 Task: Look for space in Ratnagiri, India from 1st July, 2023 to 8th July, 2023 for 2 adults, 1 child in price range Rs.15000 to Rs.20000. Place can be entire place with 1  bedroom having 1 bed and 1 bathroom. Property type can be house, flat, guest house, hotel. Amenities needed are: washing machine. Booking option can be shelf check-in. Required host language is English.
Action: Mouse moved to (555, 84)
Screenshot: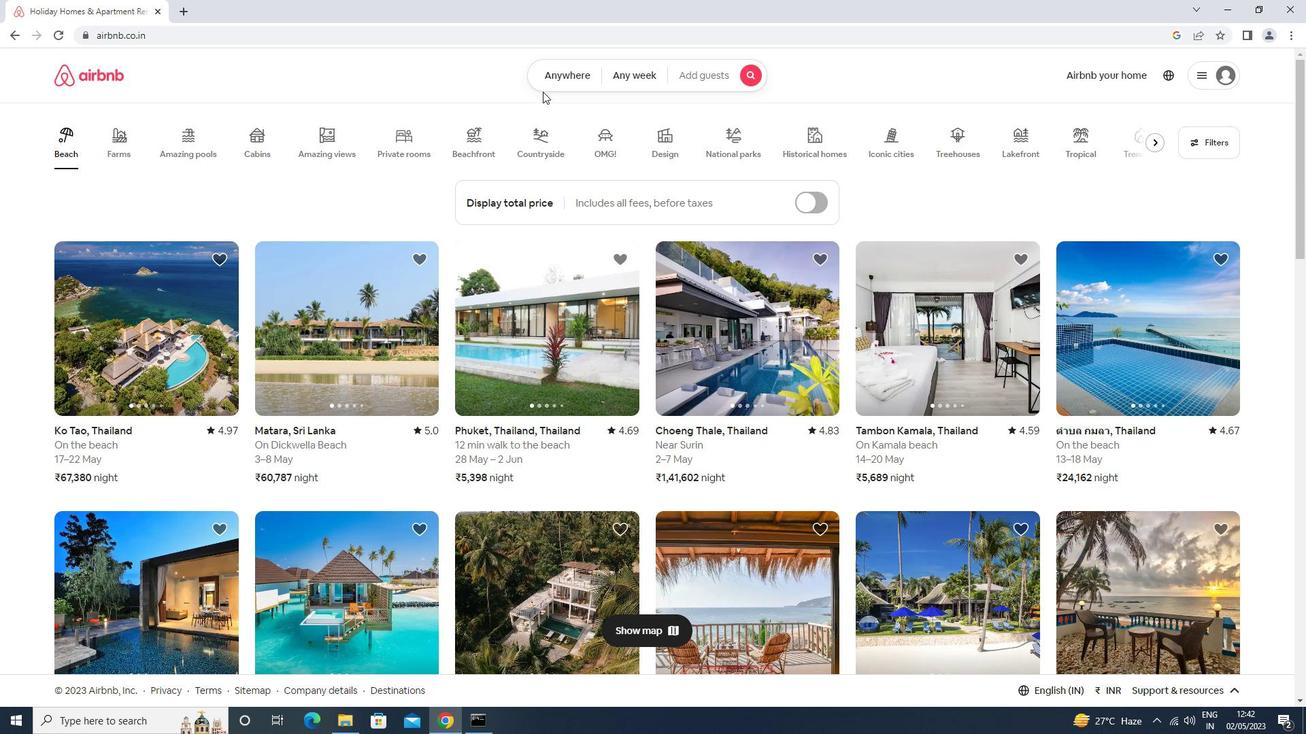 
Action: Mouse pressed left at (555, 84)
Screenshot: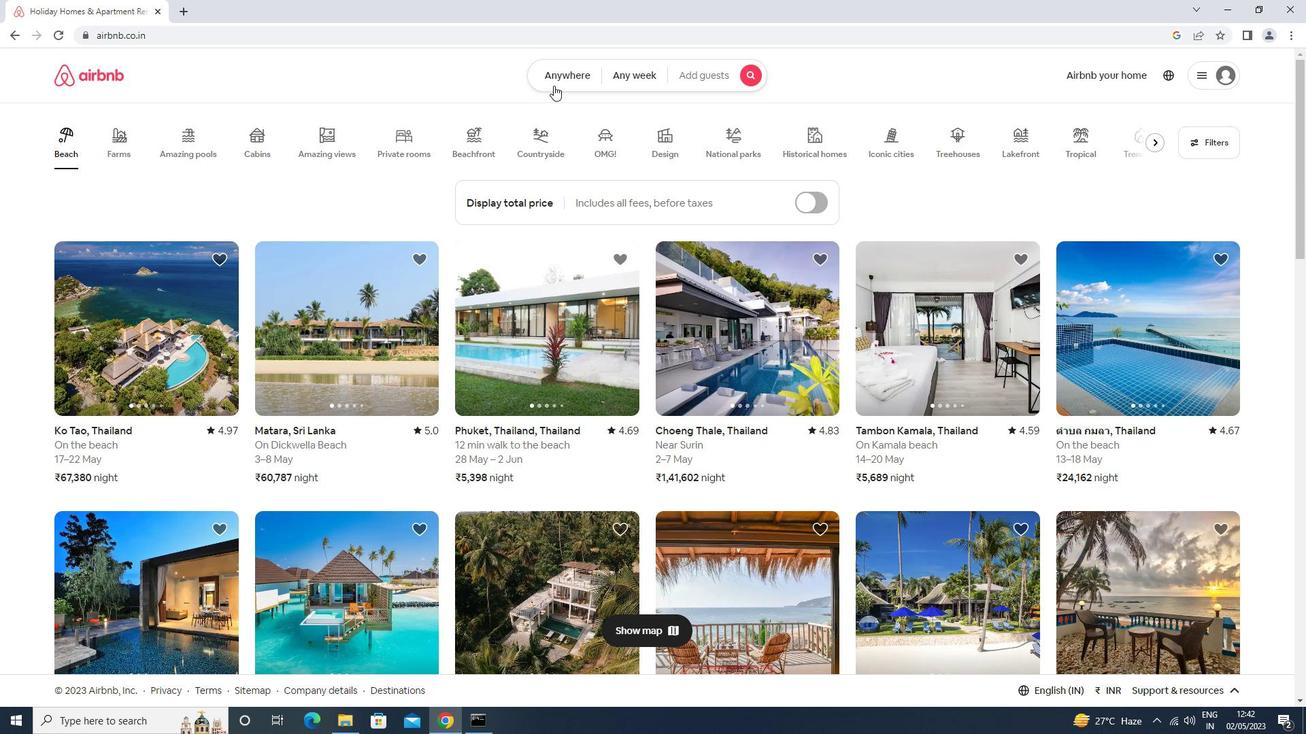 
Action: Mouse moved to (490, 126)
Screenshot: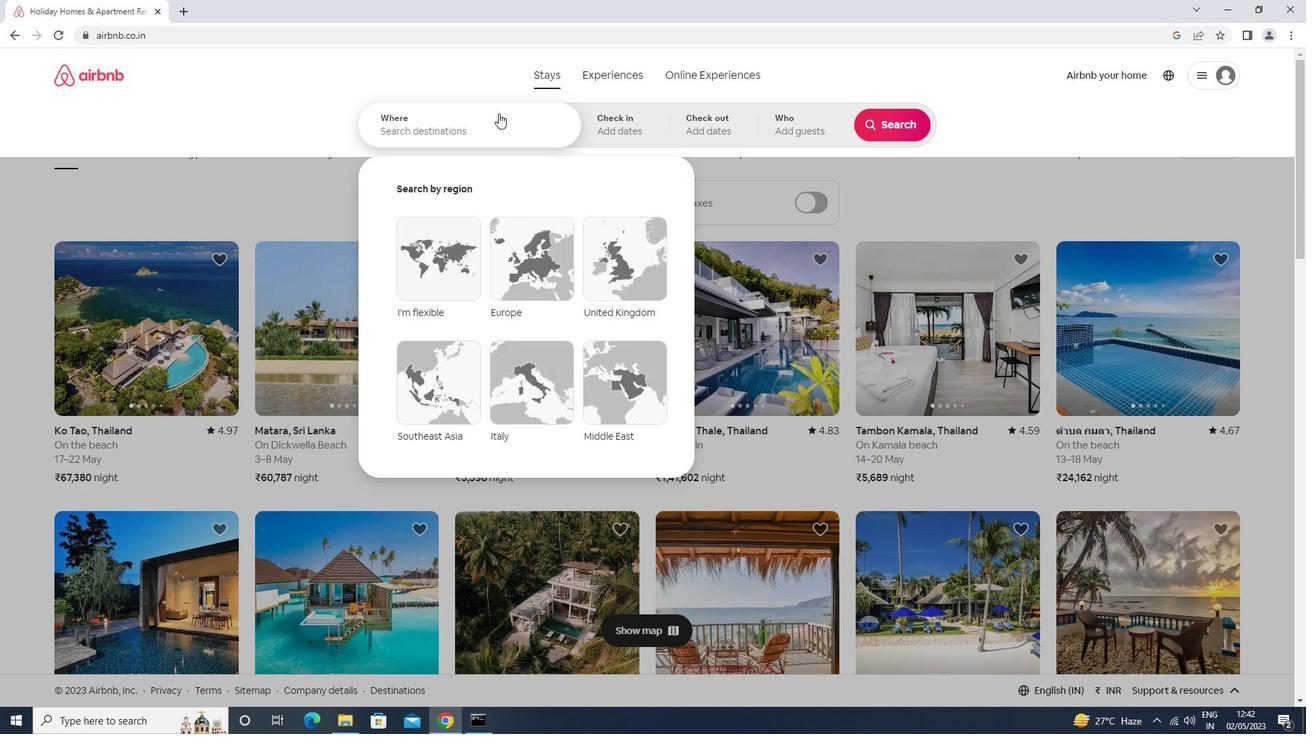 
Action: Mouse pressed left at (490, 126)
Screenshot: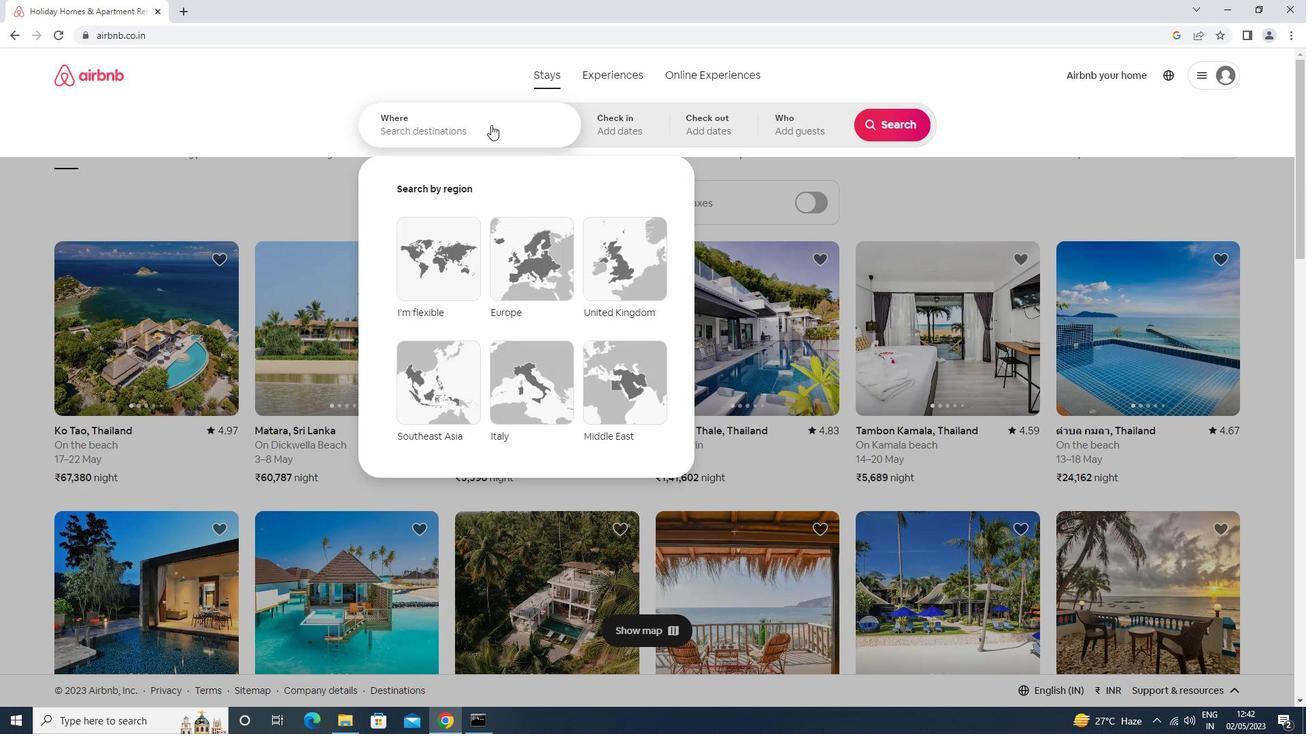 
Action: Key pressed r<Key.caps_lock>ay<Key.backspace>tnagiri<Key.enter>
Screenshot: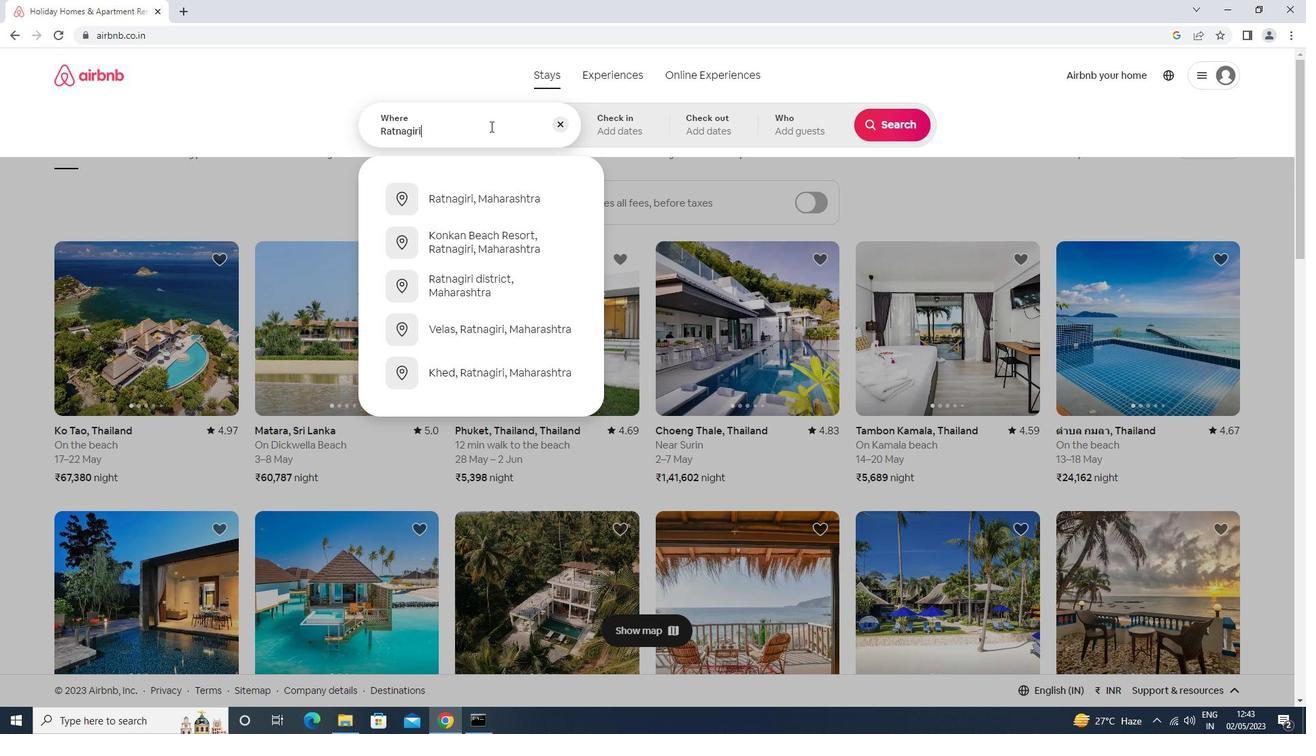 
Action: Mouse moved to (896, 235)
Screenshot: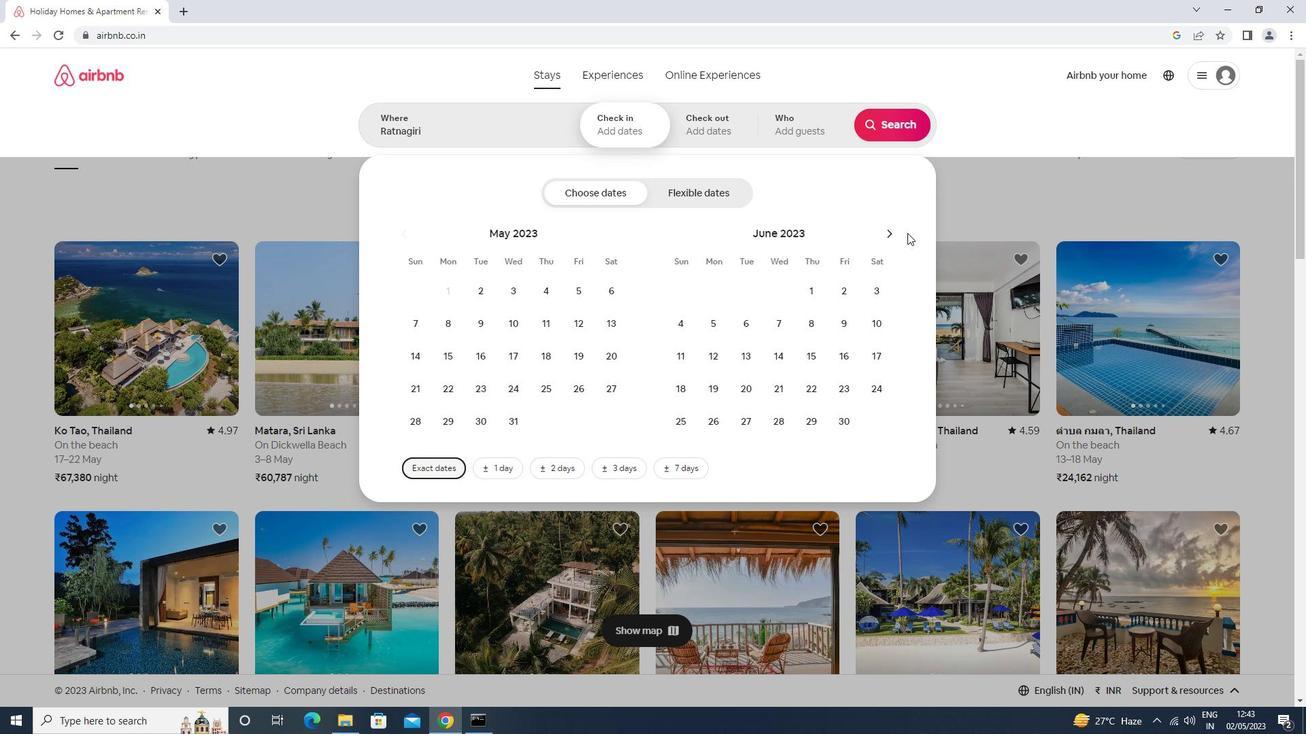 
Action: Mouse pressed left at (896, 235)
Screenshot: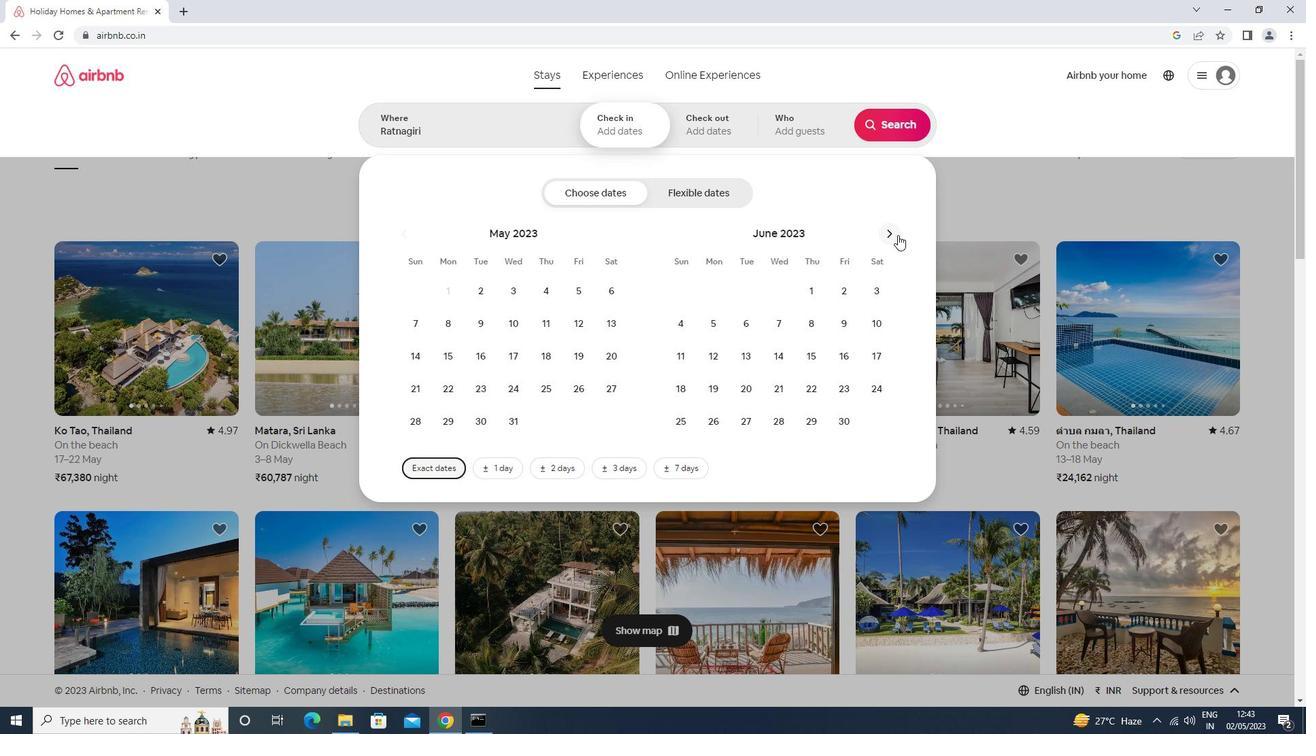 
Action: Mouse moved to (871, 283)
Screenshot: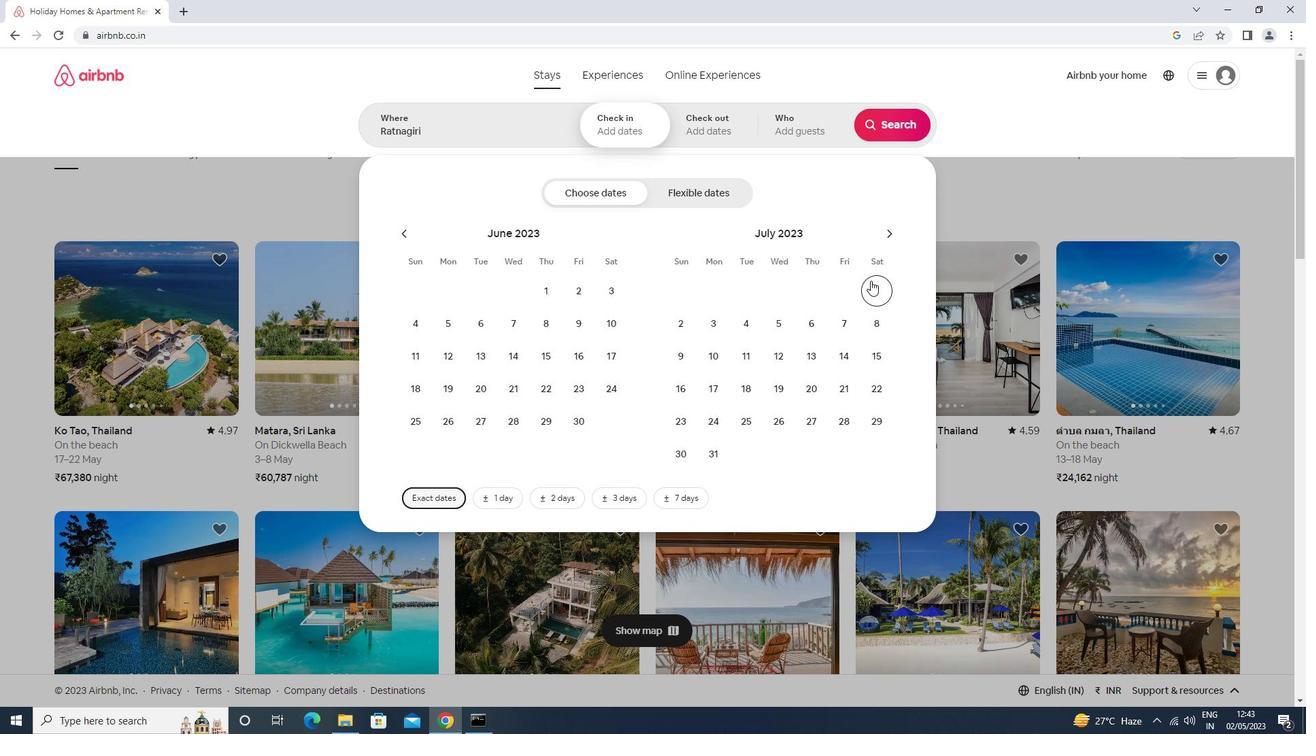 
Action: Mouse pressed left at (871, 283)
Screenshot: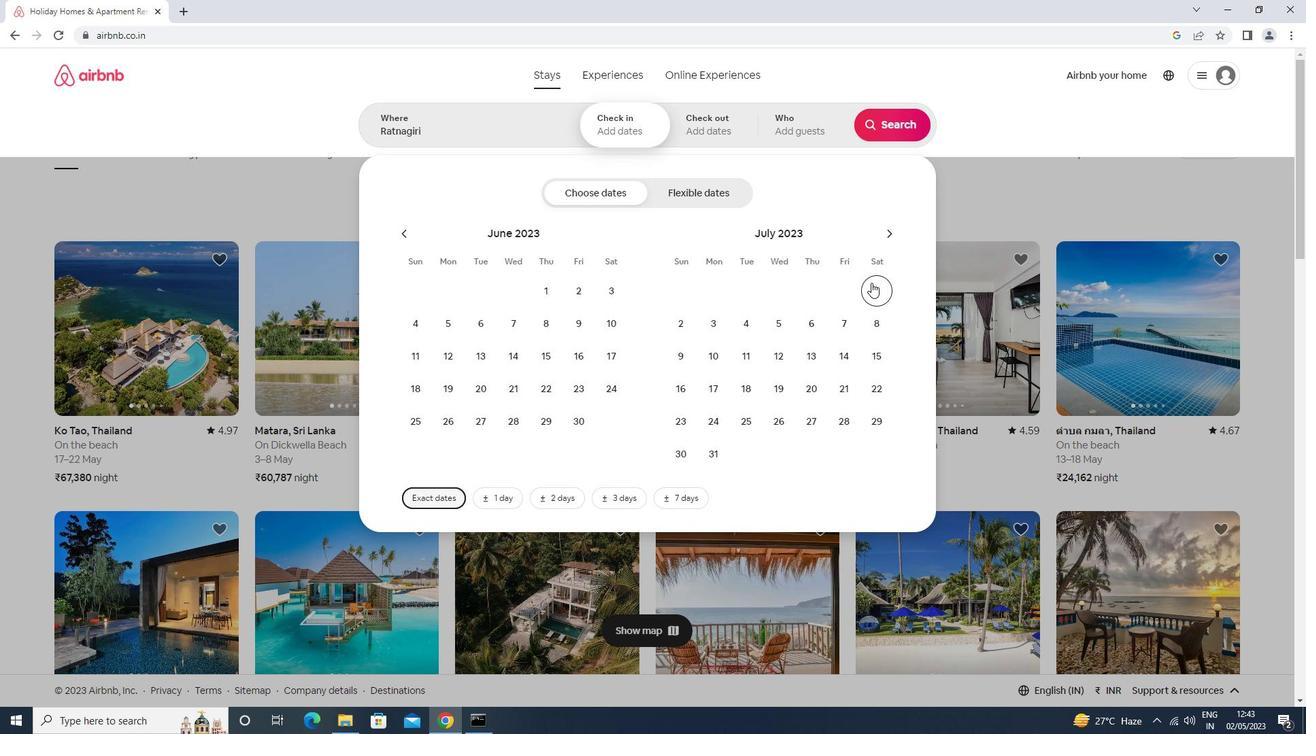 
Action: Mouse moved to (879, 329)
Screenshot: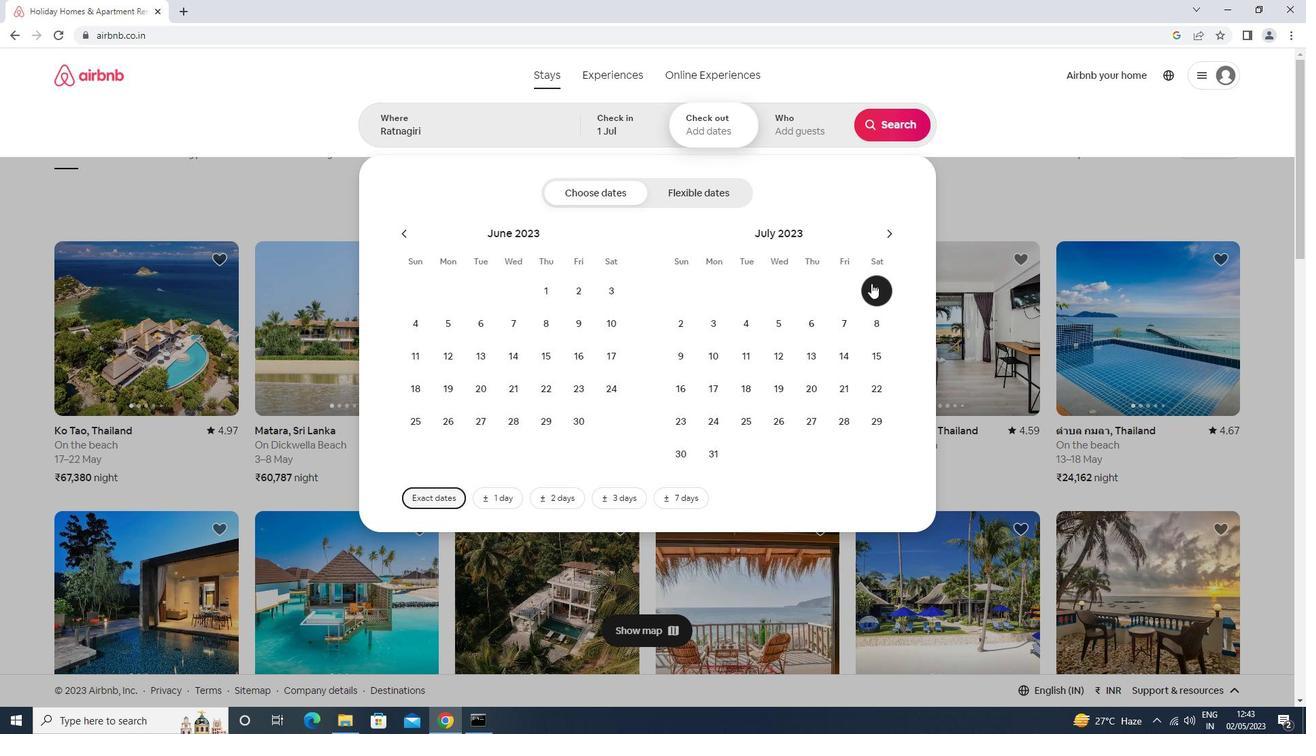 
Action: Mouse pressed left at (879, 329)
Screenshot: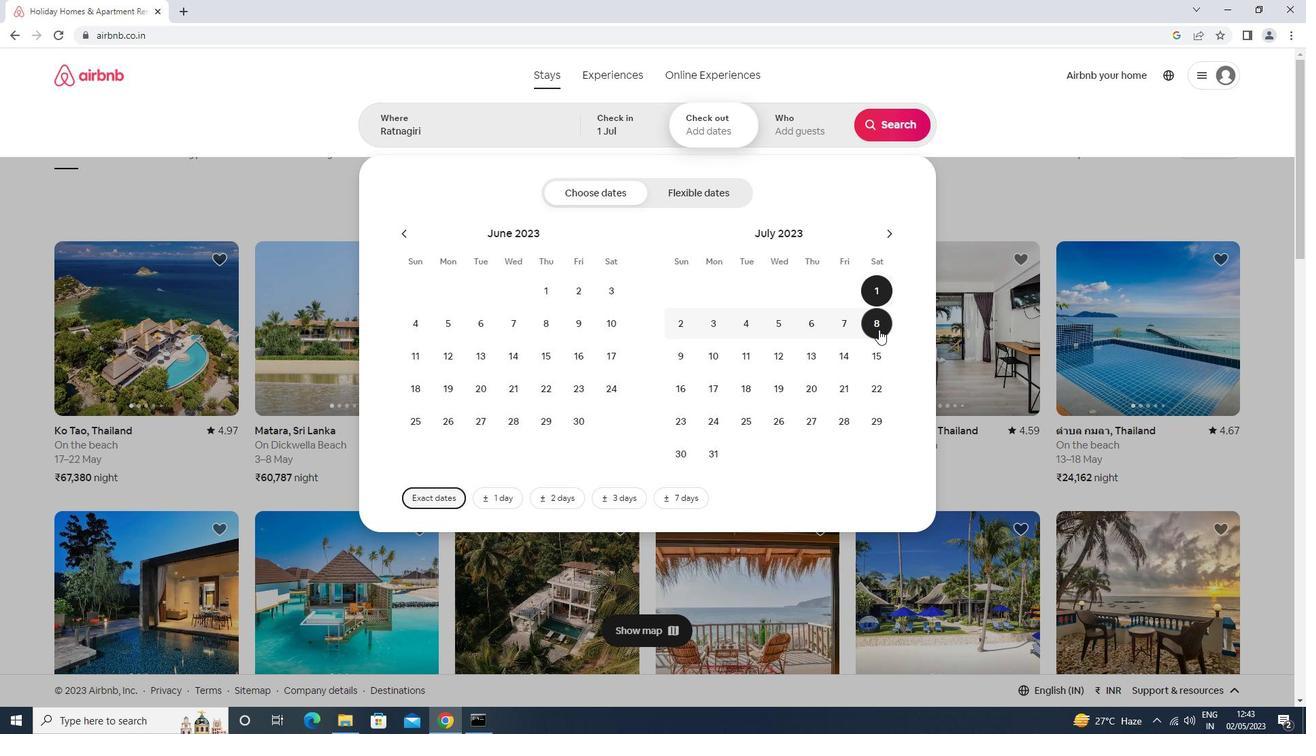
Action: Mouse moved to (776, 134)
Screenshot: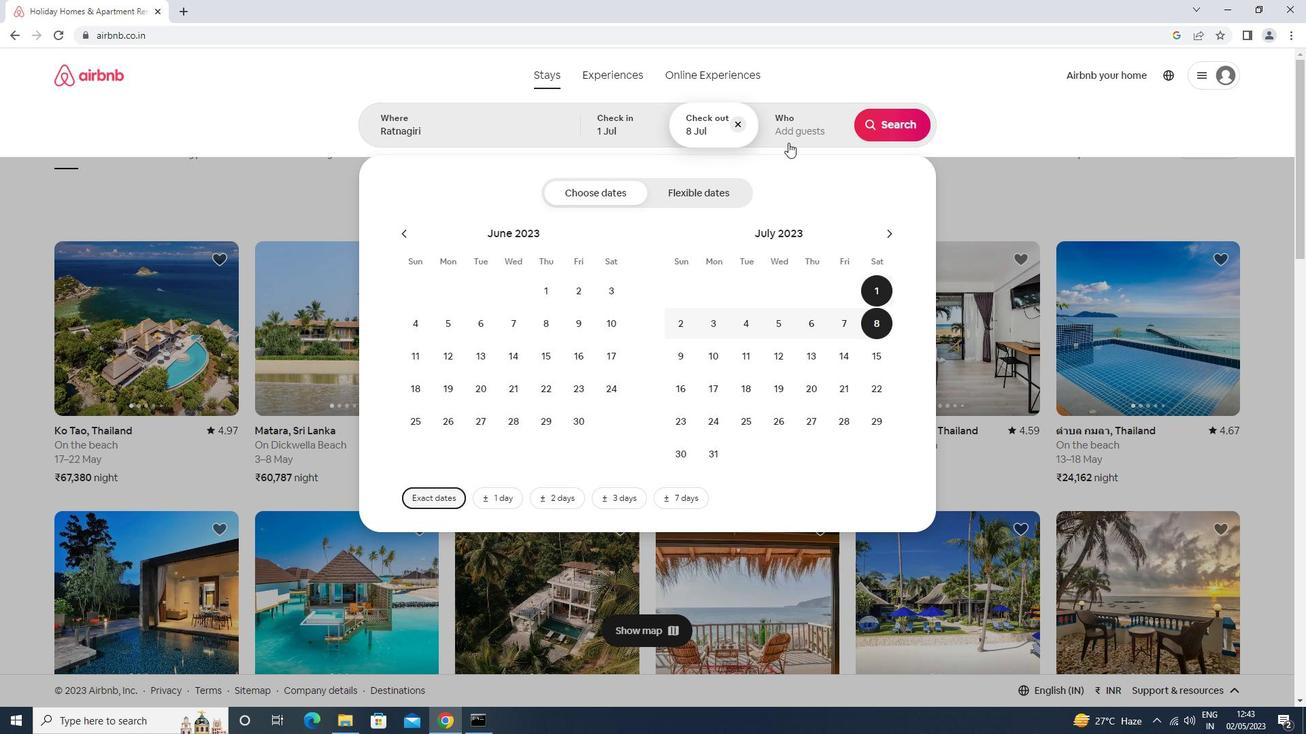 
Action: Mouse pressed left at (776, 134)
Screenshot: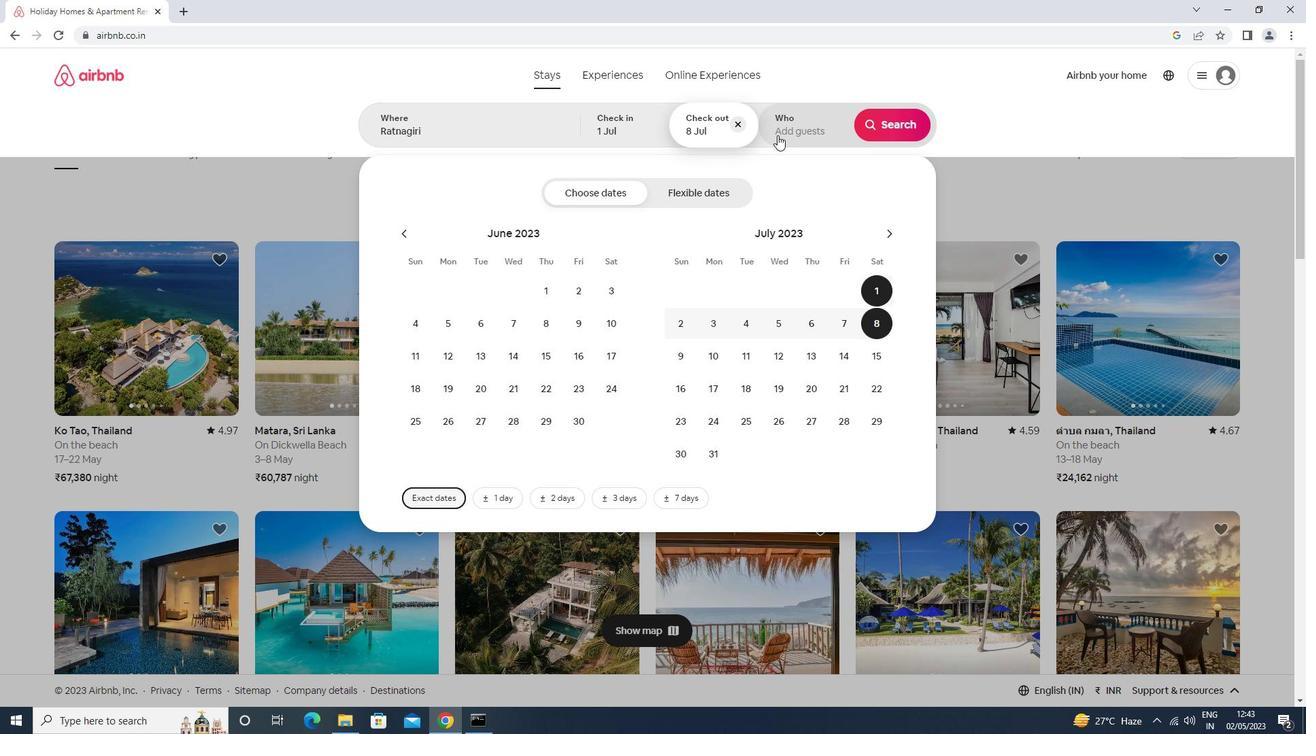 
Action: Mouse moved to (900, 199)
Screenshot: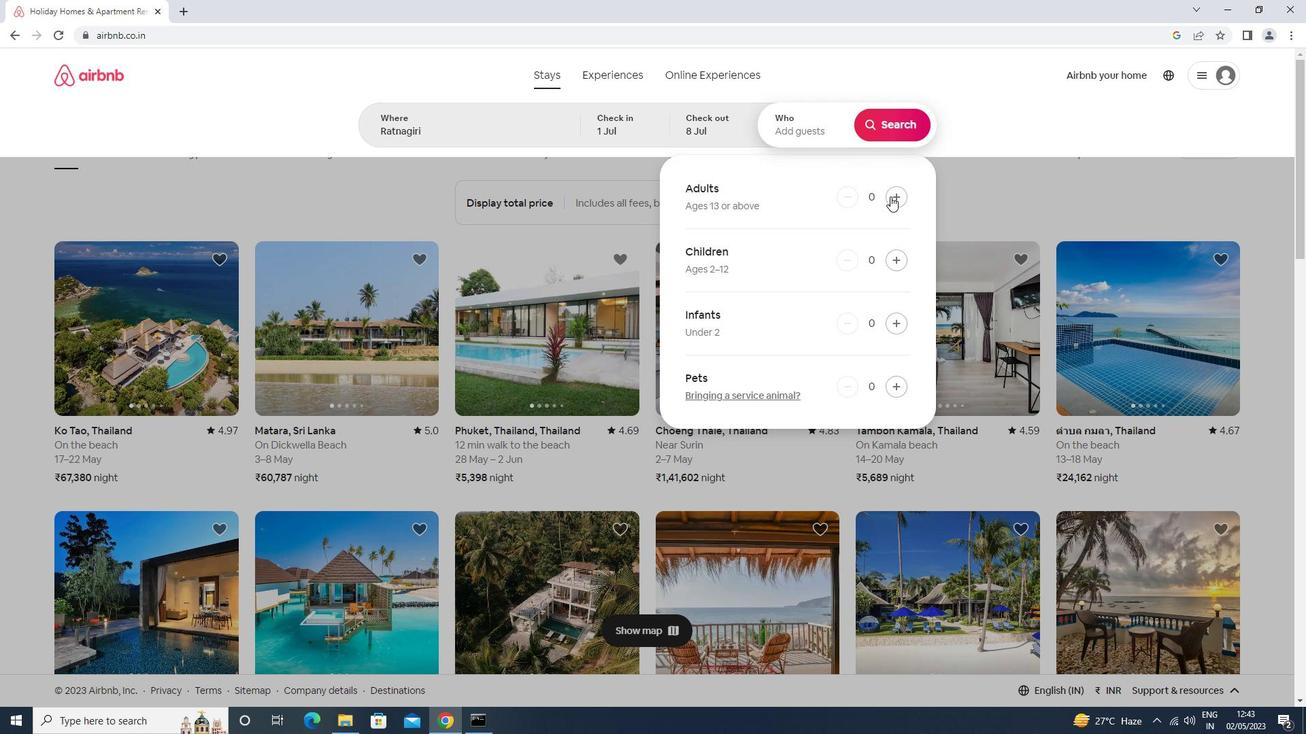 
Action: Mouse pressed left at (900, 199)
Screenshot: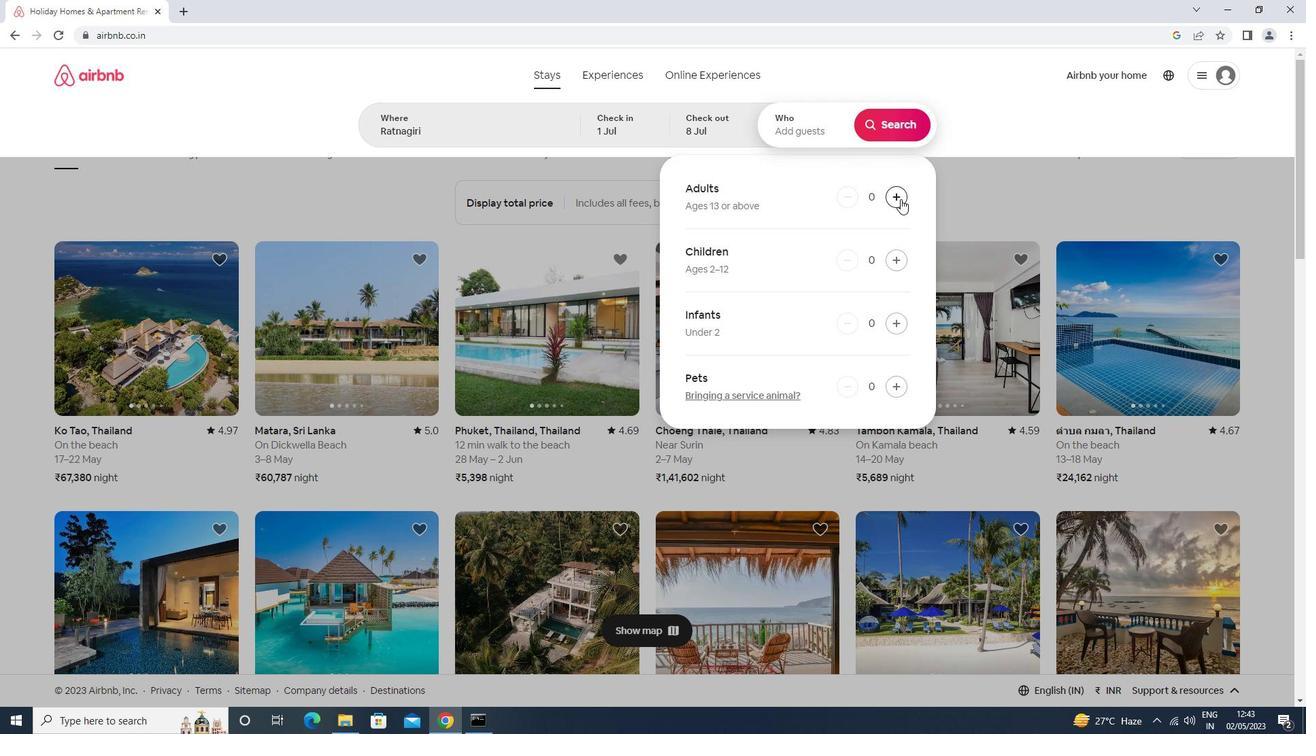 
Action: Mouse pressed left at (900, 199)
Screenshot: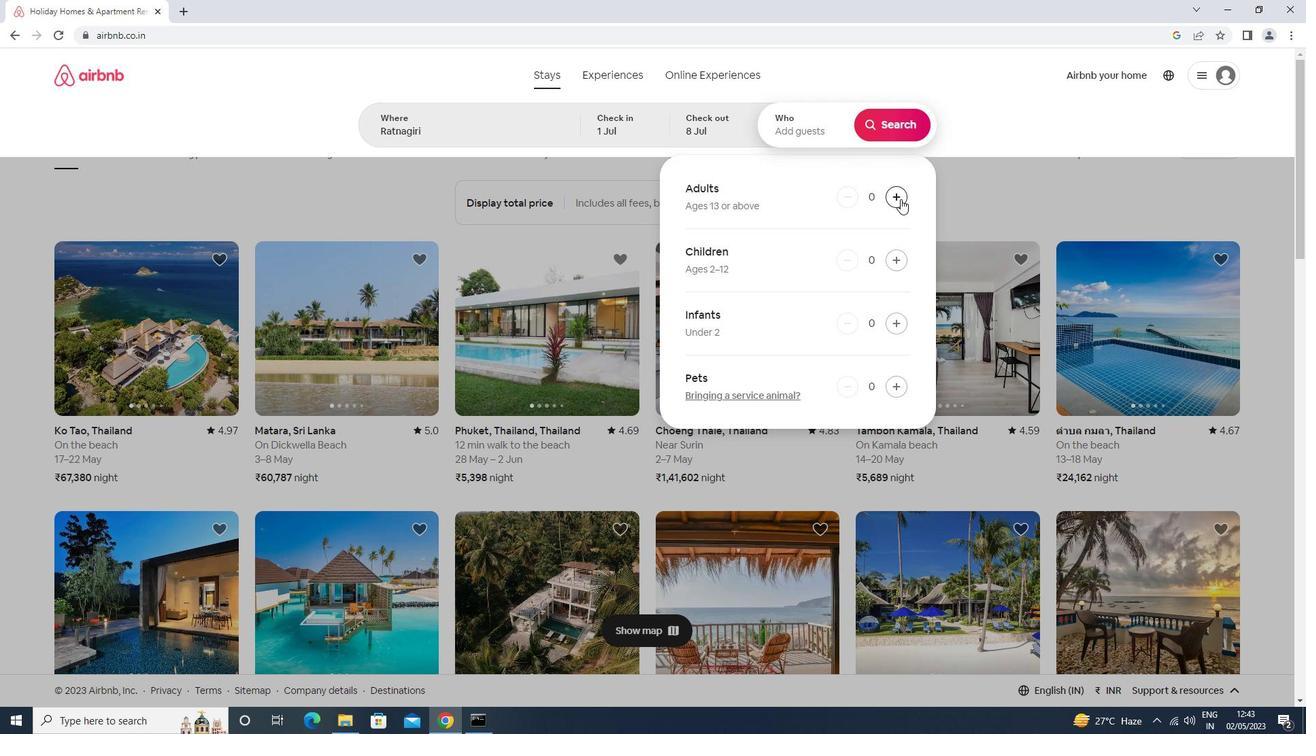 
Action: Mouse moved to (897, 256)
Screenshot: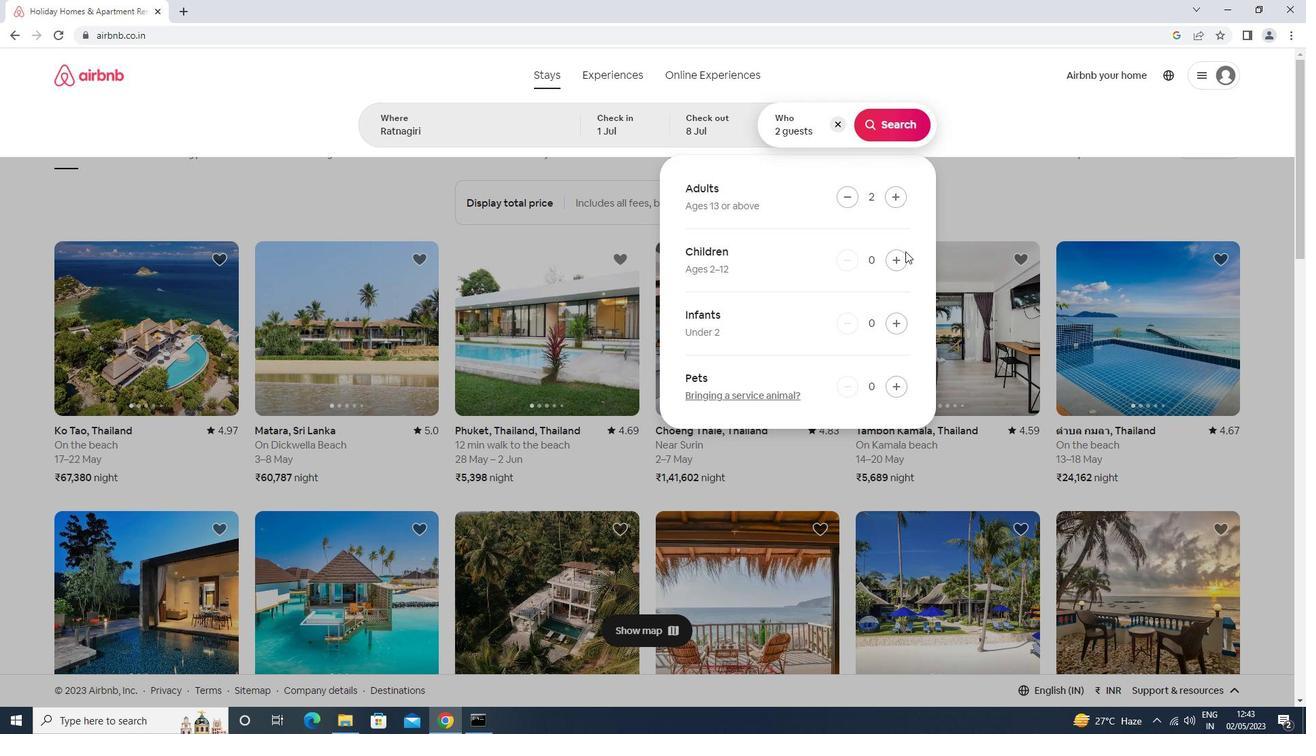 
Action: Mouse pressed left at (897, 256)
Screenshot: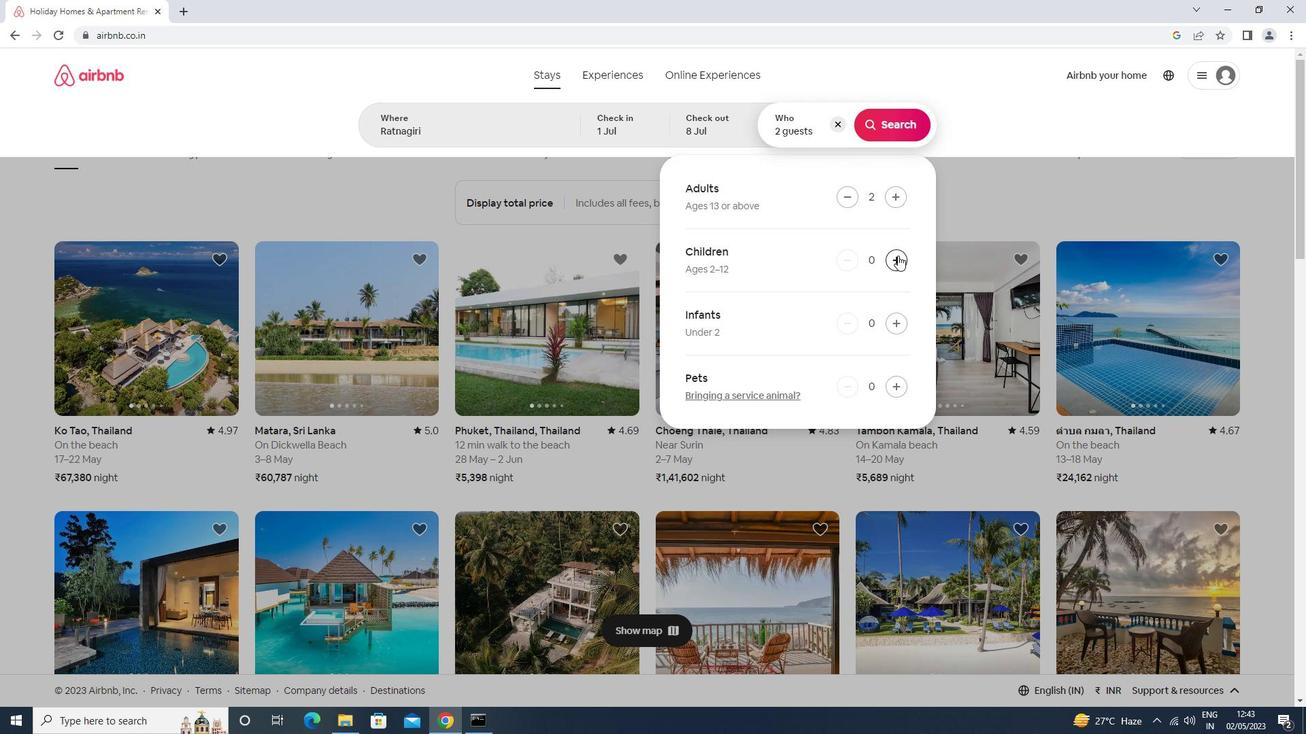 
Action: Mouse moved to (885, 126)
Screenshot: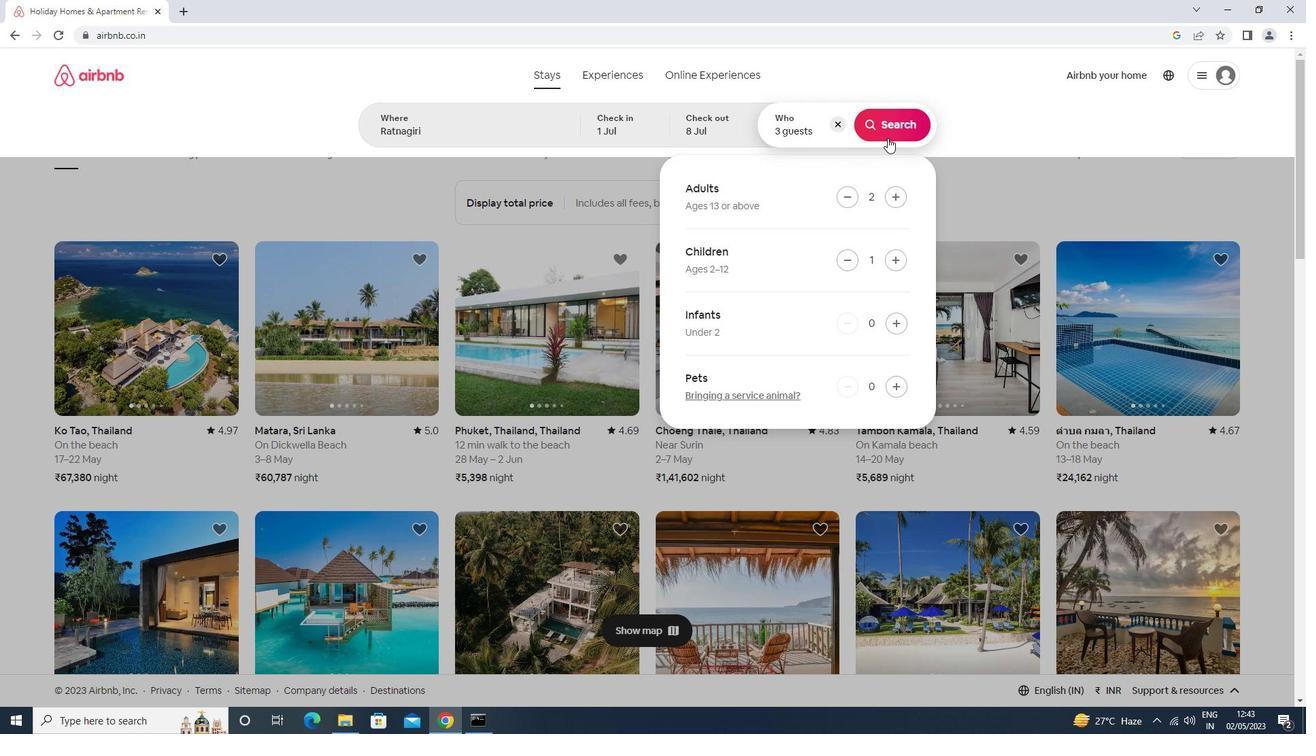 
Action: Mouse pressed left at (885, 126)
Screenshot: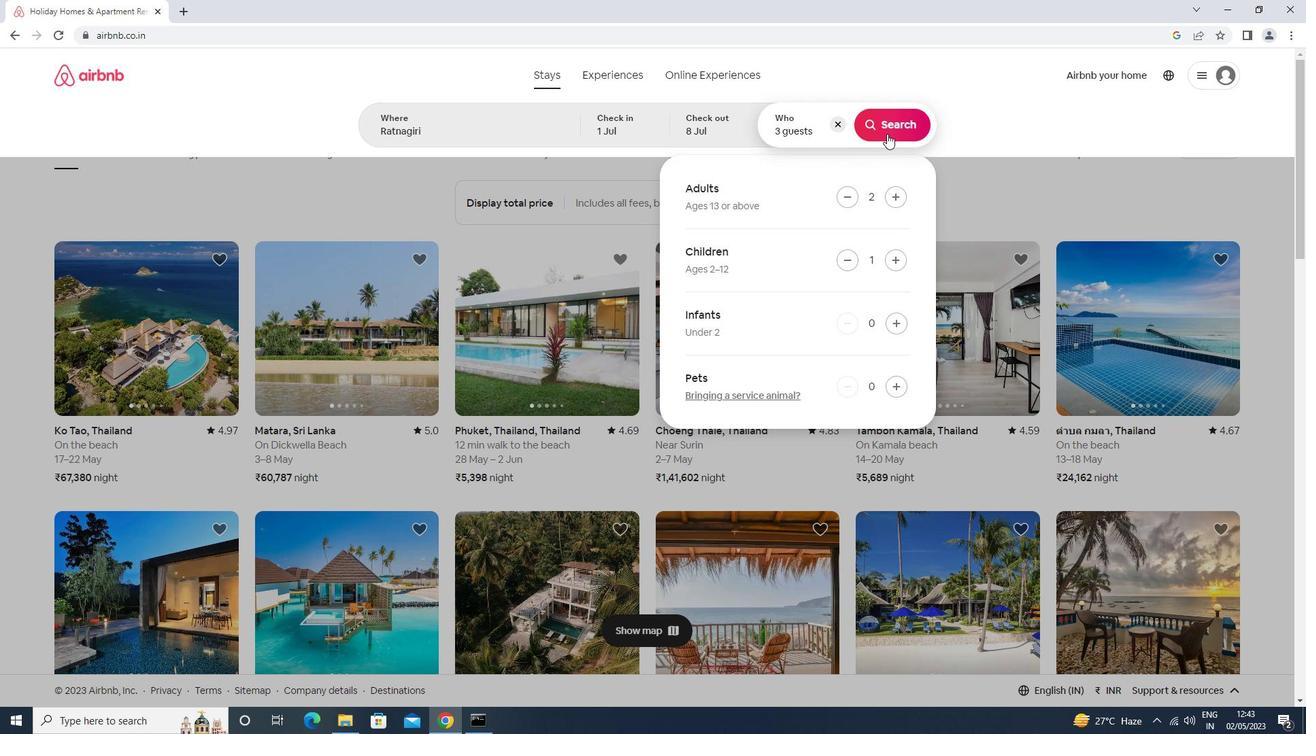 
Action: Mouse moved to (1240, 126)
Screenshot: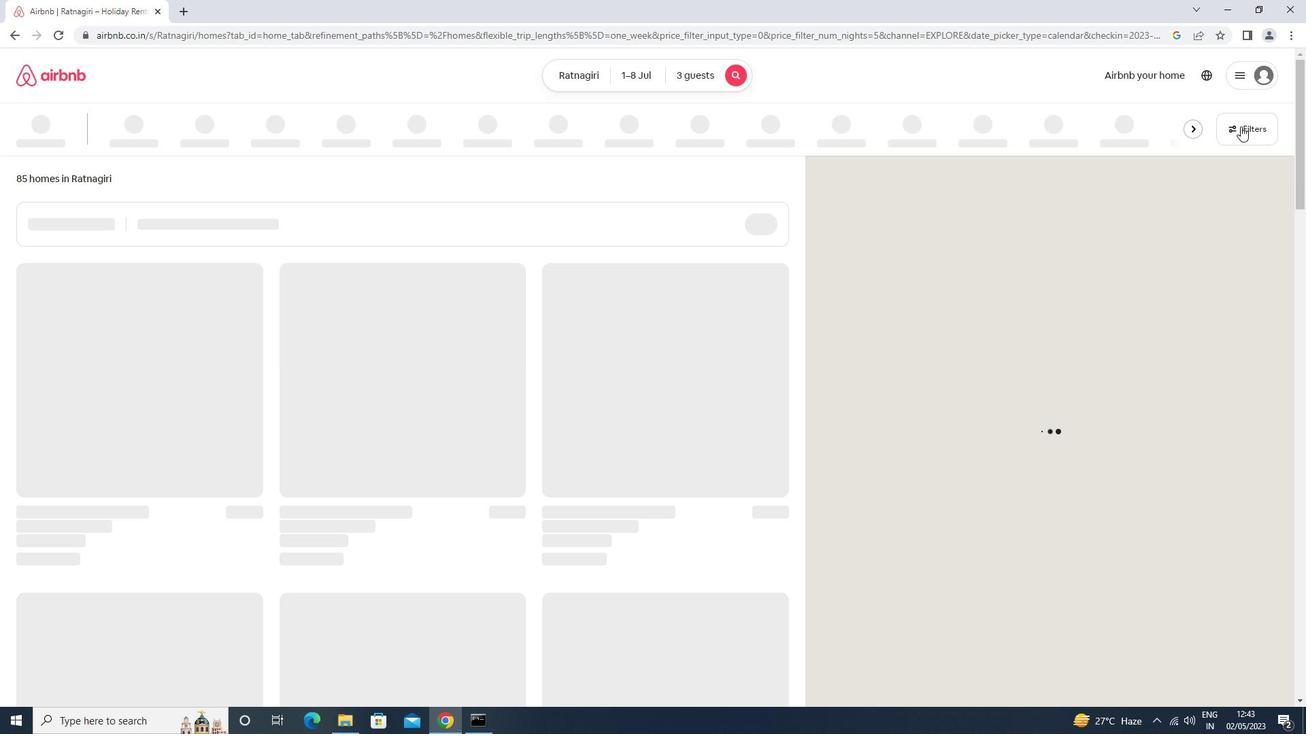 
Action: Mouse pressed left at (1240, 126)
Screenshot: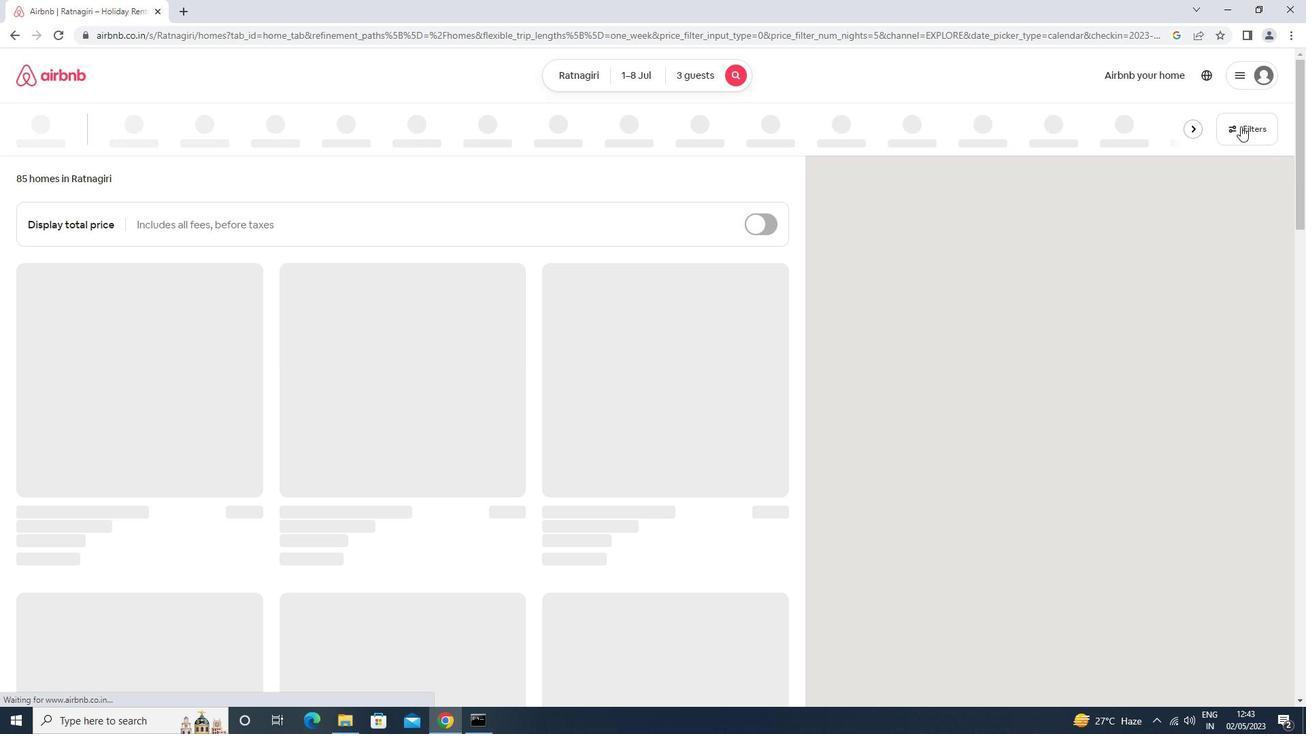 
Action: Mouse moved to (504, 296)
Screenshot: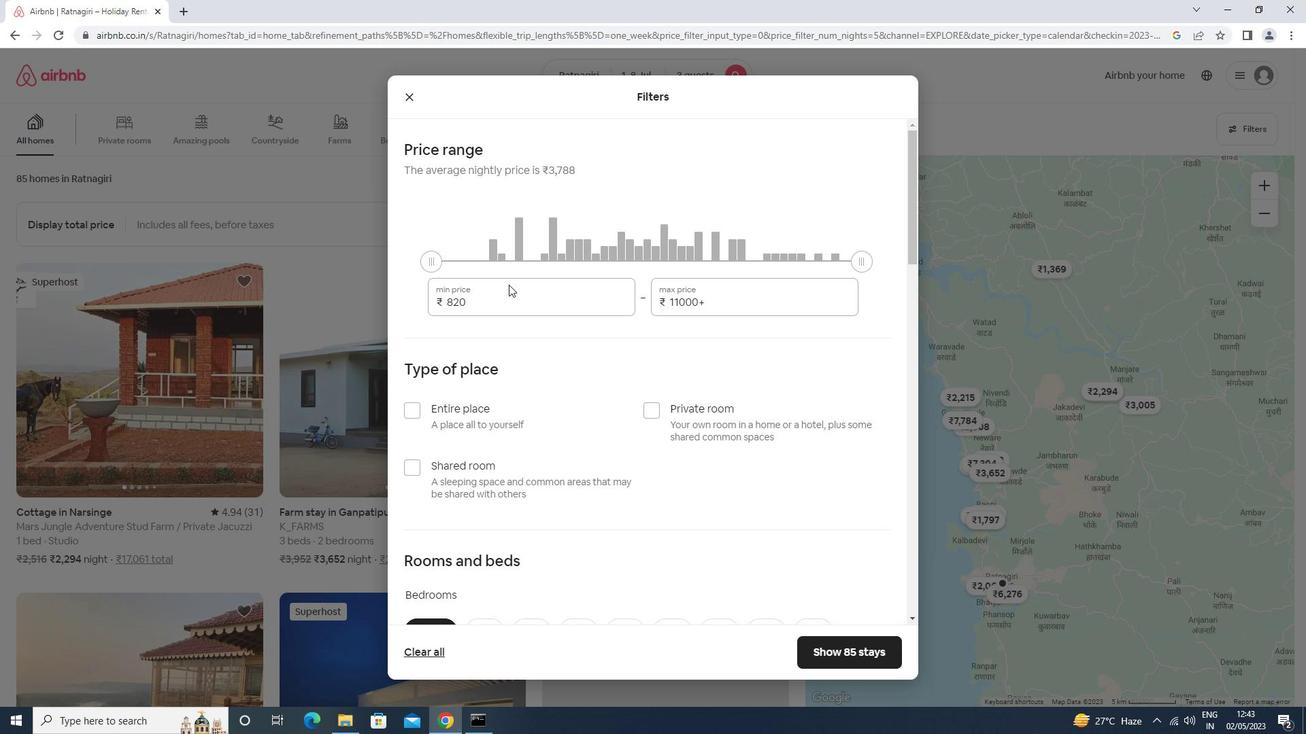 
Action: Mouse pressed left at (504, 296)
Screenshot: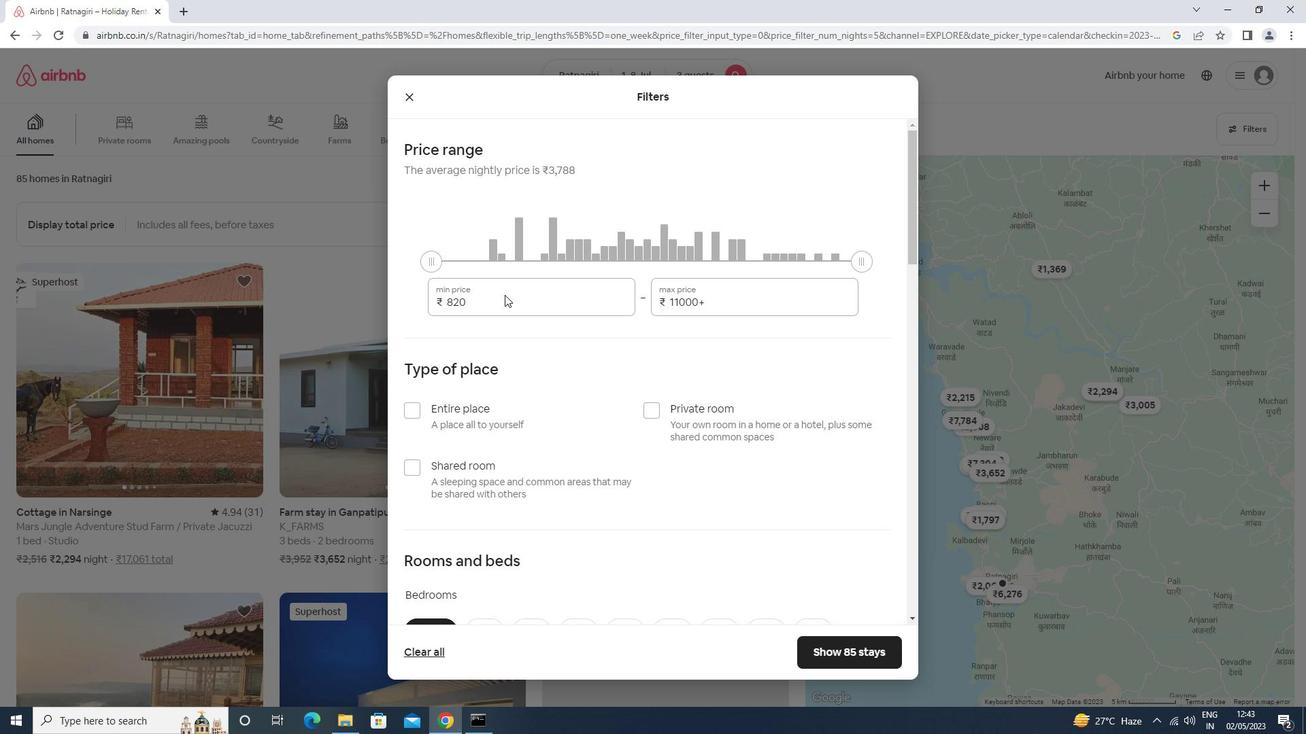 
Action: Mouse moved to (504, 298)
Screenshot: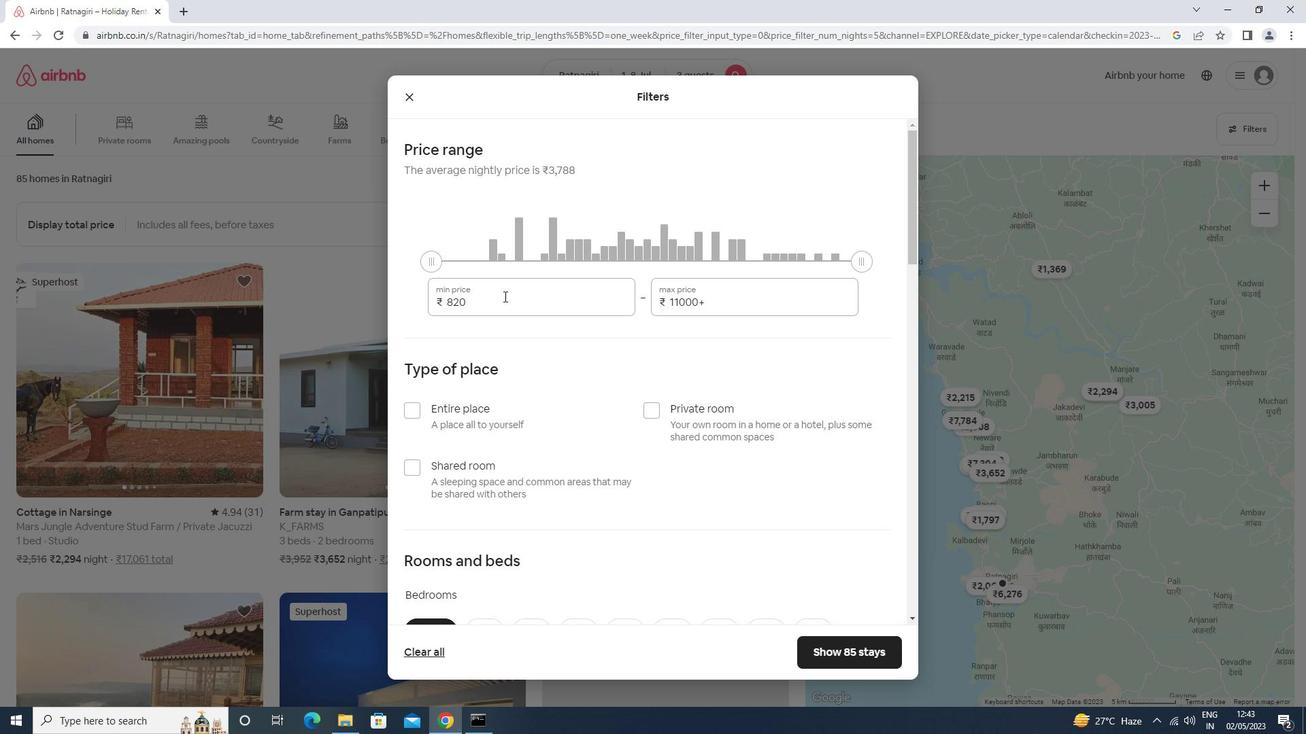 
Action: Key pressed <Key.backspace><Key.backspace><Key.backspace><Key.backspace><Key.backspace><Key.backspace><Key.backspace><Key.backspace><Key.backspace><Key.backspace>15000<Key.tab>20000
Screenshot: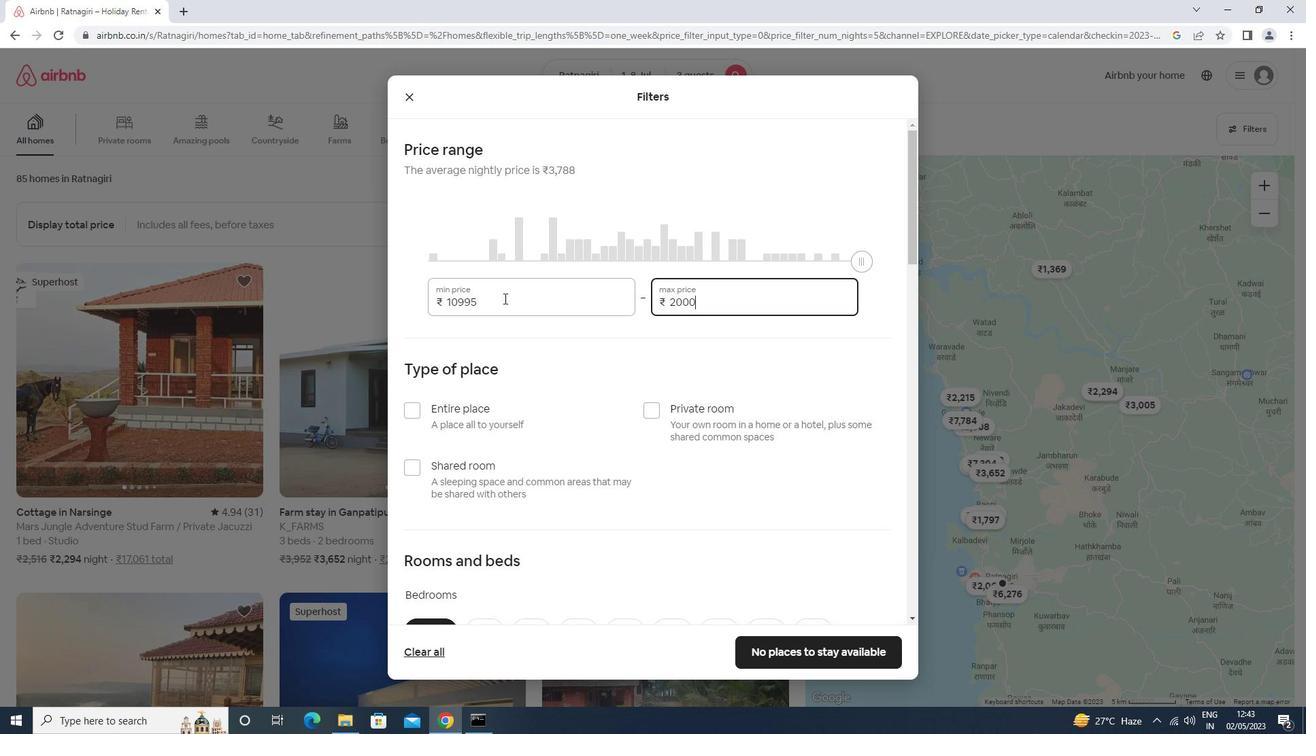 
Action: Mouse moved to (450, 417)
Screenshot: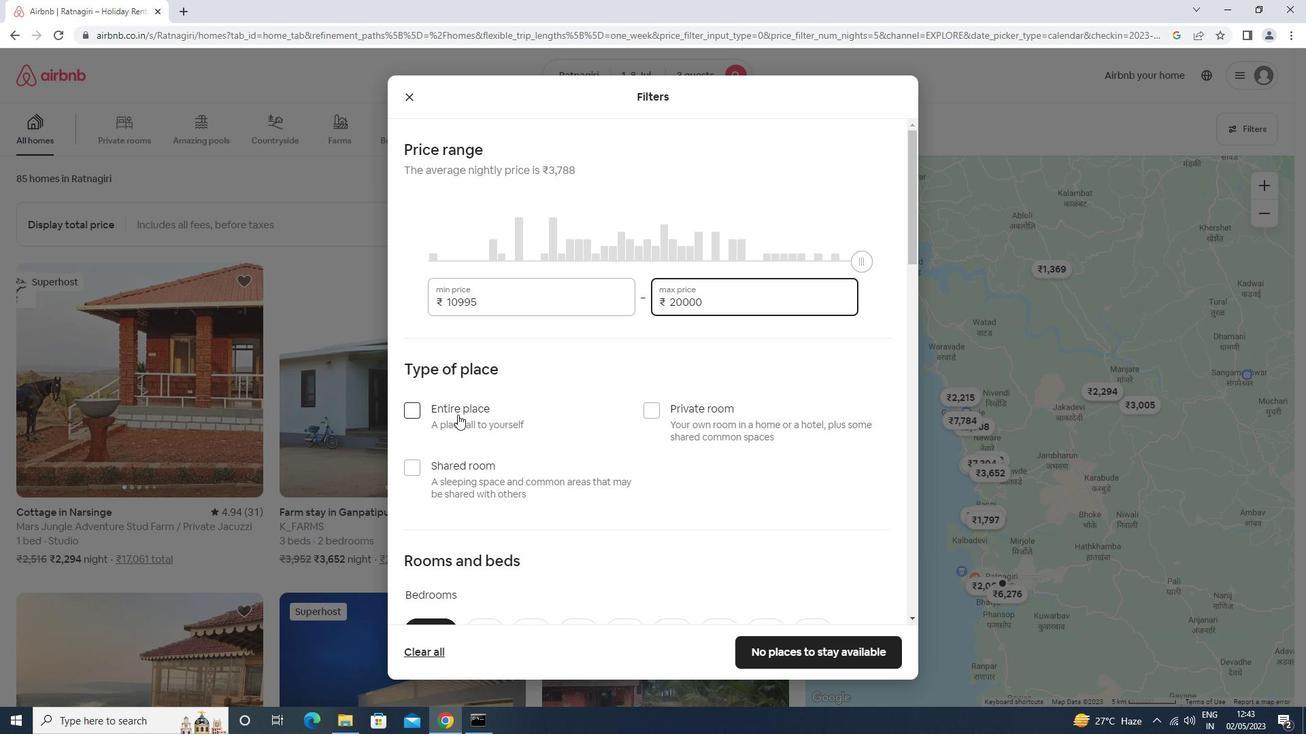 
Action: Mouse pressed left at (450, 417)
Screenshot: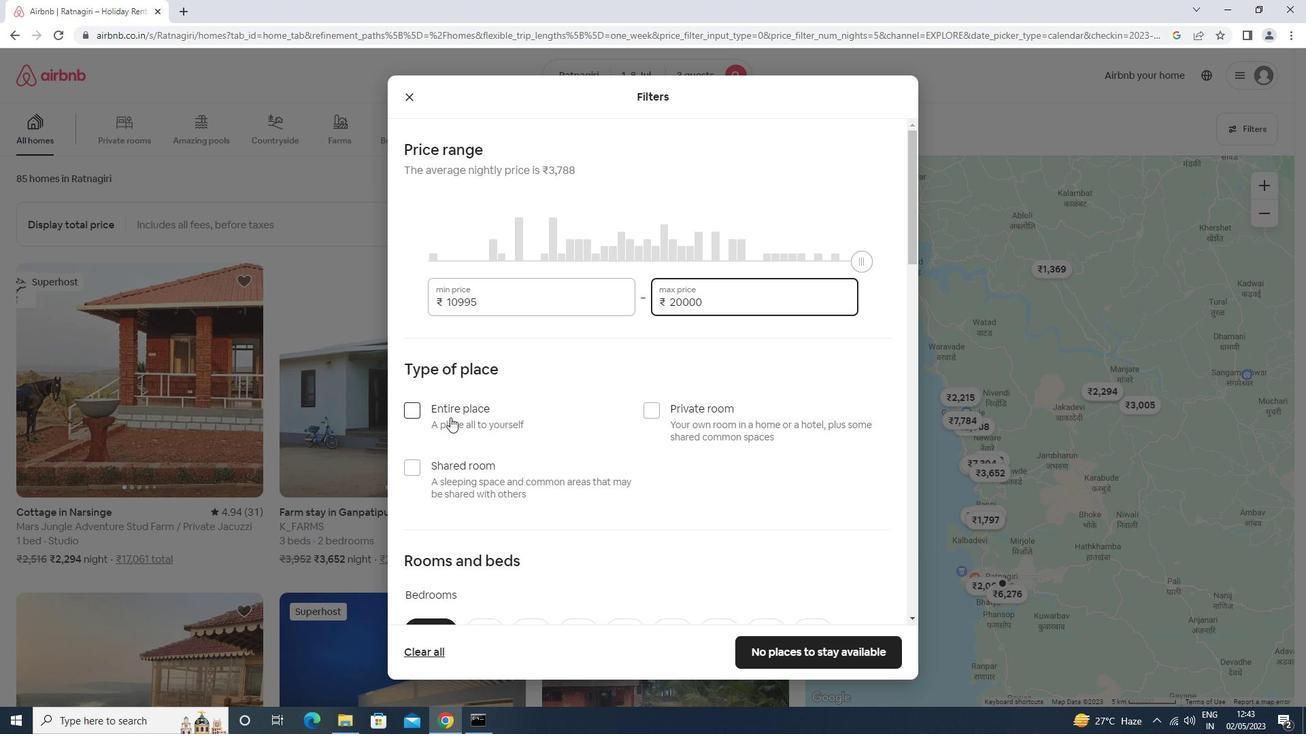 
Action: Mouse moved to (463, 406)
Screenshot: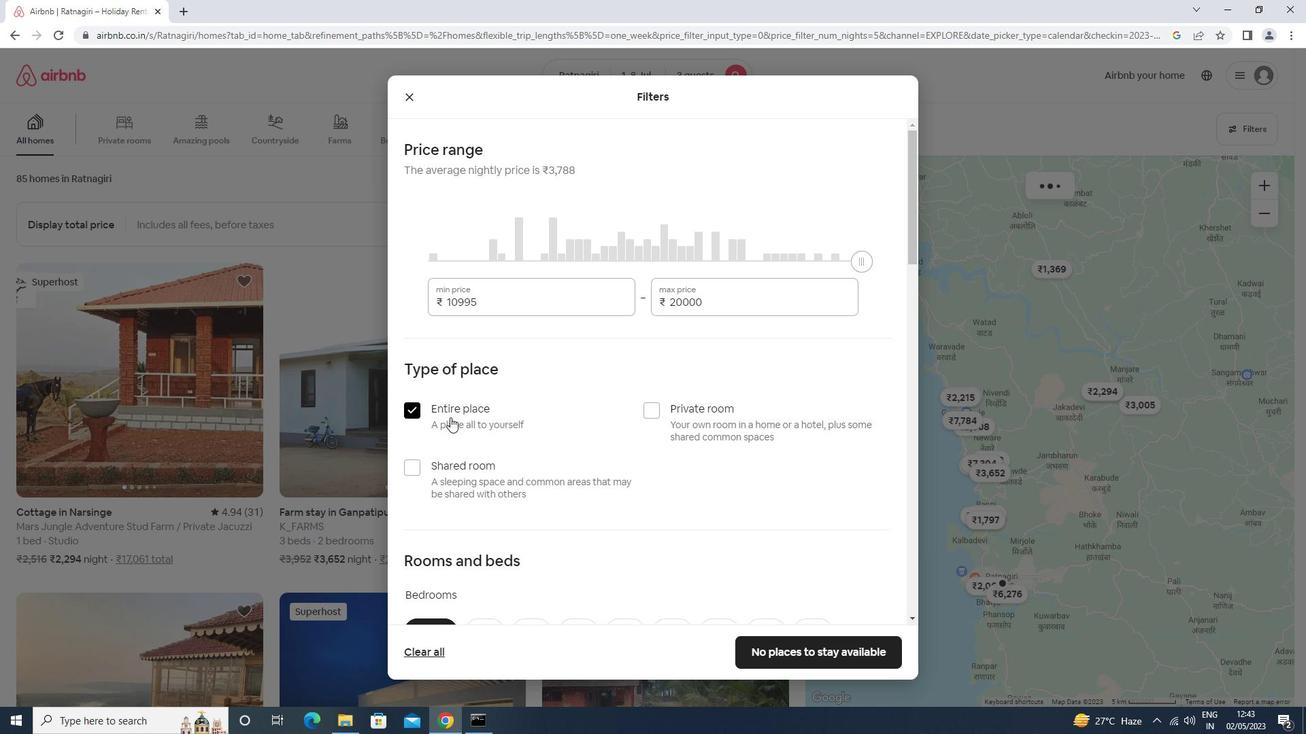 
Action: Mouse scrolled (463, 406) with delta (0, 0)
Screenshot: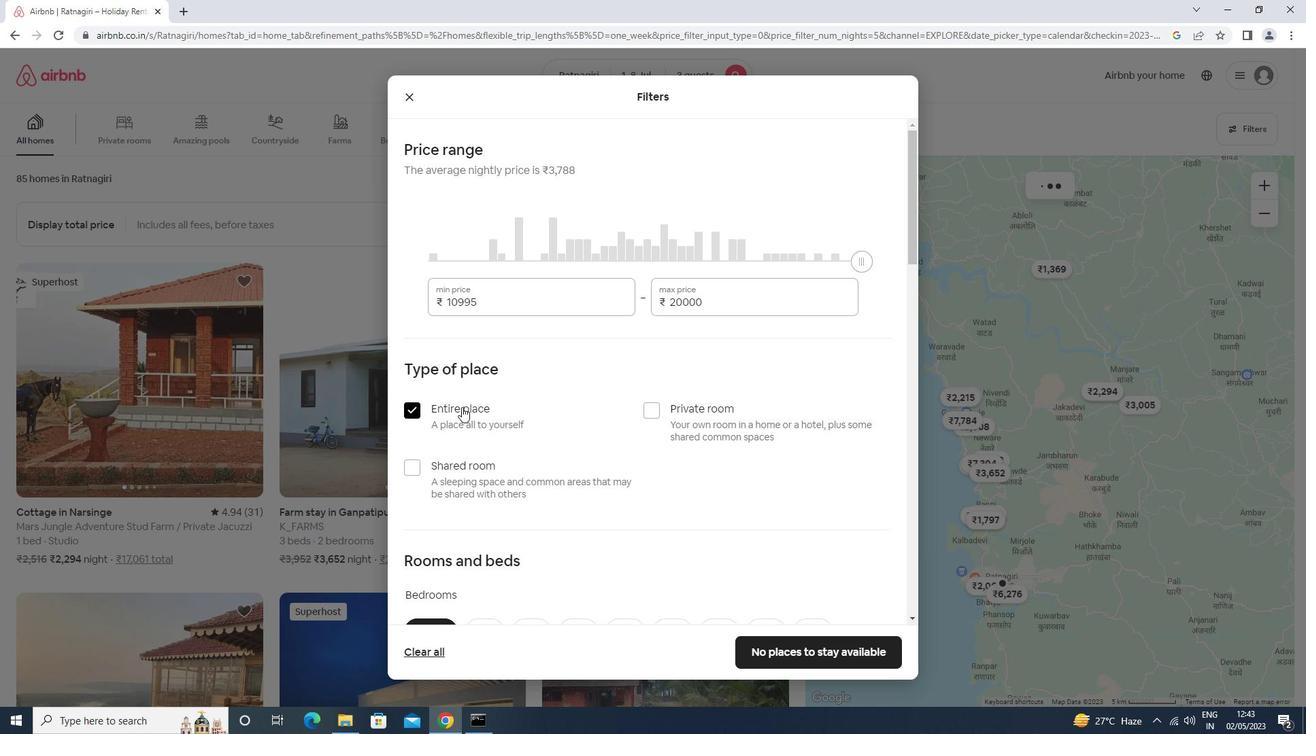 
Action: Mouse scrolled (463, 406) with delta (0, 0)
Screenshot: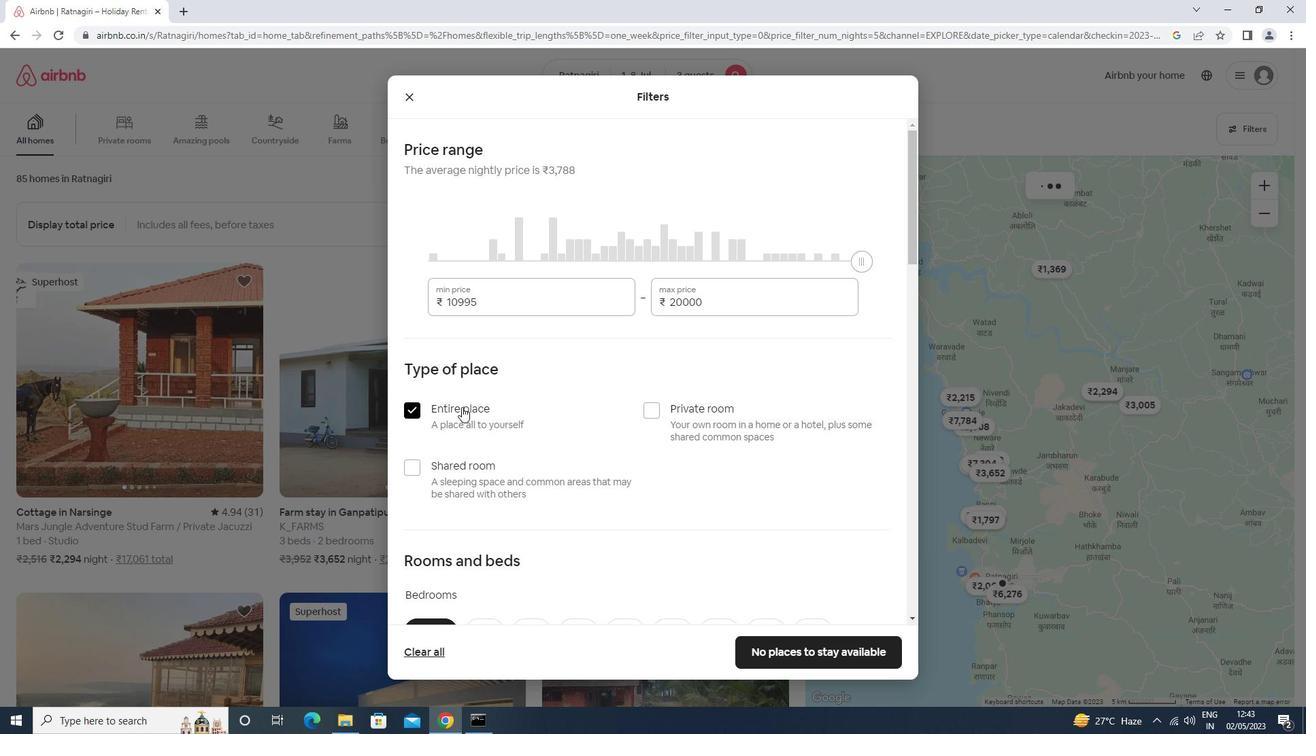 
Action: Mouse scrolled (463, 406) with delta (0, 0)
Screenshot: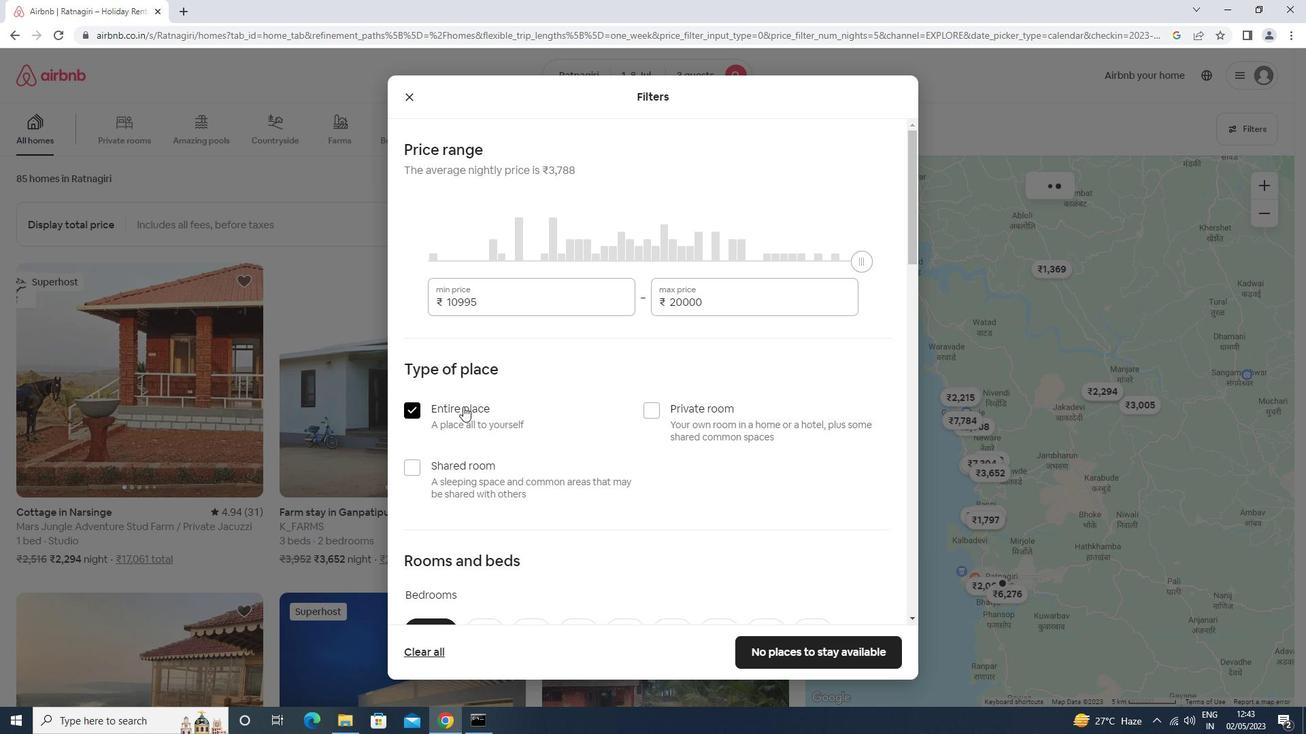 
Action: Mouse moved to (479, 424)
Screenshot: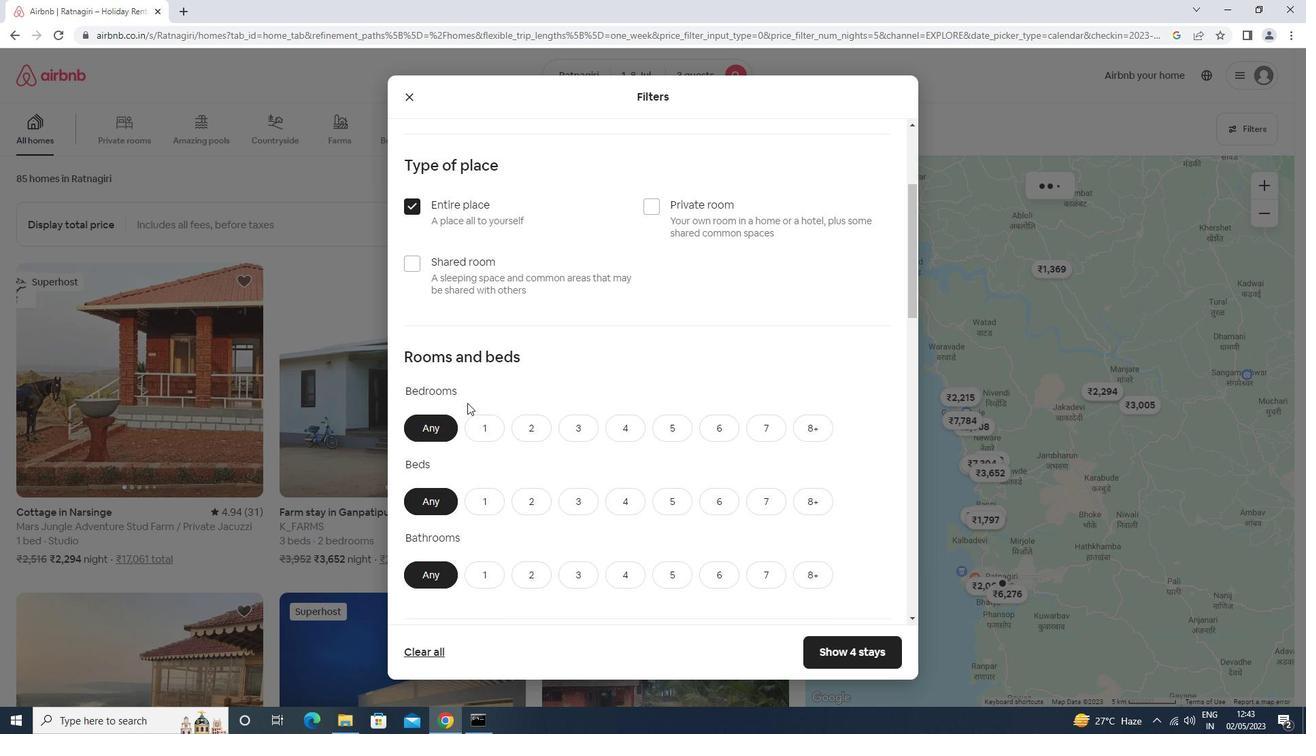 
Action: Mouse pressed left at (479, 424)
Screenshot: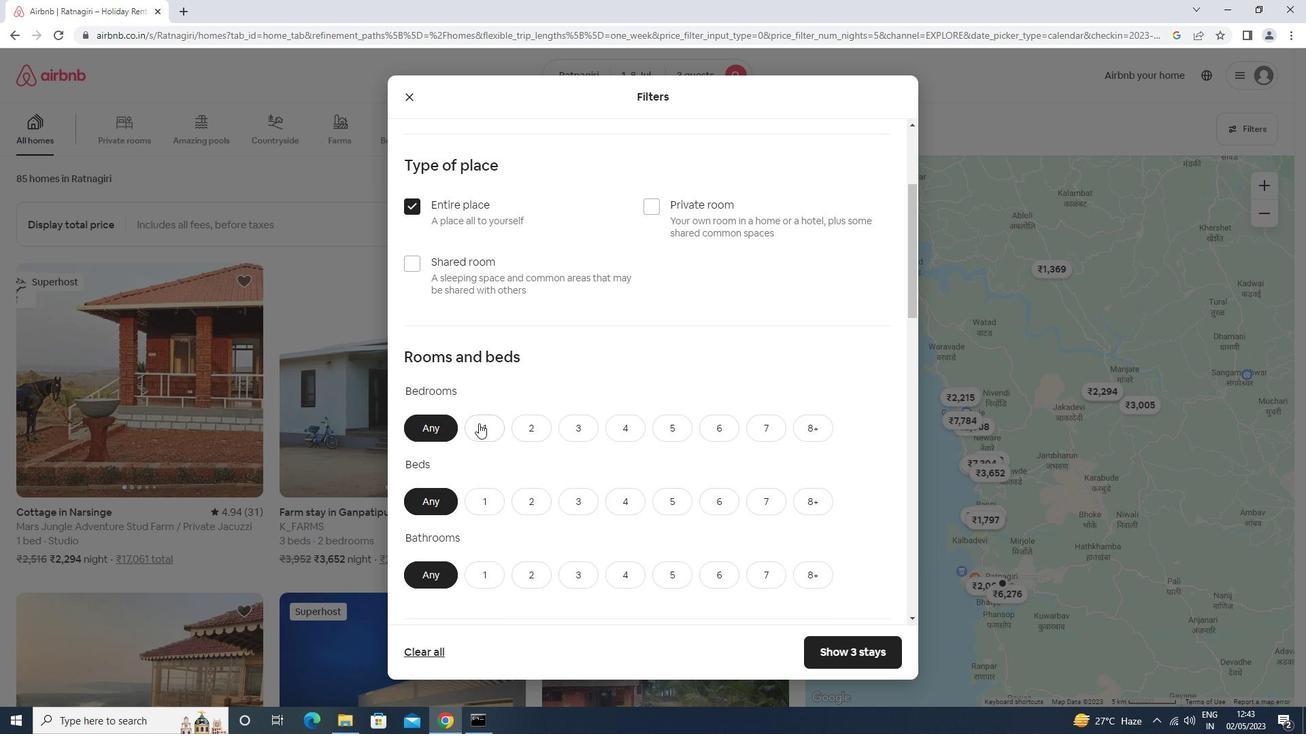 
Action: Mouse moved to (485, 499)
Screenshot: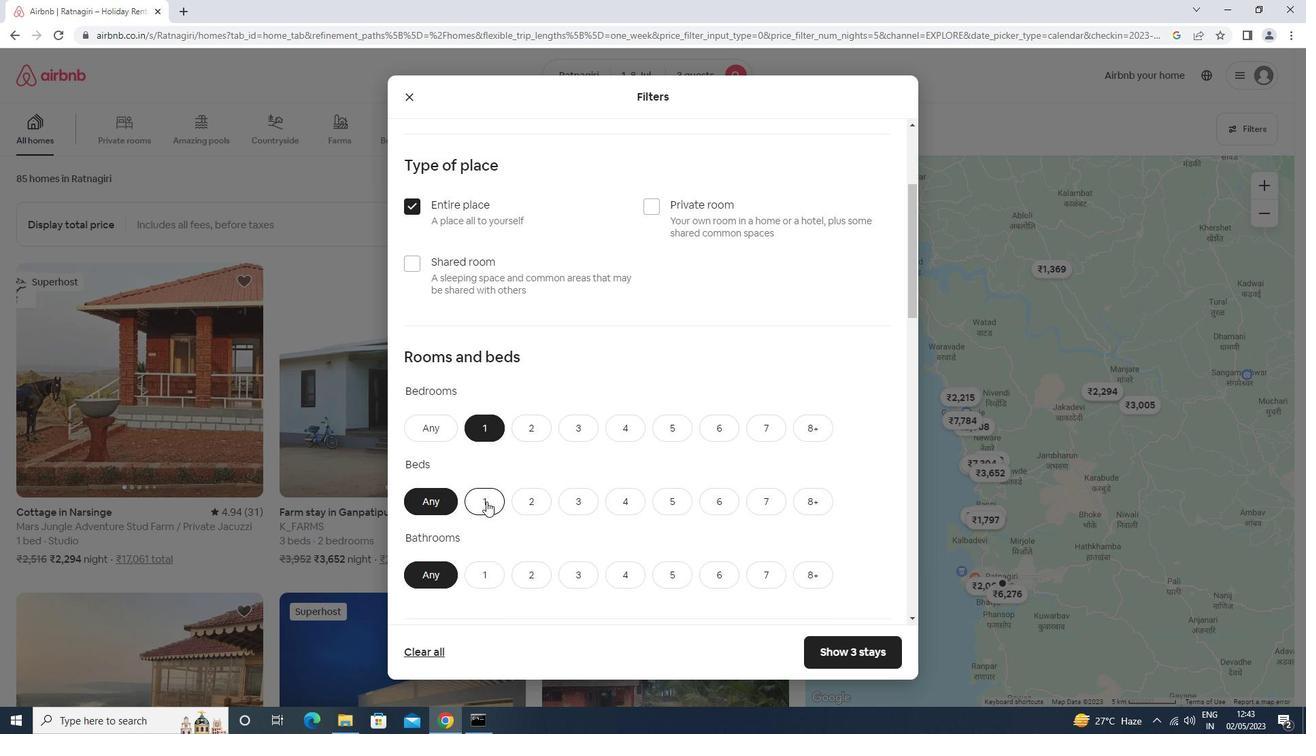 
Action: Mouse pressed left at (485, 499)
Screenshot: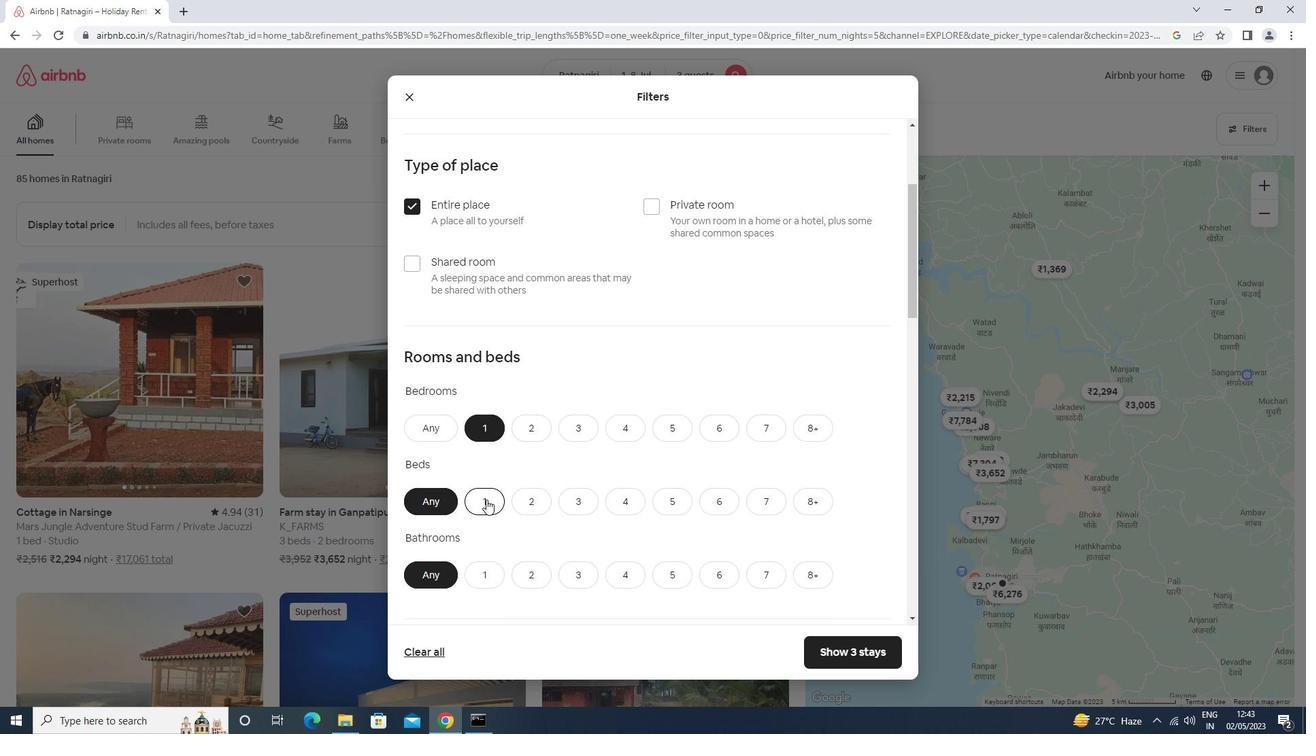 
Action: Mouse moved to (485, 493)
Screenshot: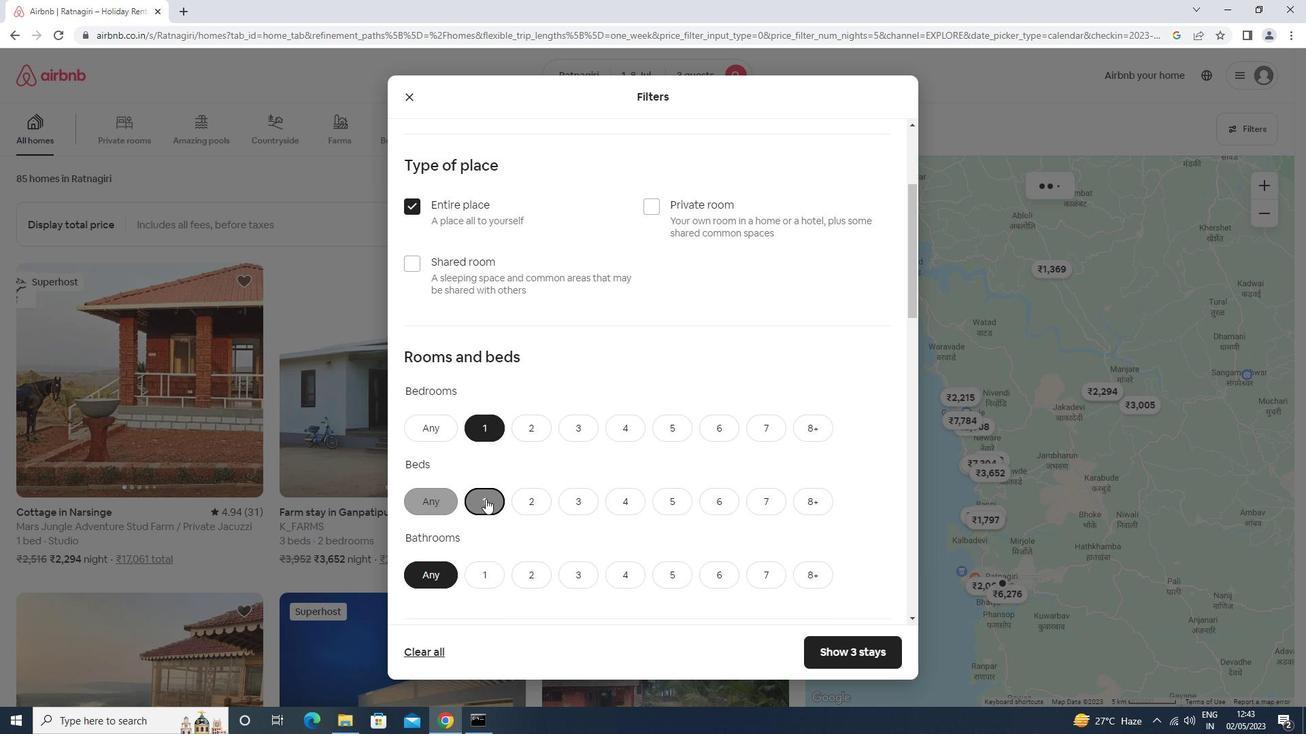 
Action: Mouse scrolled (485, 493) with delta (0, 0)
Screenshot: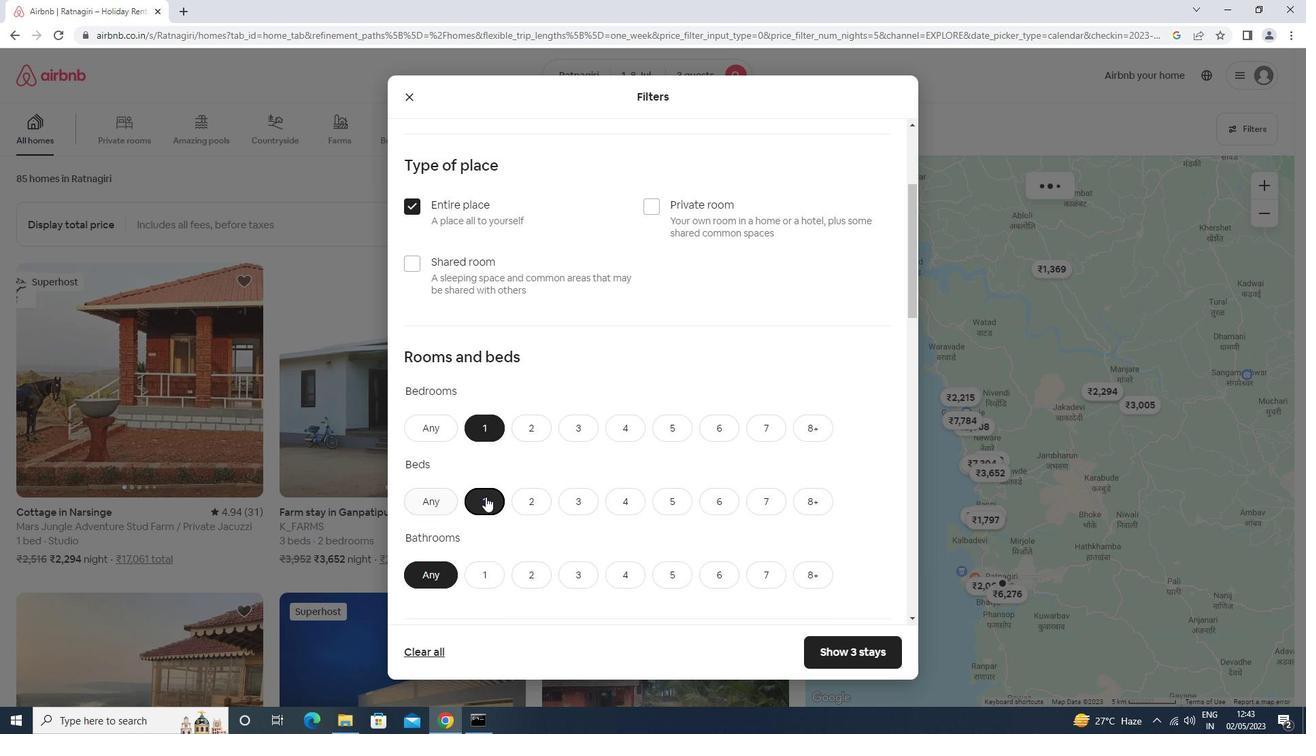 
Action: Mouse scrolled (485, 493) with delta (0, 0)
Screenshot: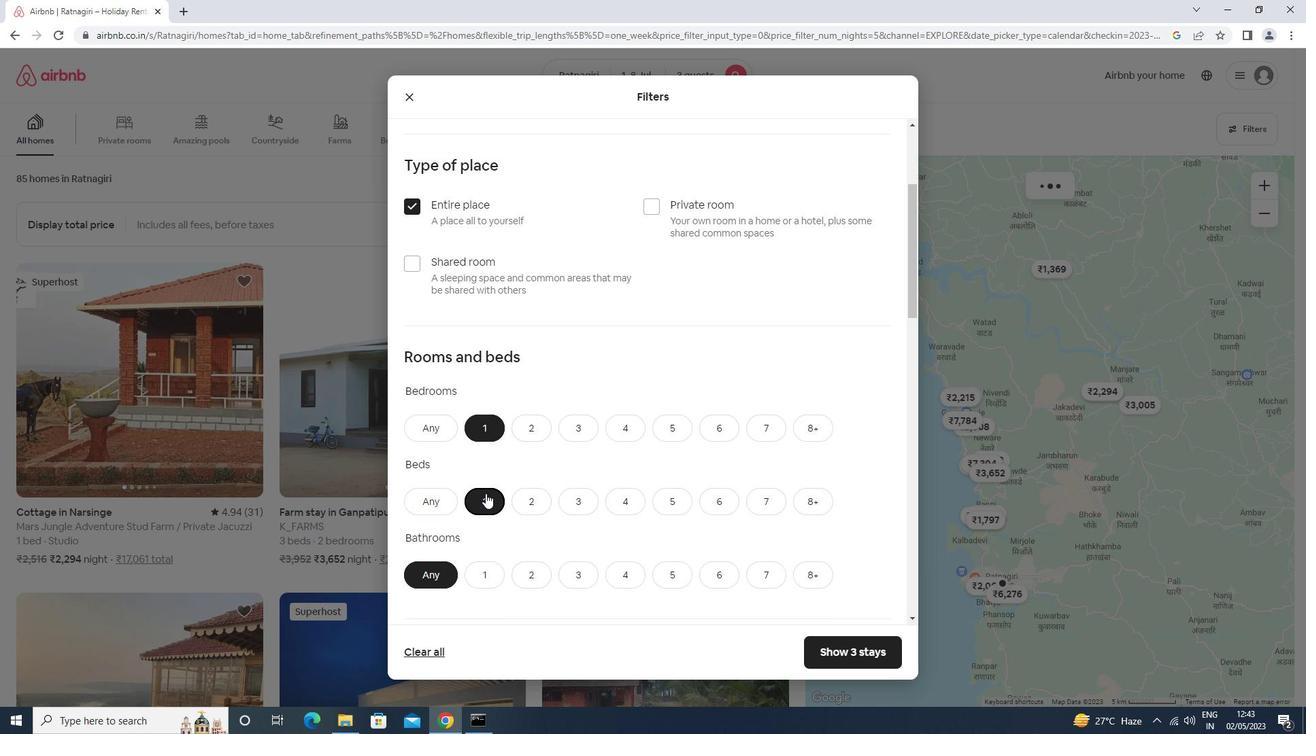 
Action: Mouse moved to (489, 442)
Screenshot: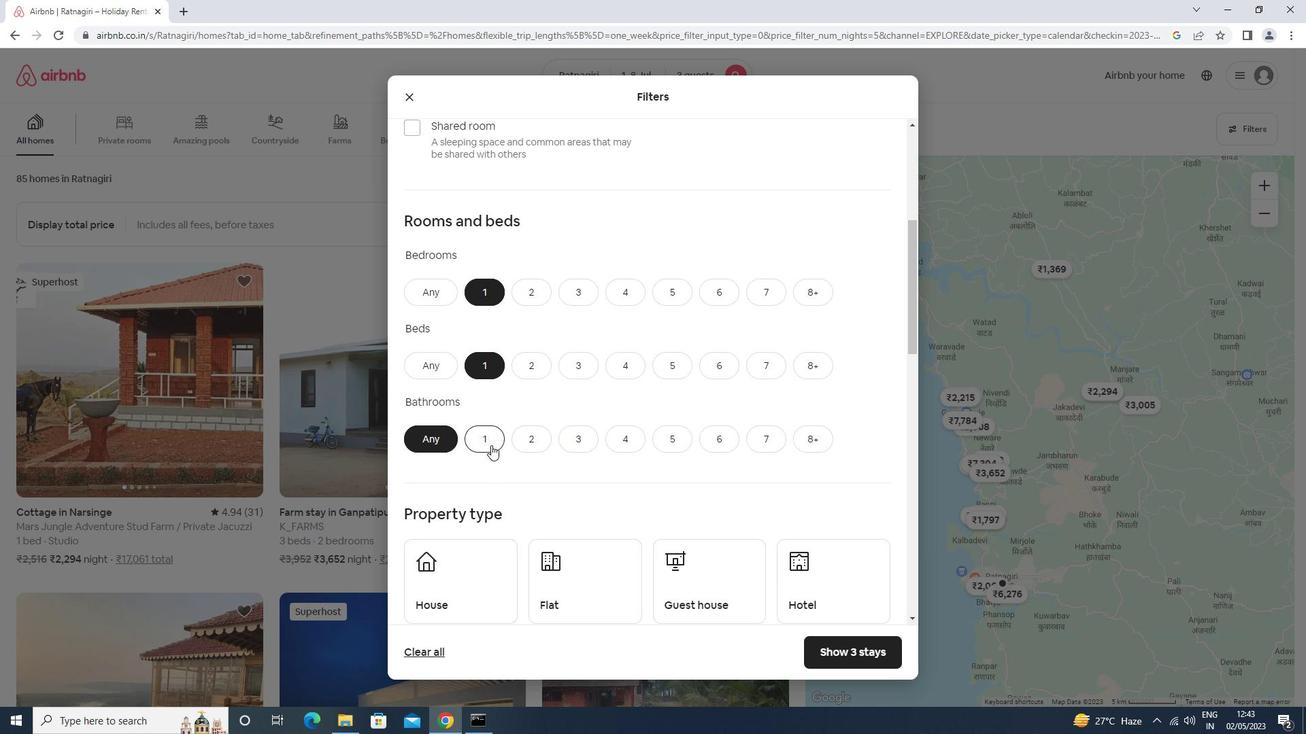 
Action: Mouse pressed left at (489, 442)
Screenshot: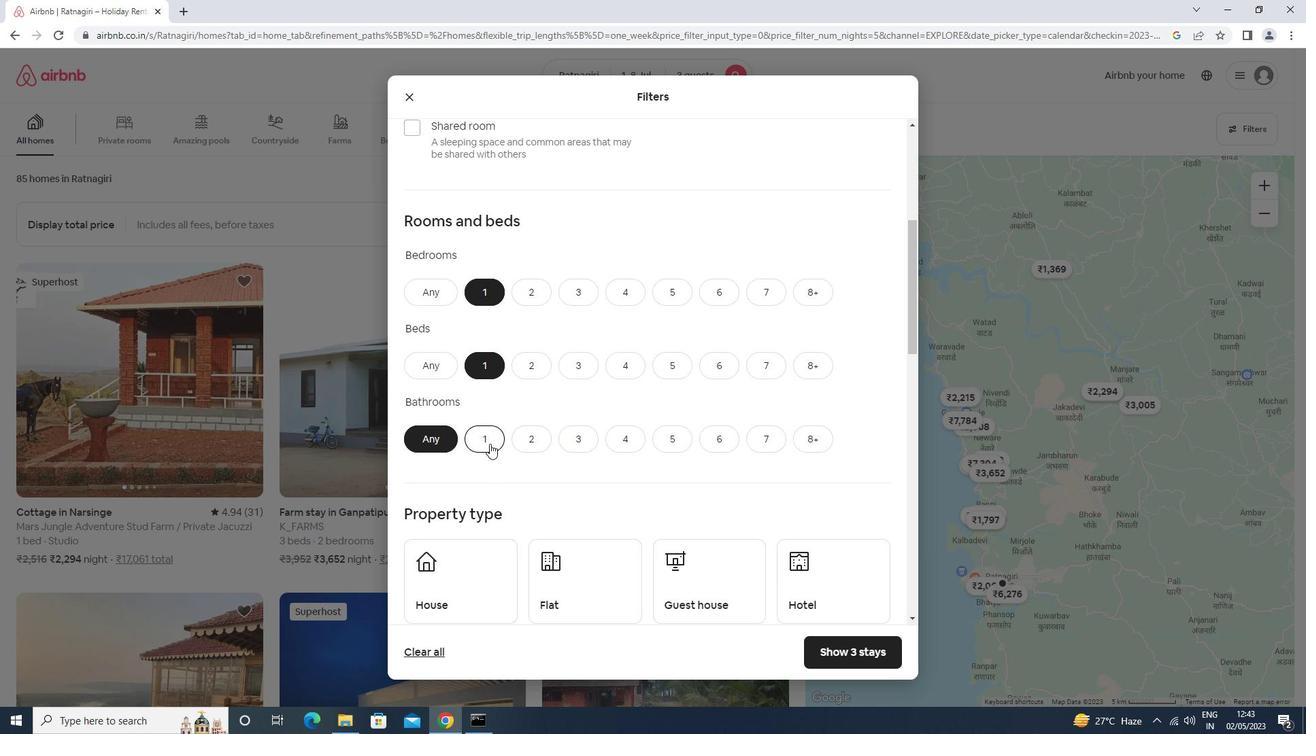 
Action: Mouse moved to (488, 442)
Screenshot: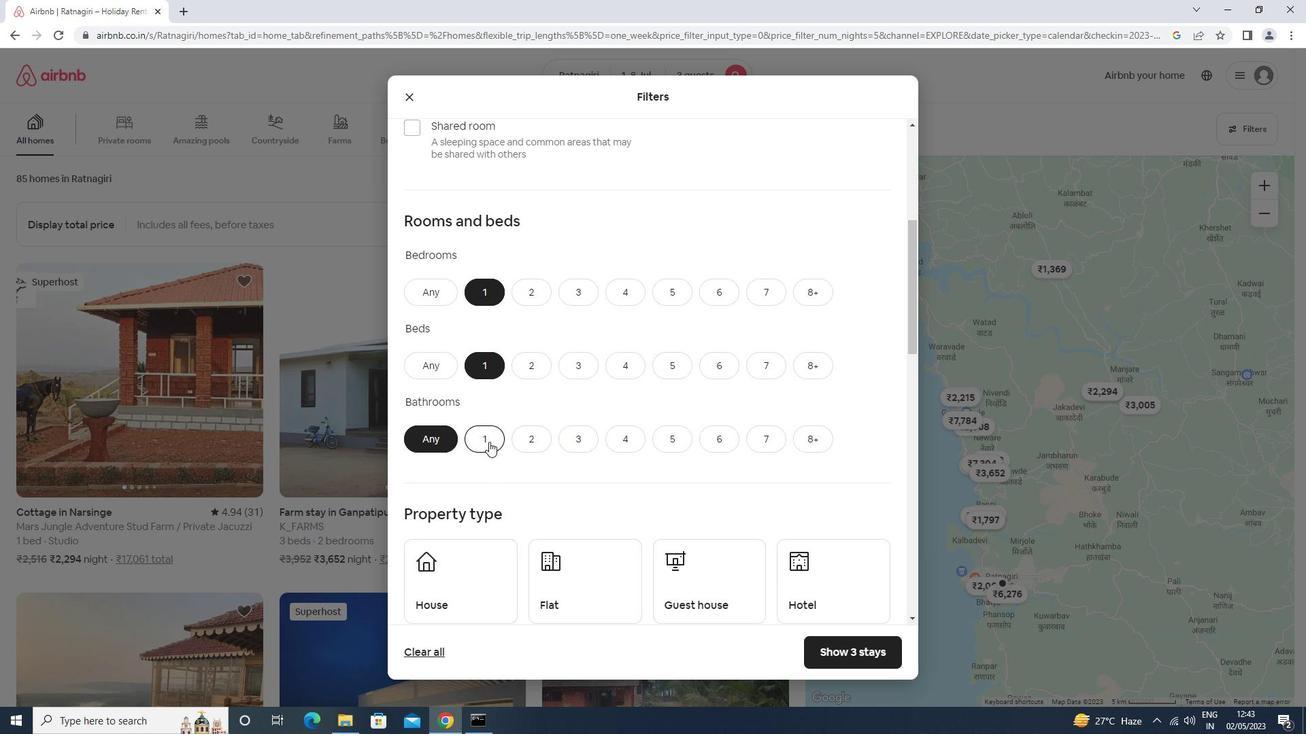 
Action: Mouse scrolled (488, 441) with delta (0, 0)
Screenshot: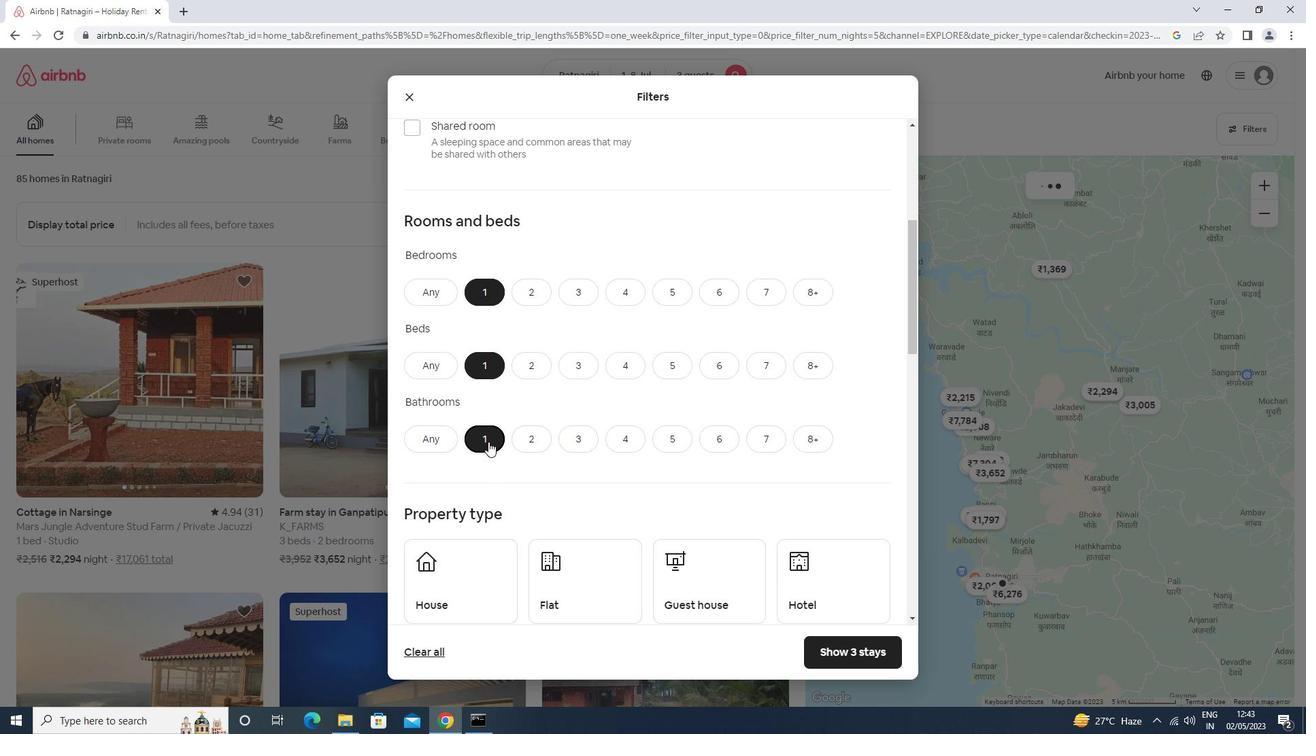 
Action: Mouse scrolled (488, 441) with delta (0, 0)
Screenshot: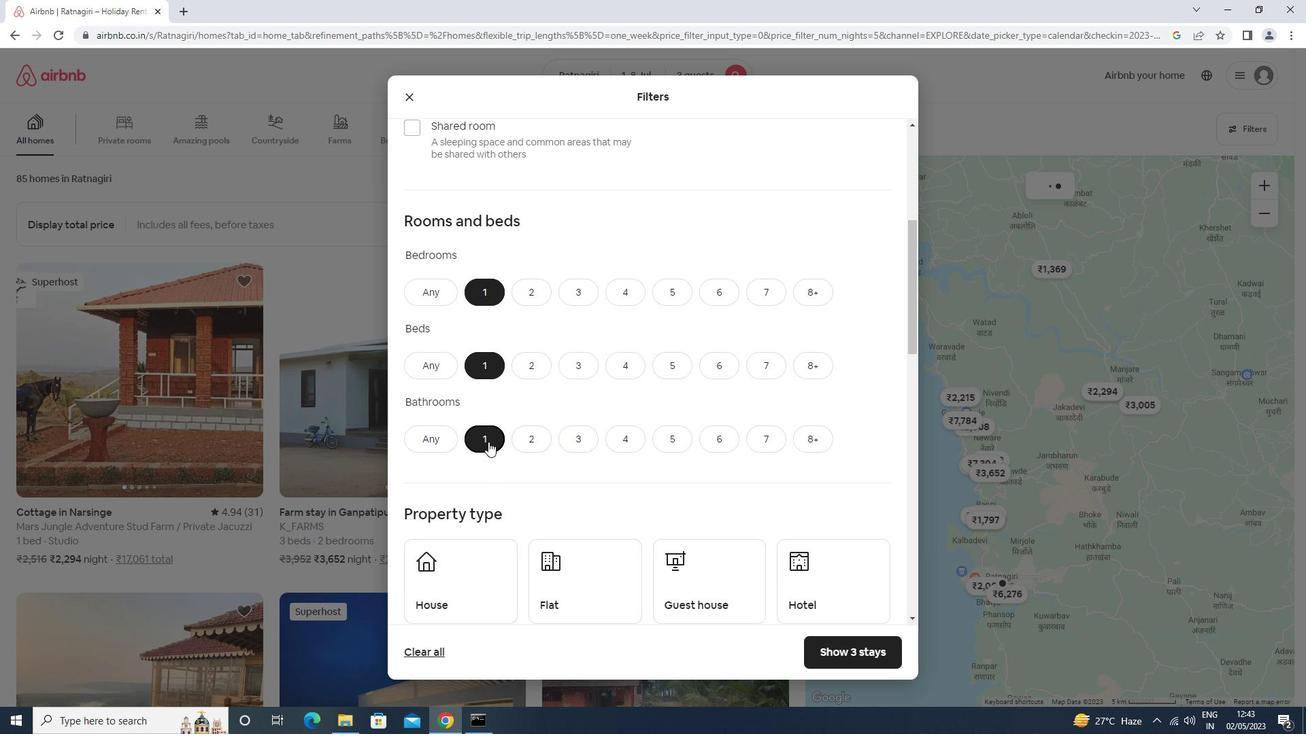 
Action: Mouse moved to (473, 451)
Screenshot: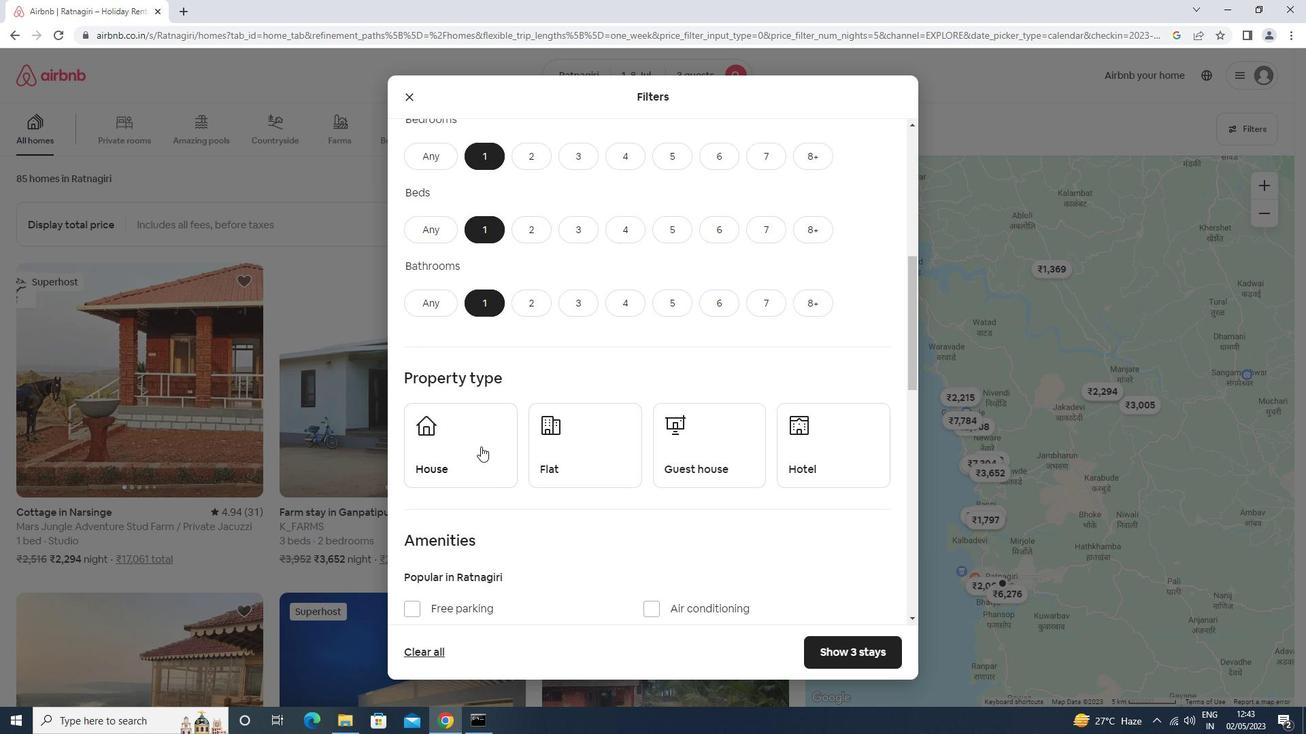 
Action: Mouse pressed left at (473, 451)
Screenshot: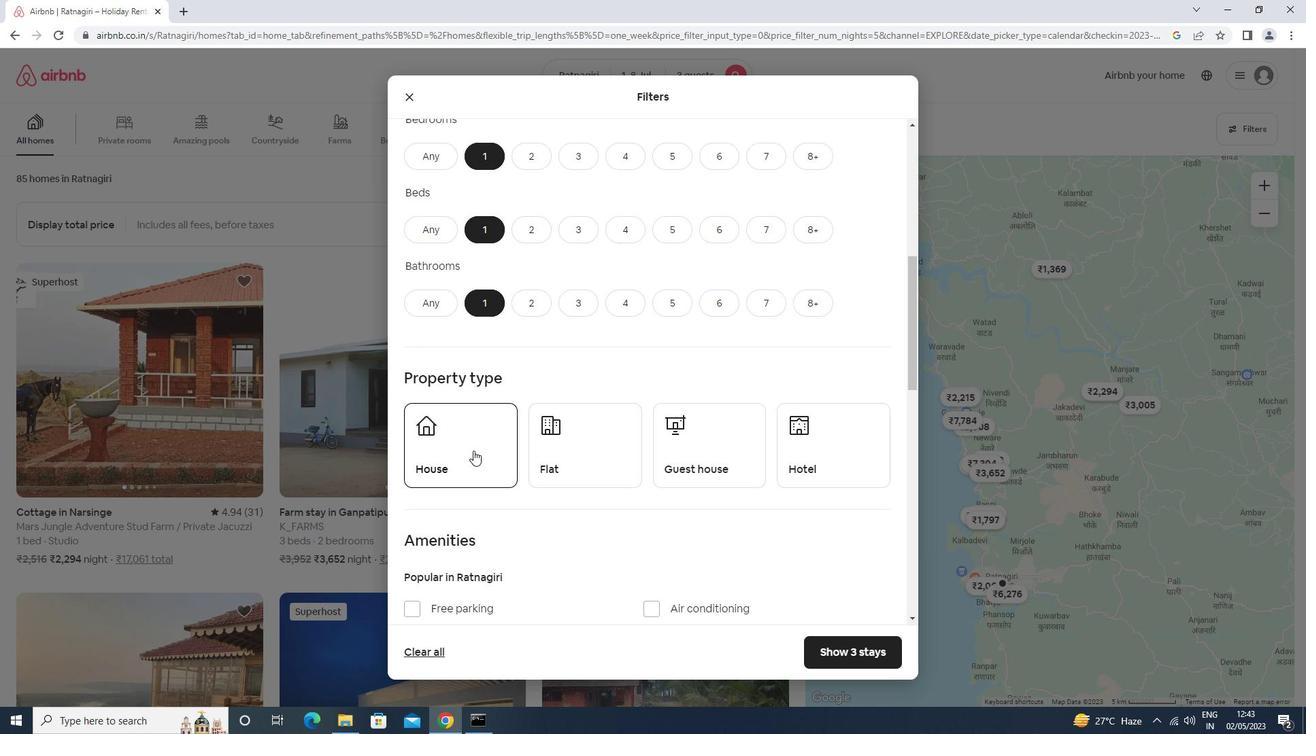 
Action: Mouse moved to (570, 456)
Screenshot: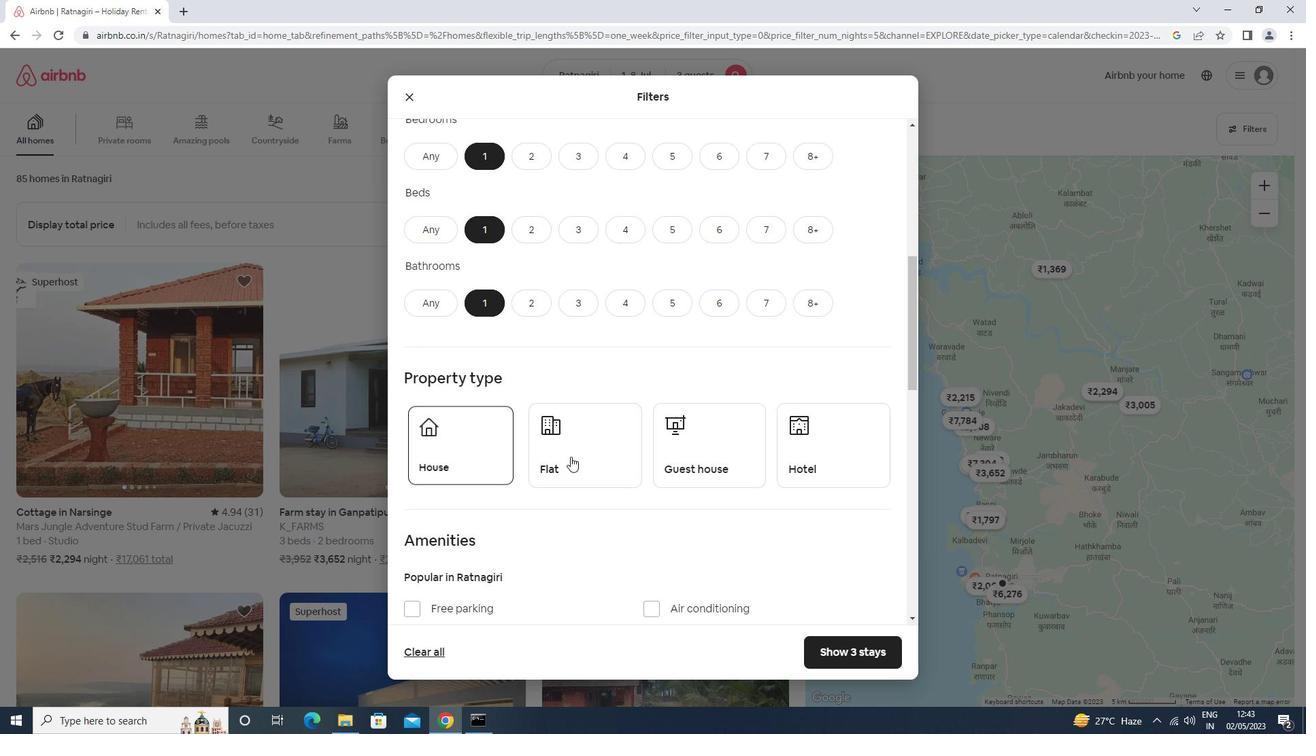 
Action: Mouse pressed left at (570, 456)
Screenshot: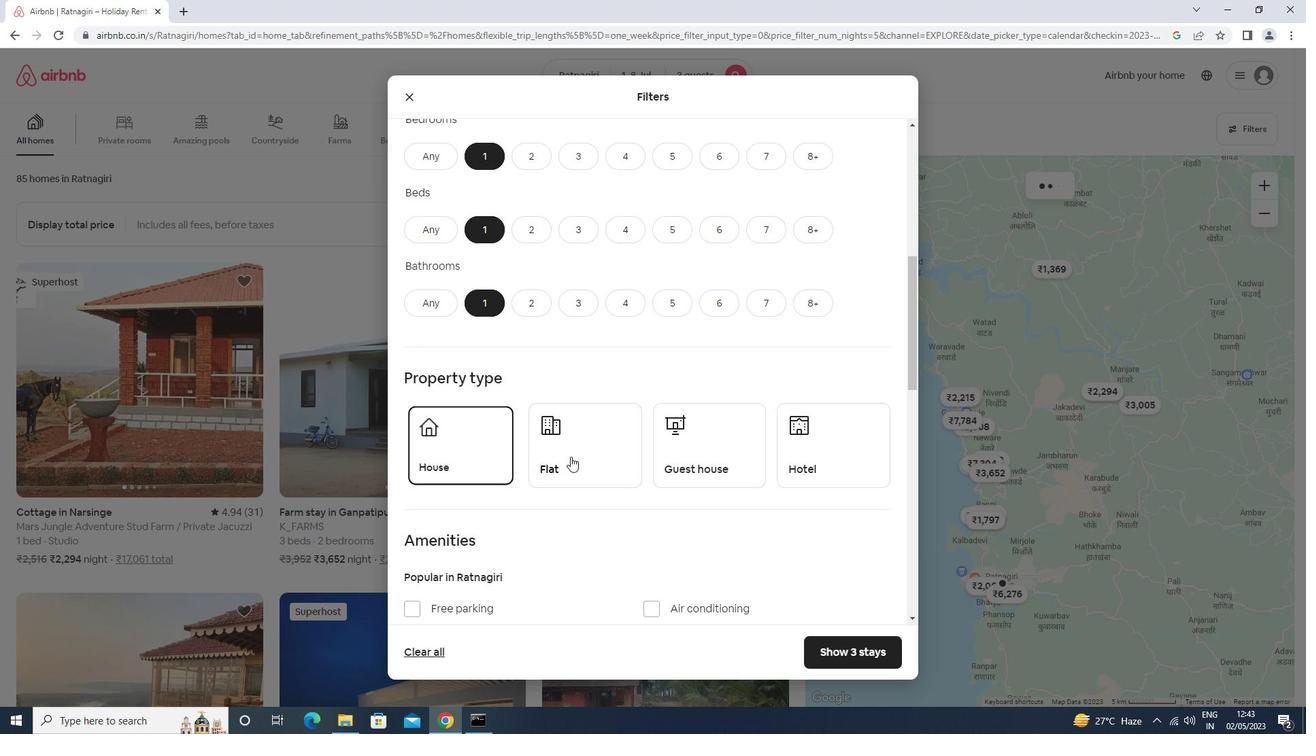 
Action: Mouse moved to (710, 461)
Screenshot: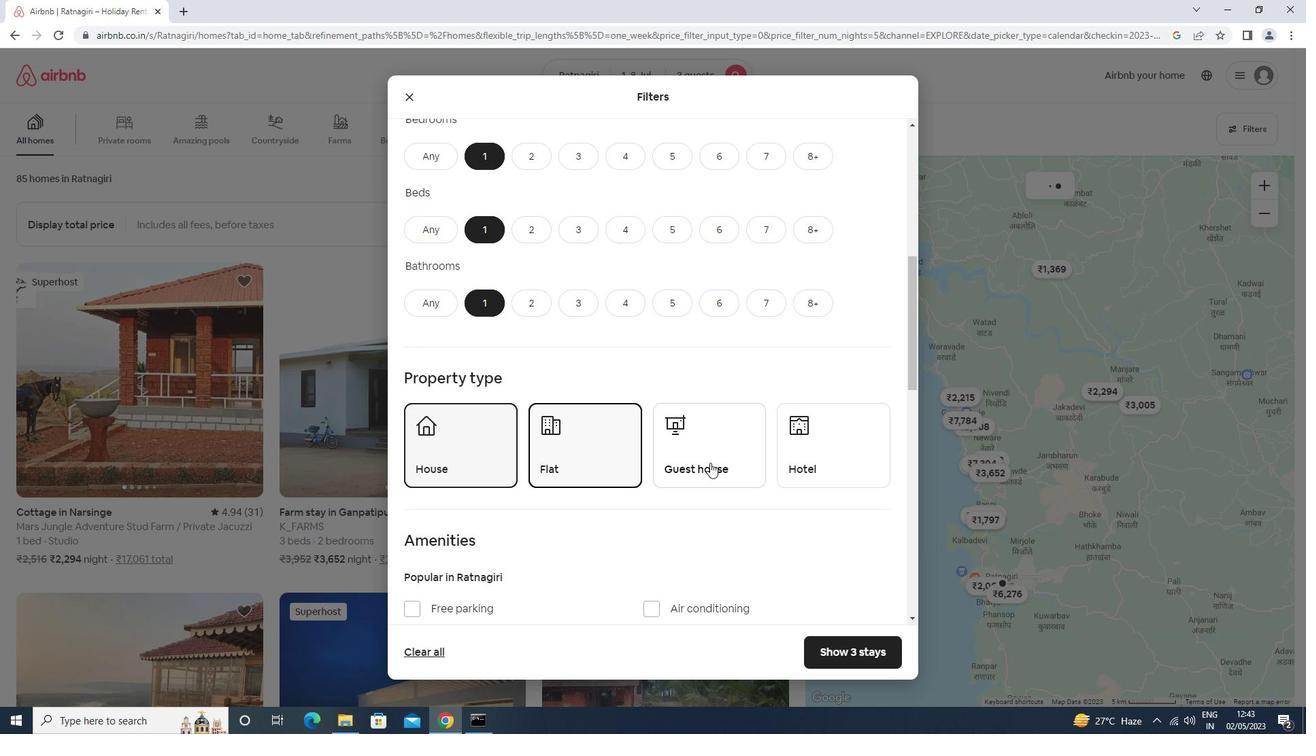 
Action: Mouse pressed left at (710, 461)
Screenshot: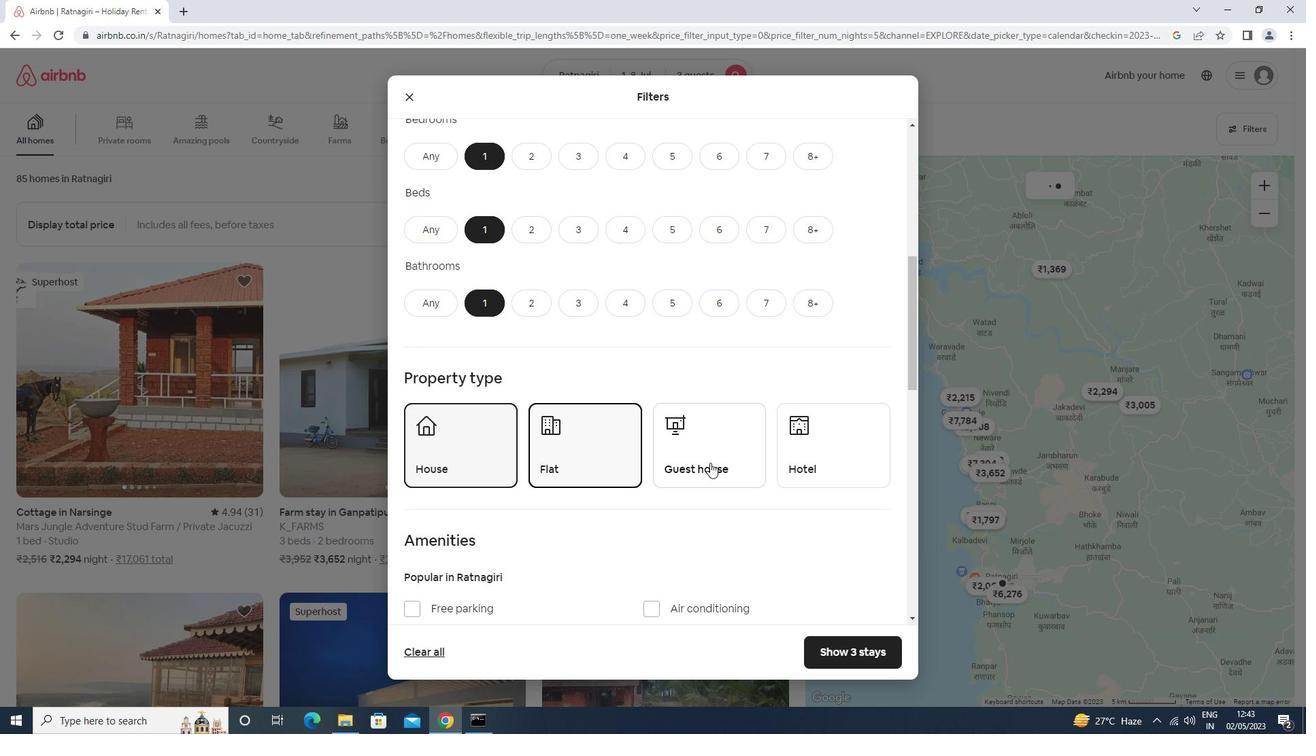 
Action: Mouse moved to (815, 447)
Screenshot: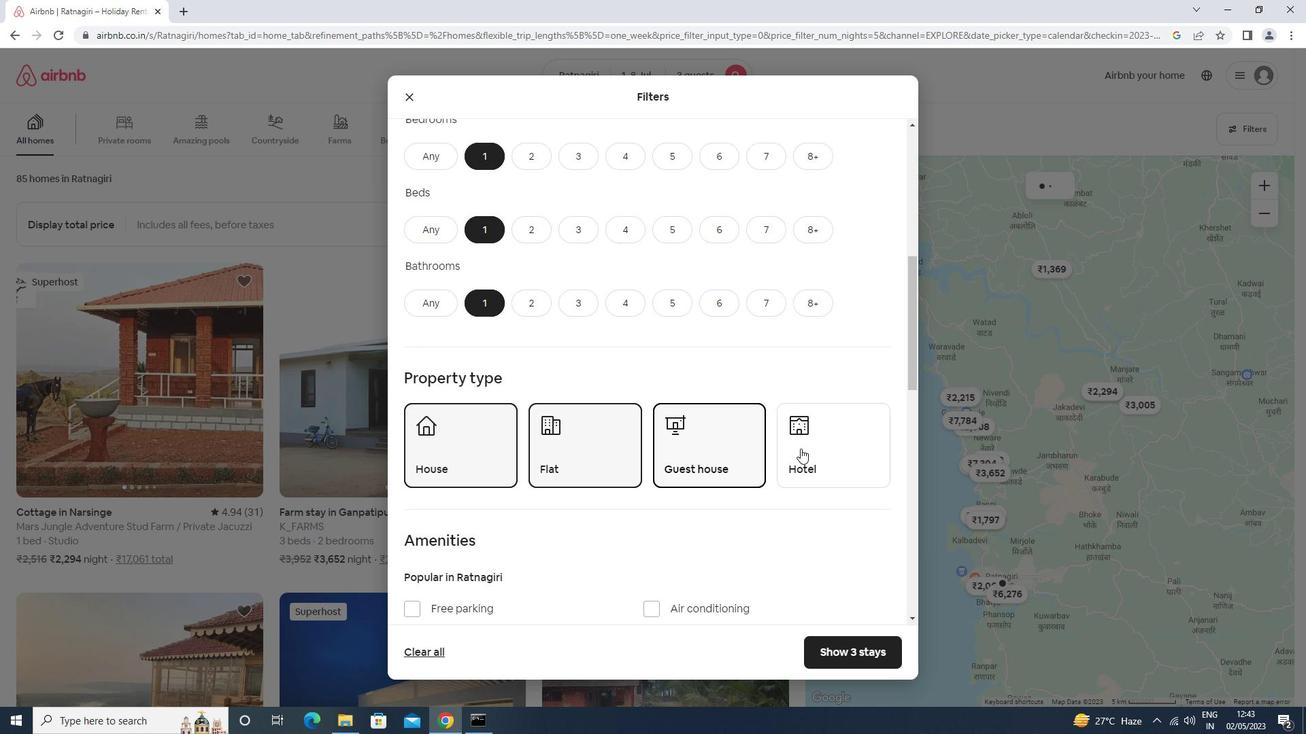 
Action: Mouse pressed left at (815, 447)
Screenshot: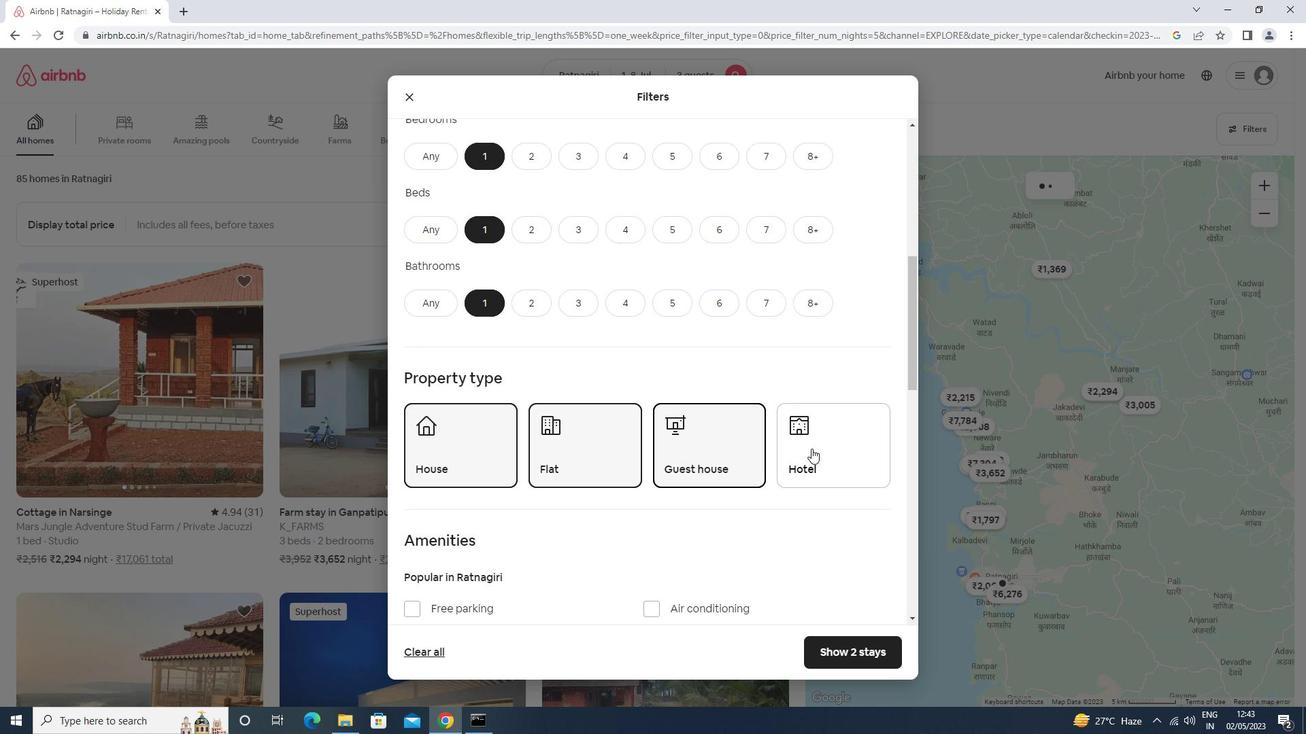 
Action: Mouse moved to (820, 443)
Screenshot: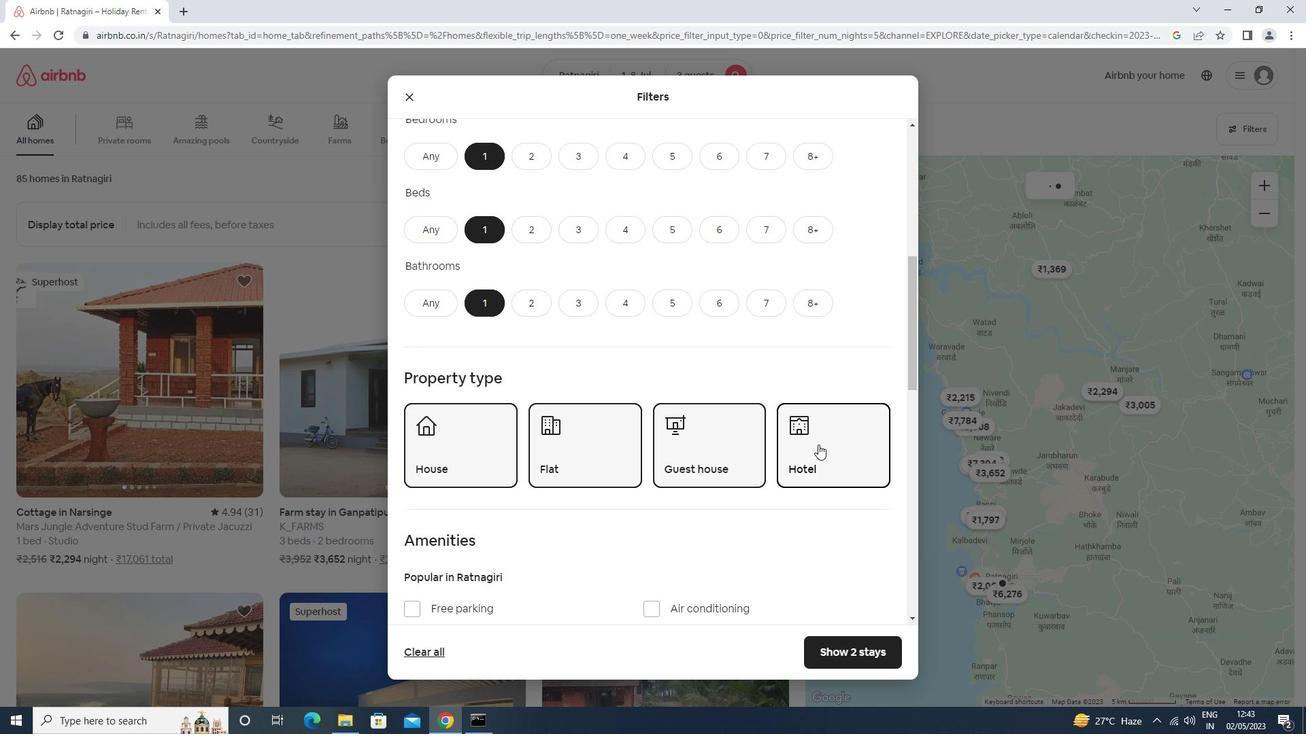 
Action: Mouse scrolled (820, 442) with delta (0, 0)
Screenshot: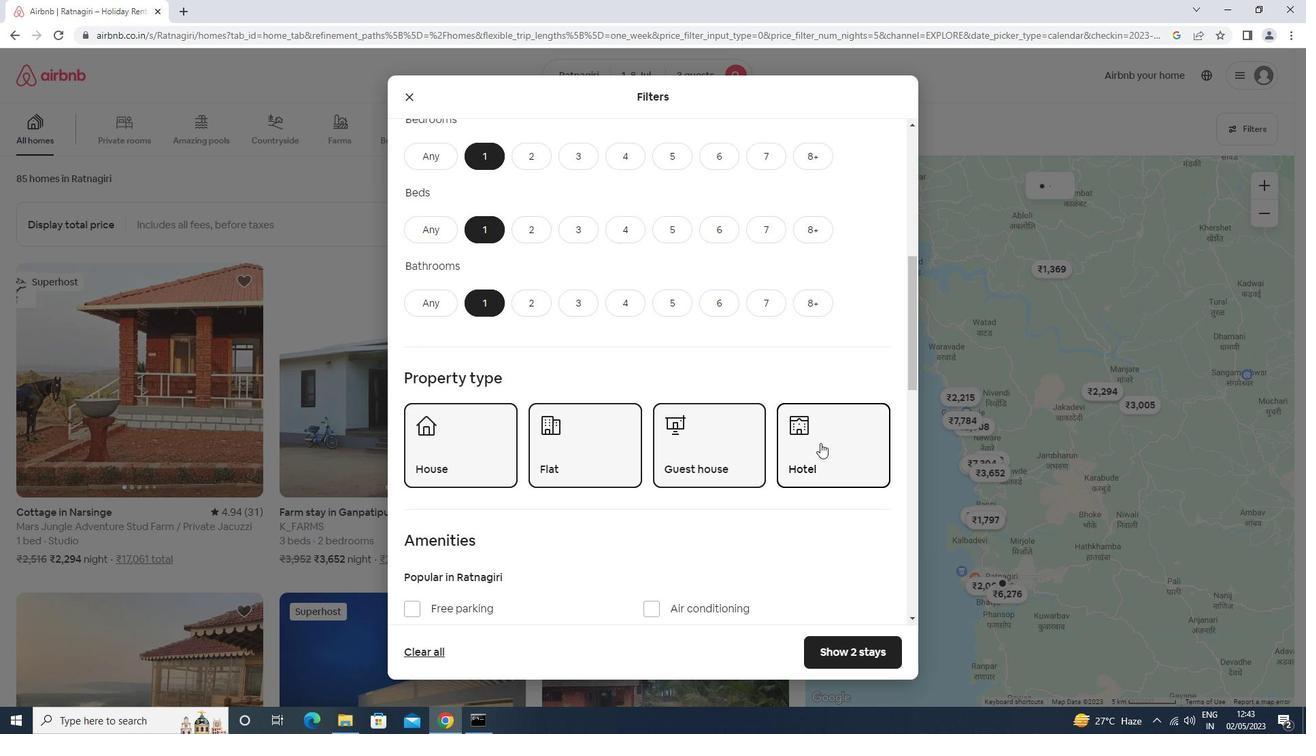 
Action: Mouse scrolled (820, 442) with delta (0, 0)
Screenshot: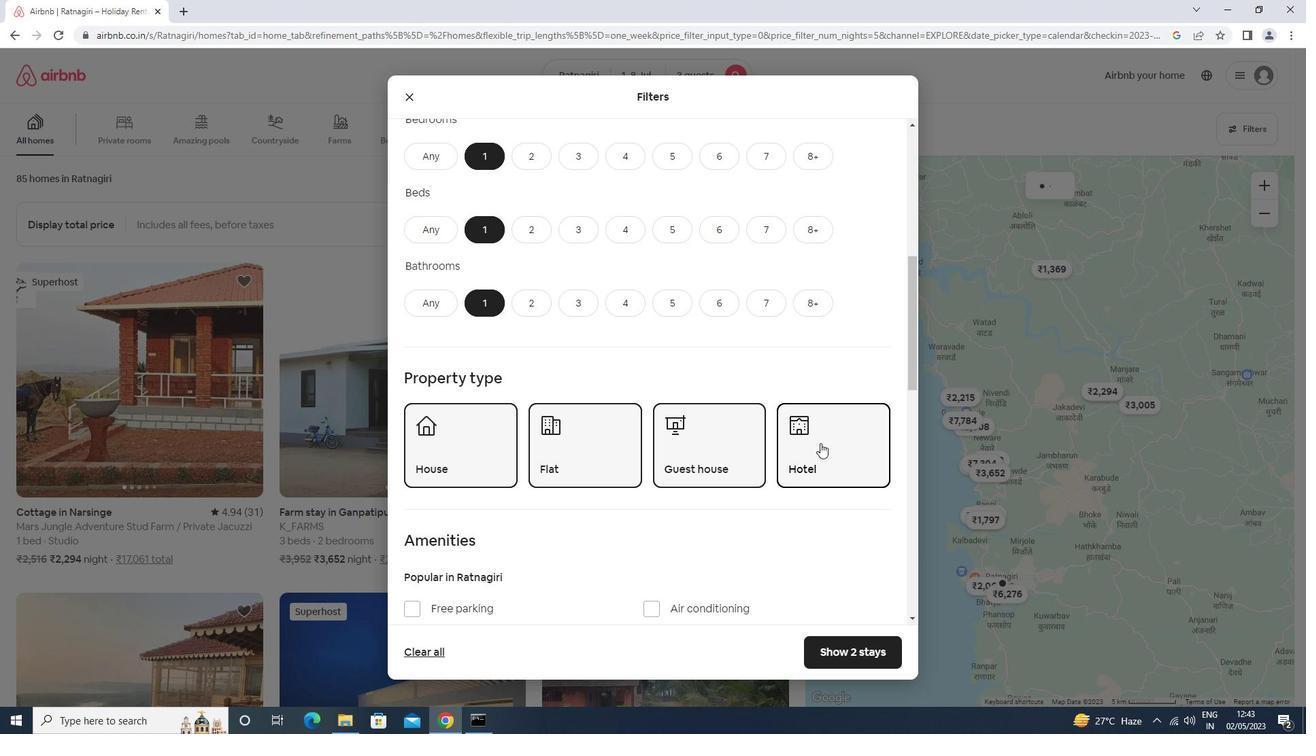 
Action: Mouse moved to (438, 564)
Screenshot: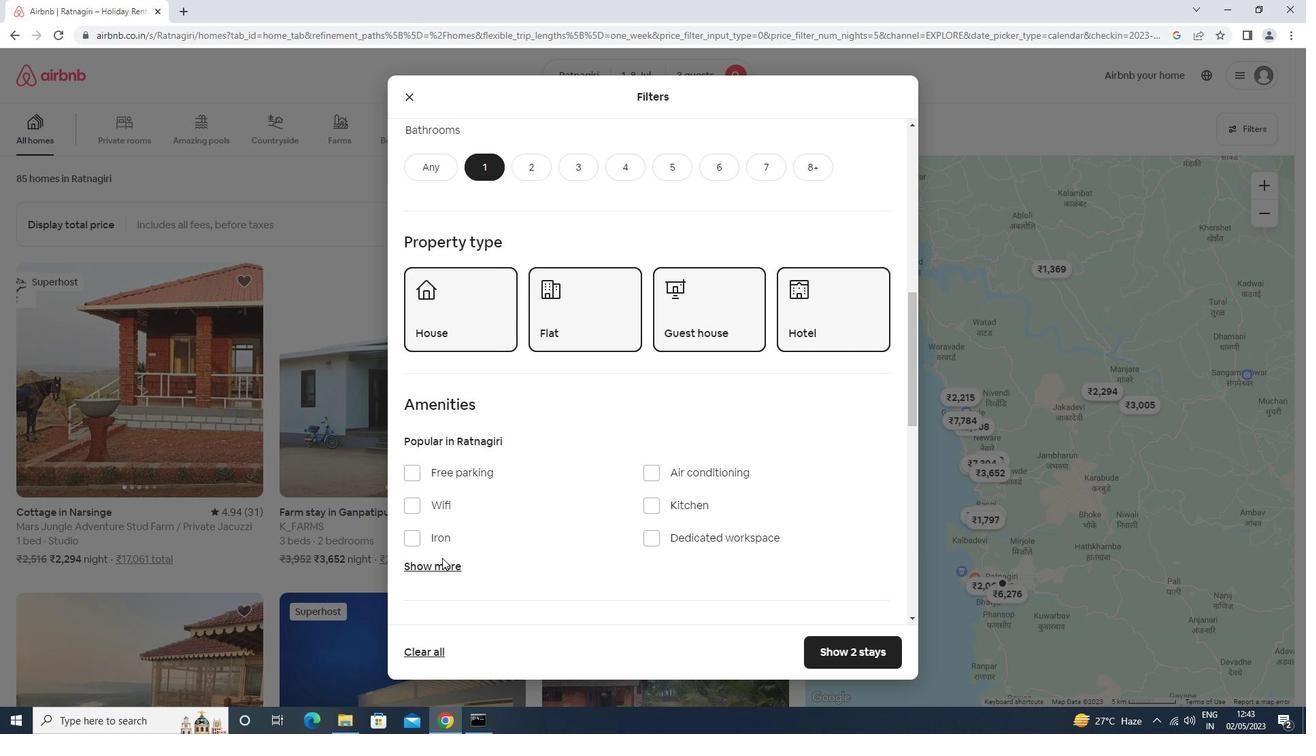 
Action: Mouse pressed left at (438, 564)
Screenshot: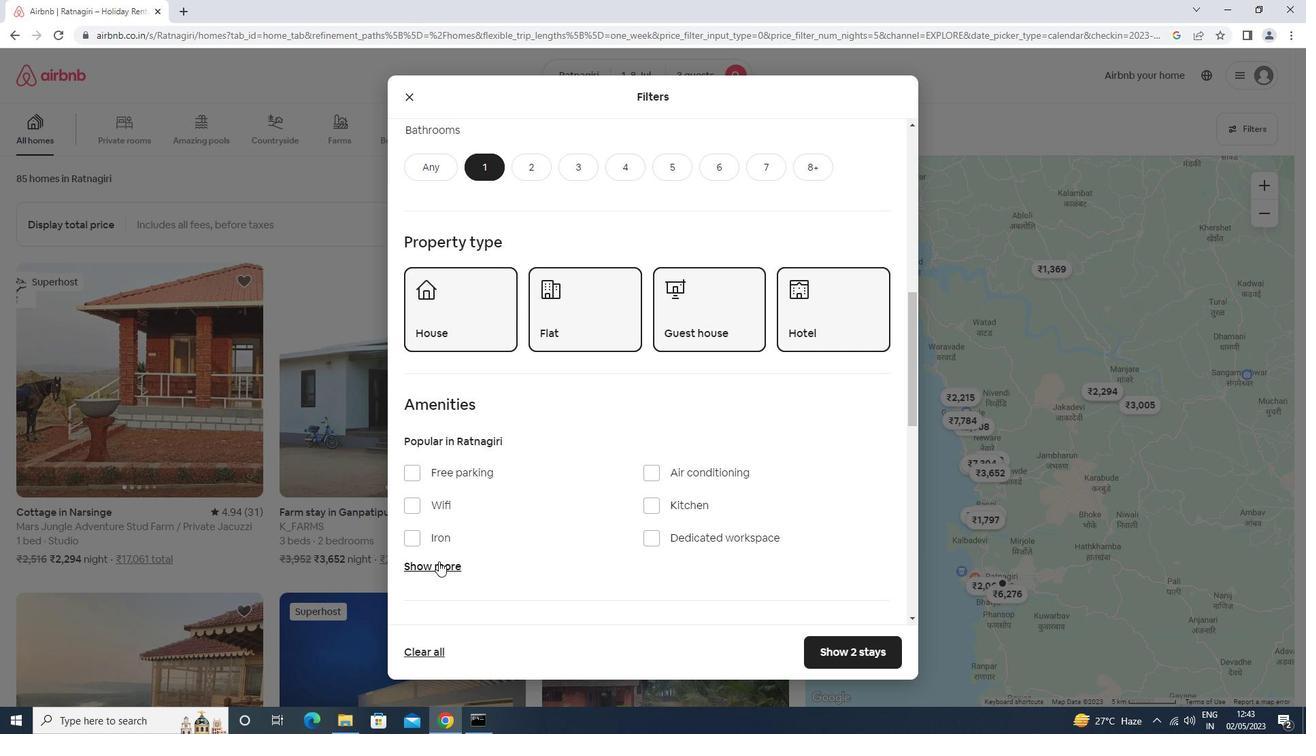 
Action: Mouse moved to (550, 491)
Screenshot: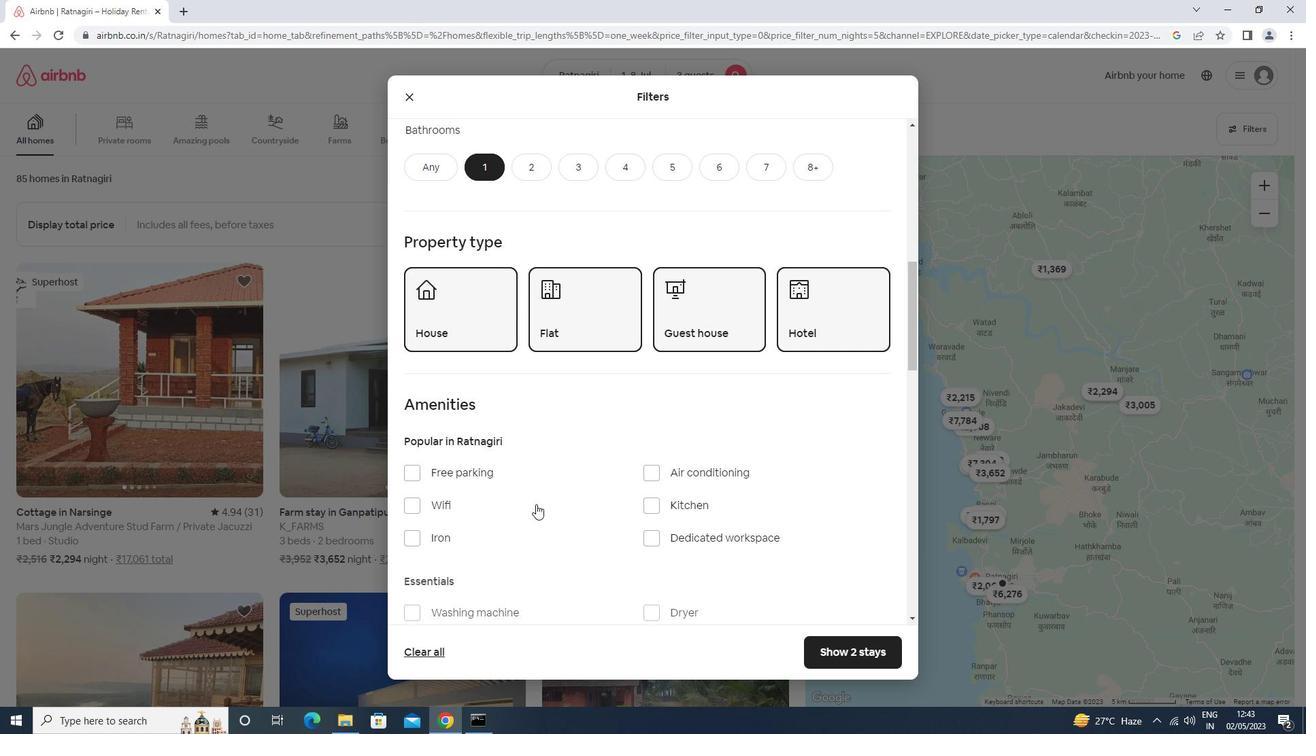 
Action: Mouse scrolled (550, 491) with delta (0, 0)
Screenshot: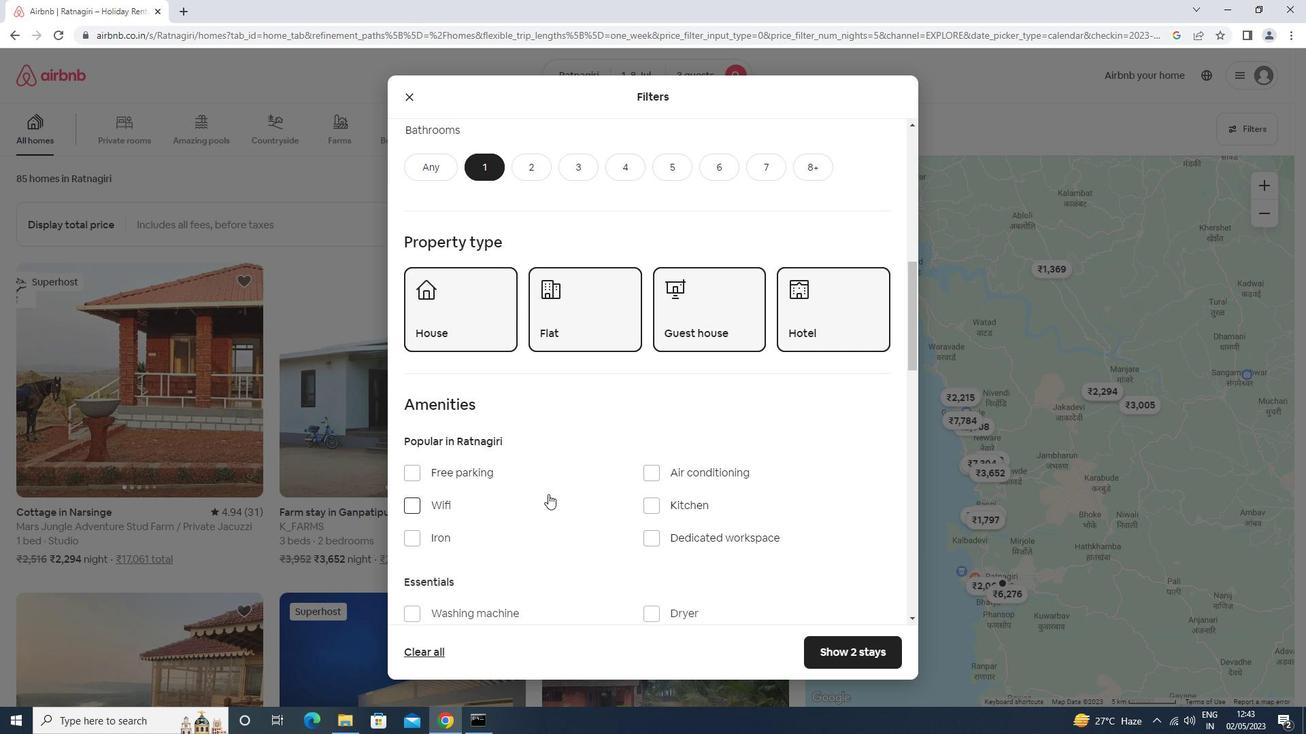 
Action: Mouse scrolled (550, 491) with delta (0, 0)
Screenshot: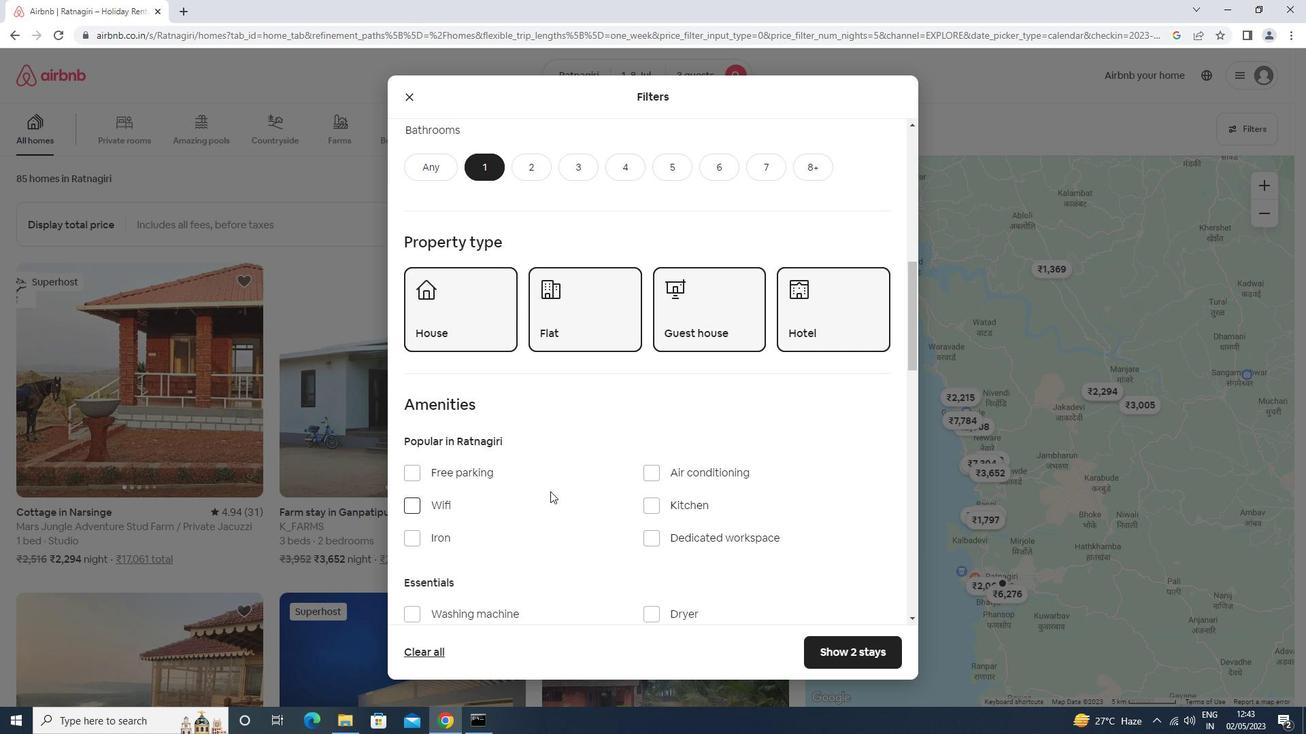 
Action: Mouse scrolled (550, 491) with delta (0, 0)
Screenshot: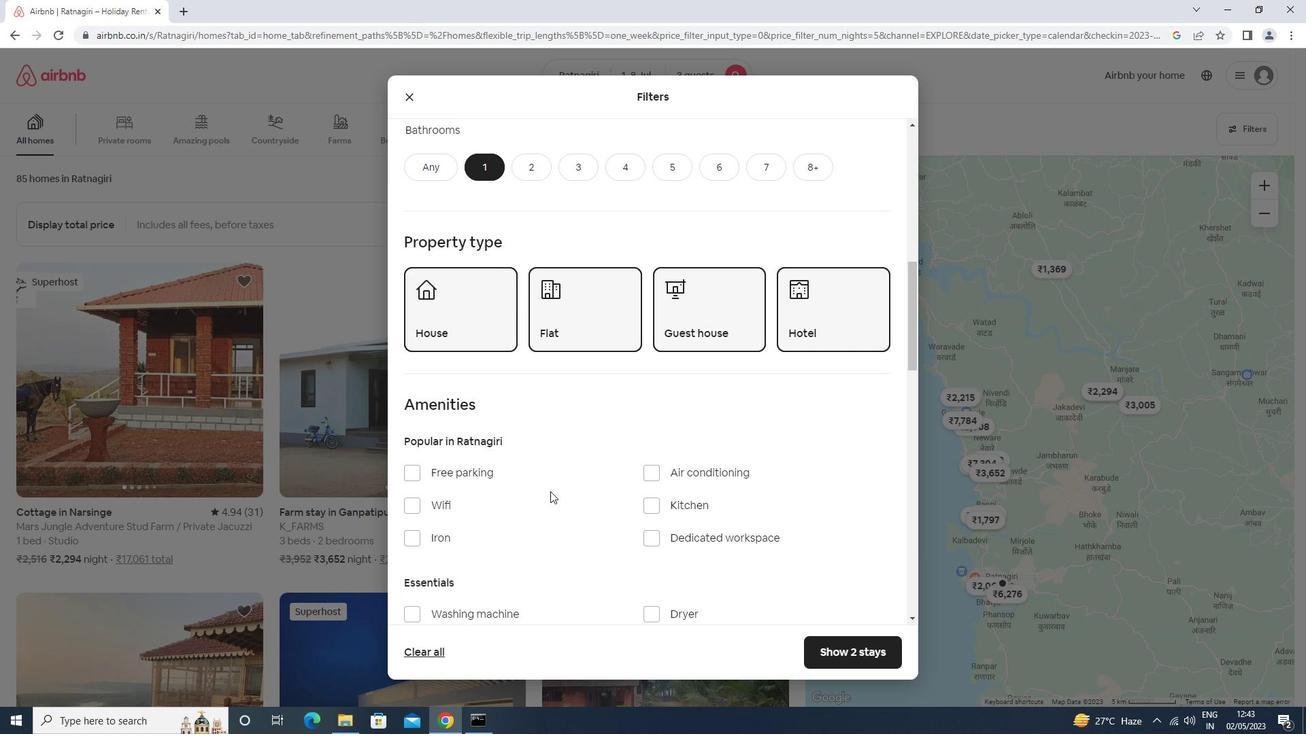 
Action: Mouse scrolled (550, 491) with delta (0, 0)
Screenshot: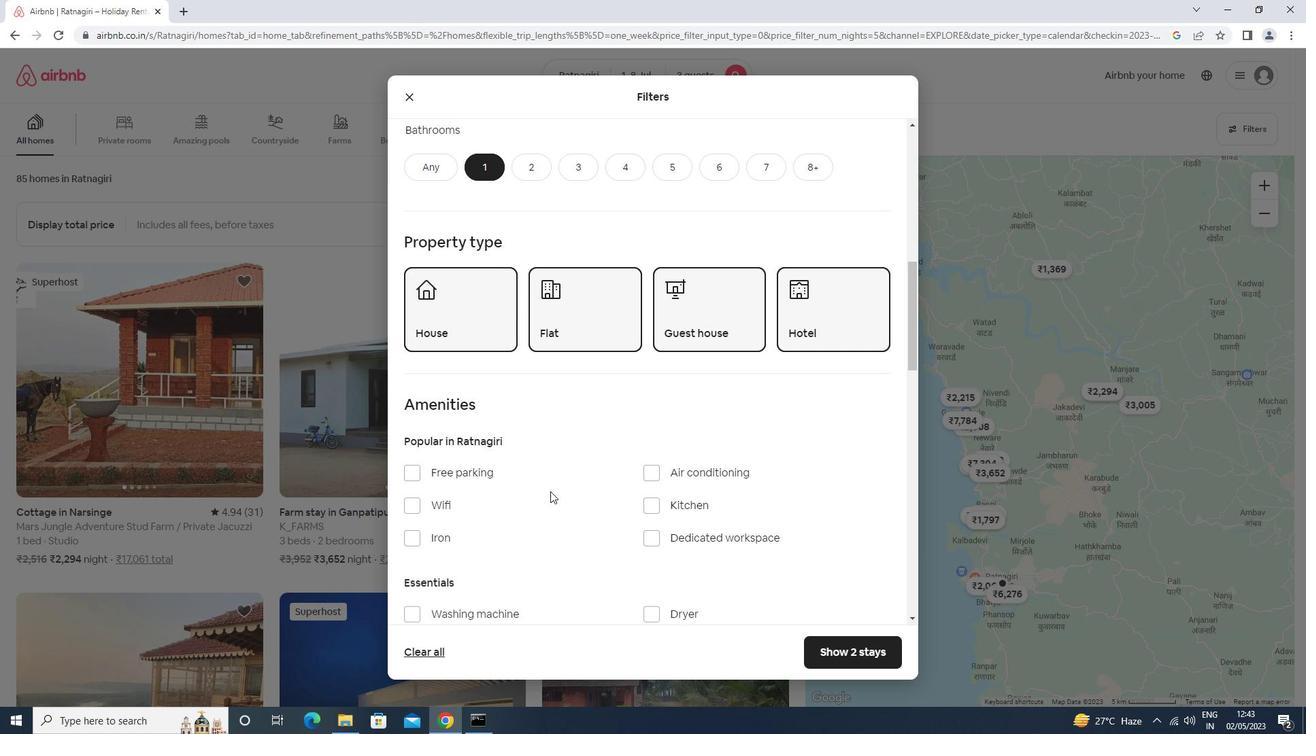 
Action: Mouse scrolled (550, 491) with delta (0, 0)
Screenshot: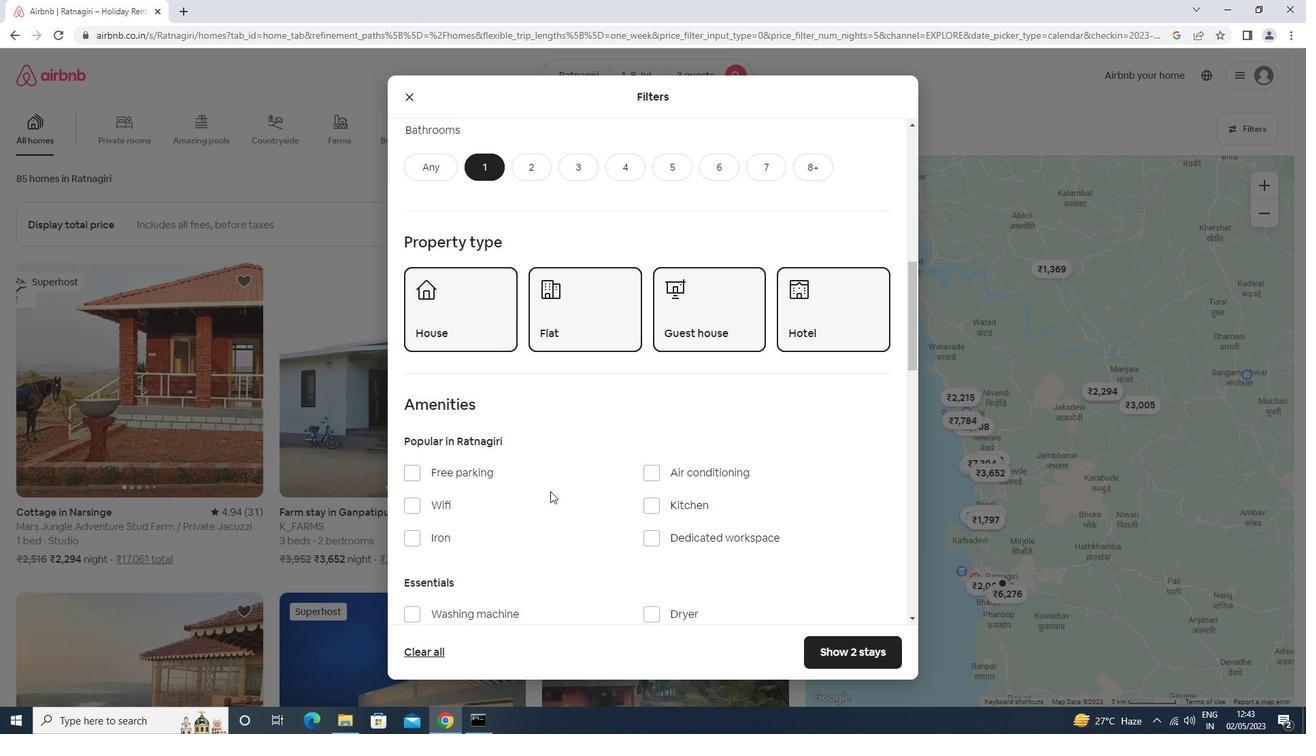 
Action: Mouse moved to (444, 278)
Screenshot: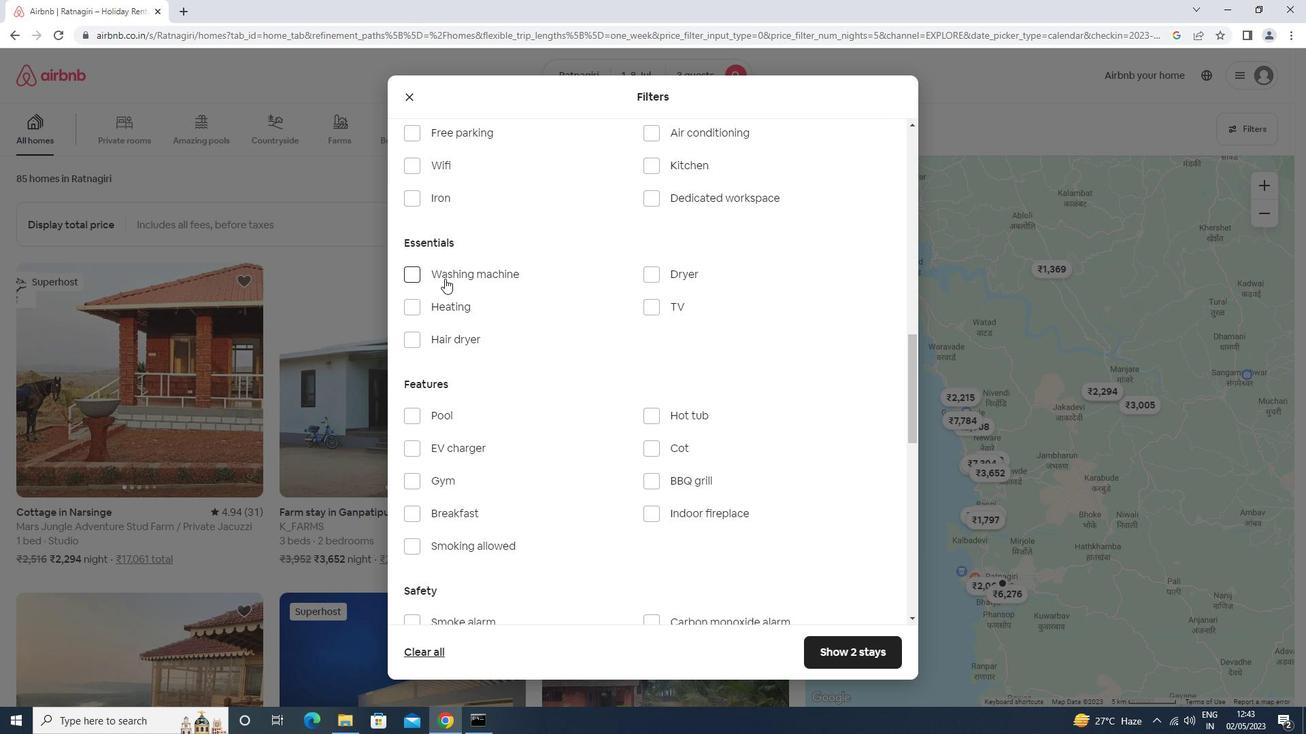
Action: Mouse pressed left at (444, 278)
Screenshot: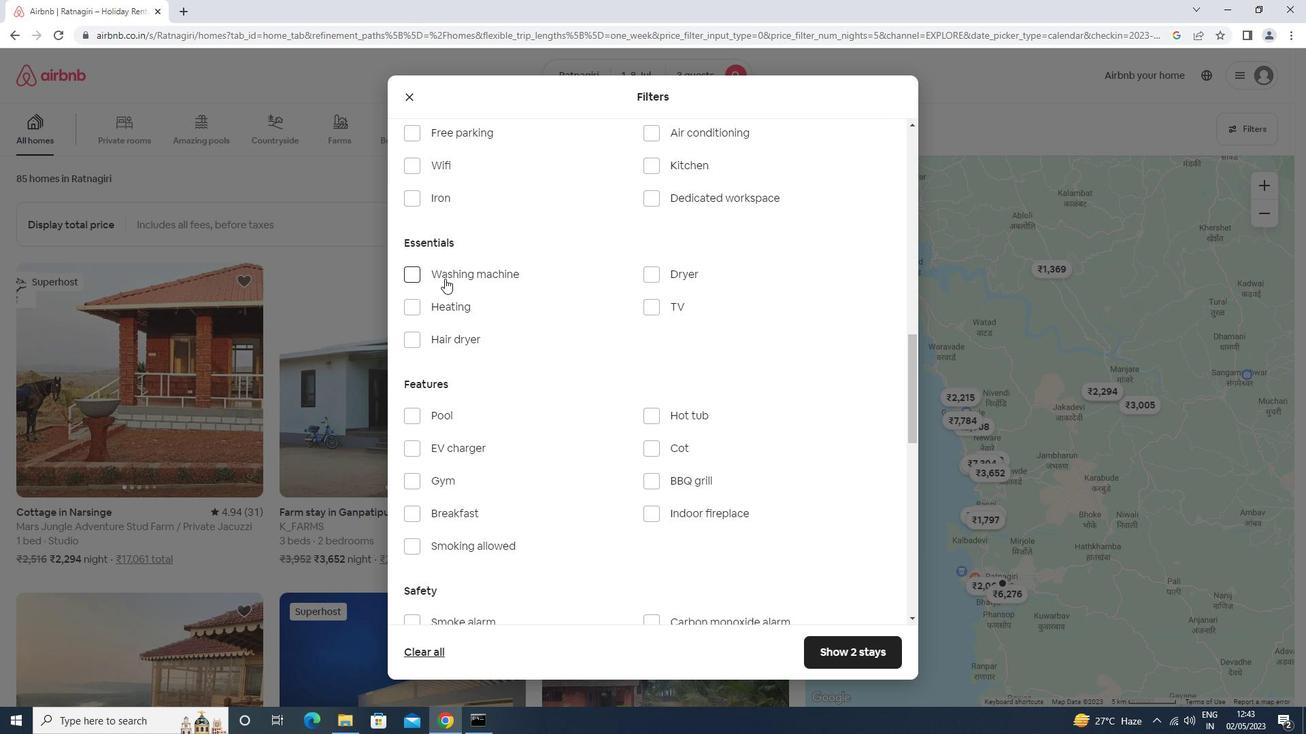 
Action: Mouse moved to (649, 300)
Screenshot: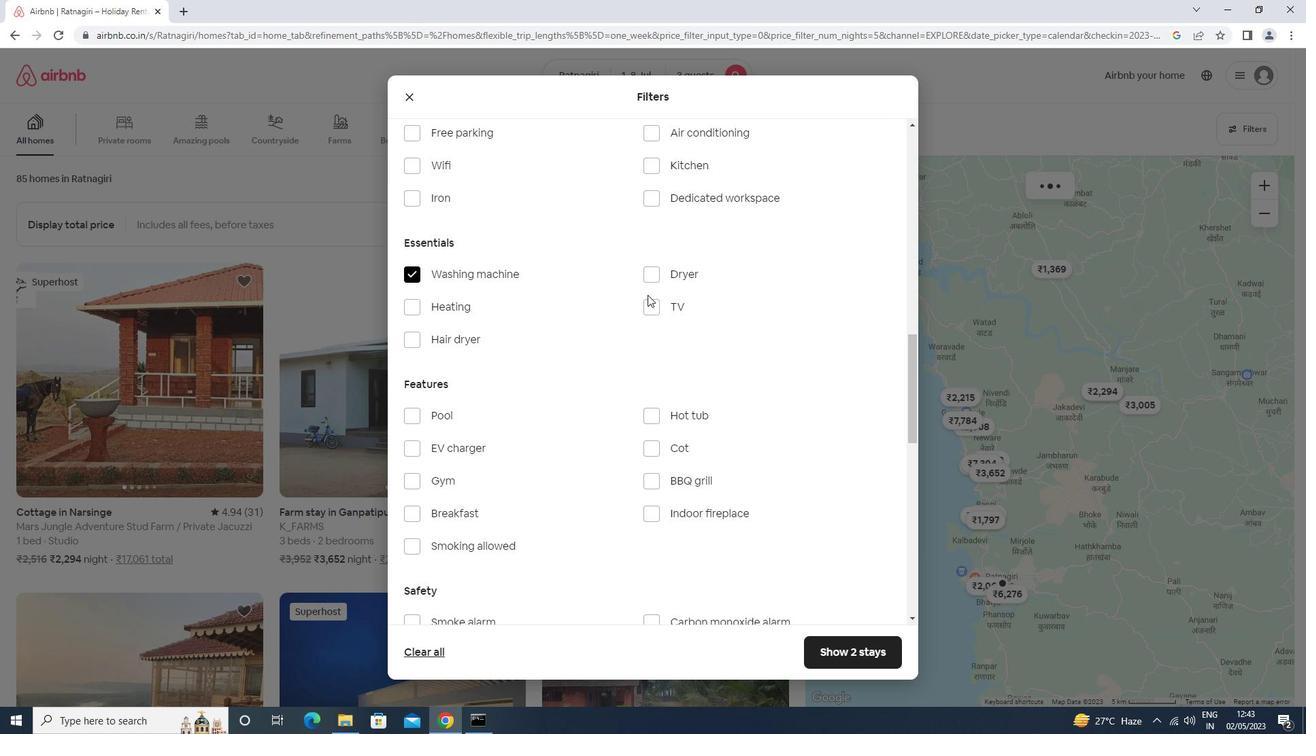 
Action: Mouse scrolled (649, 300) with delta (0, 0)
Screenshot: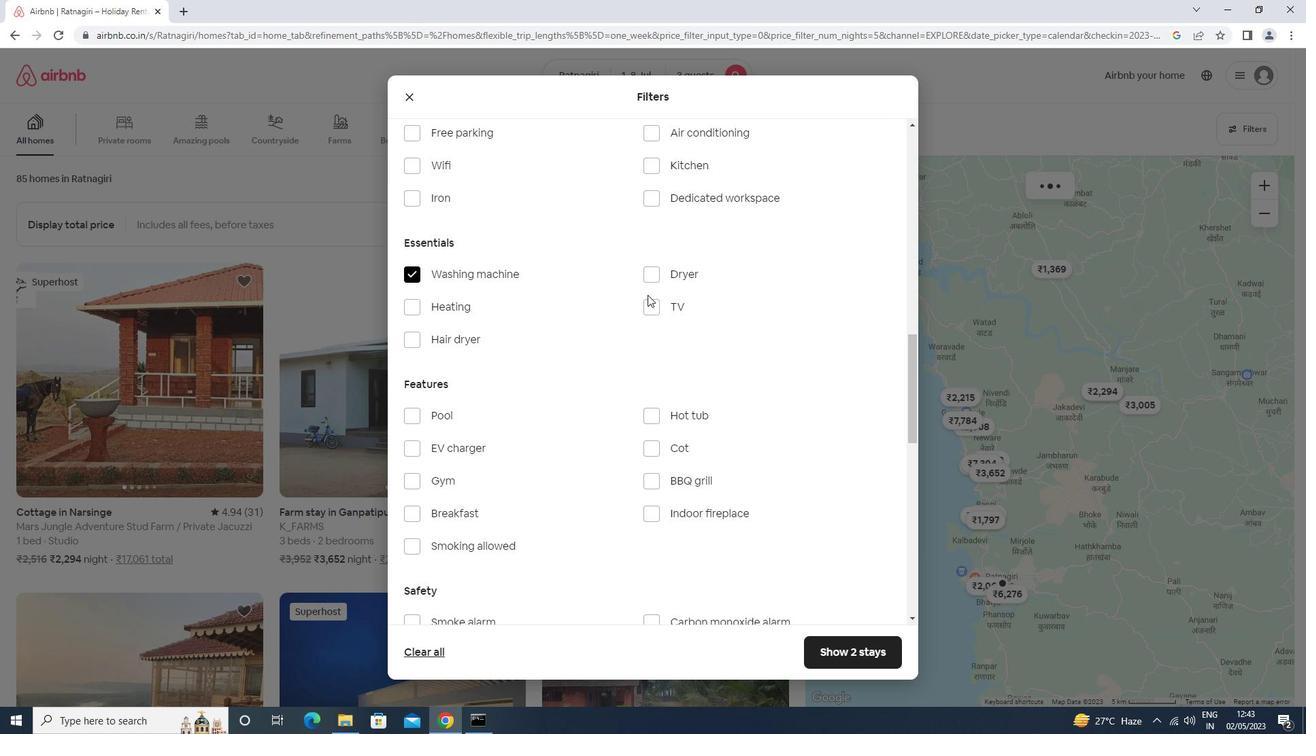 
Action: Mouse moved to (649, 304)
Screenshot: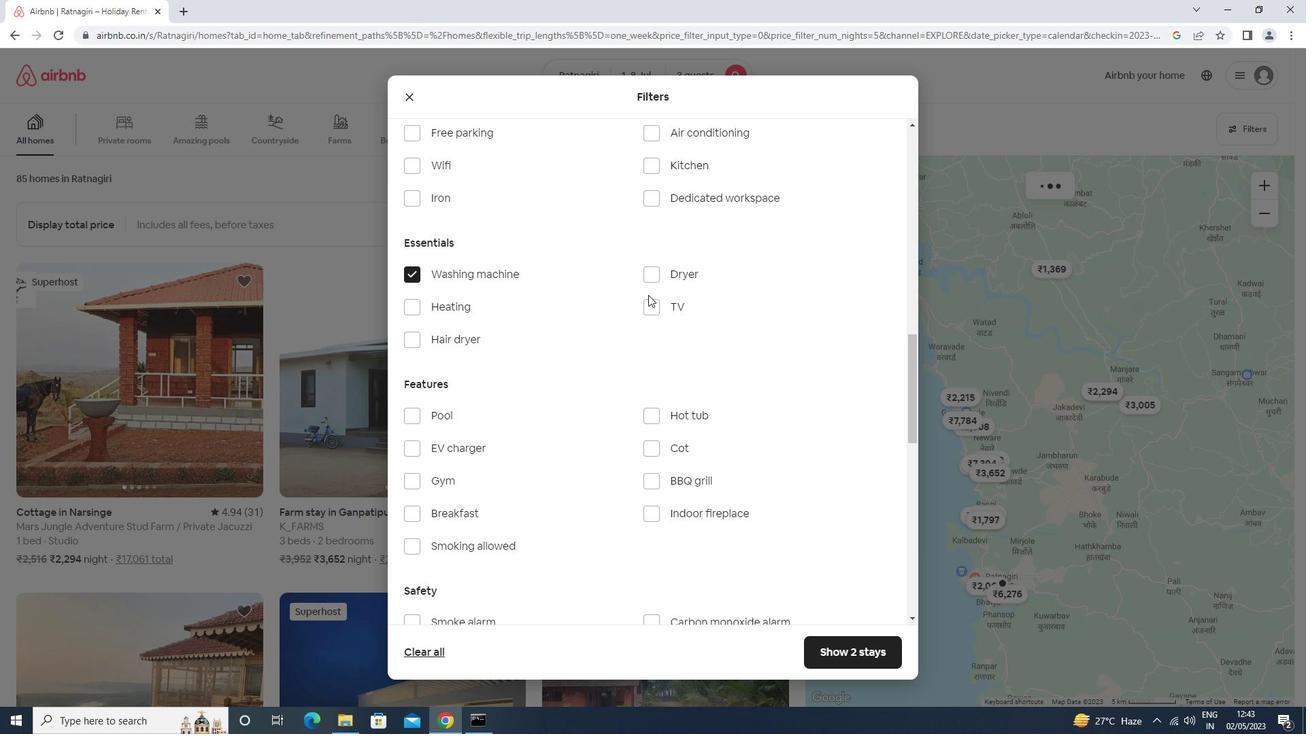
Action: Mouse scrolled (649, 304) with delta (0, 0)
Screenshot: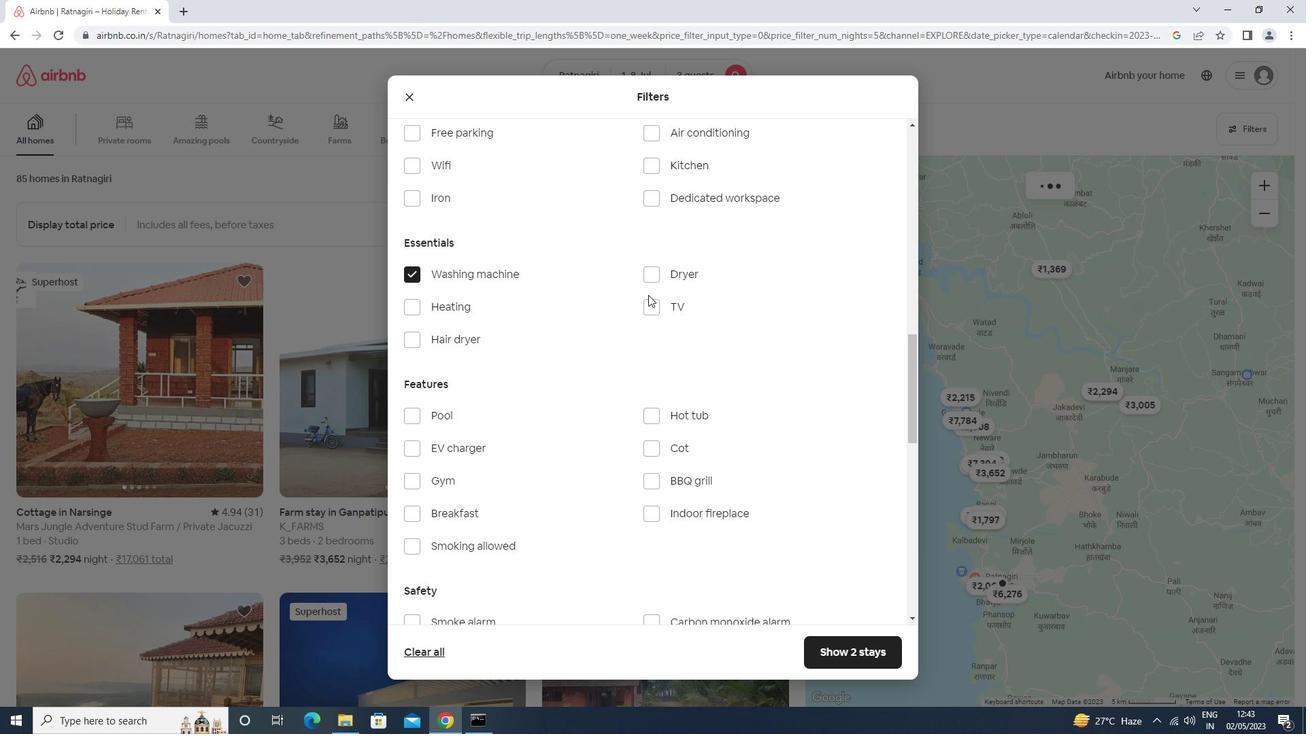 
Action: Mouse moved to (649, 308)
Screenshot: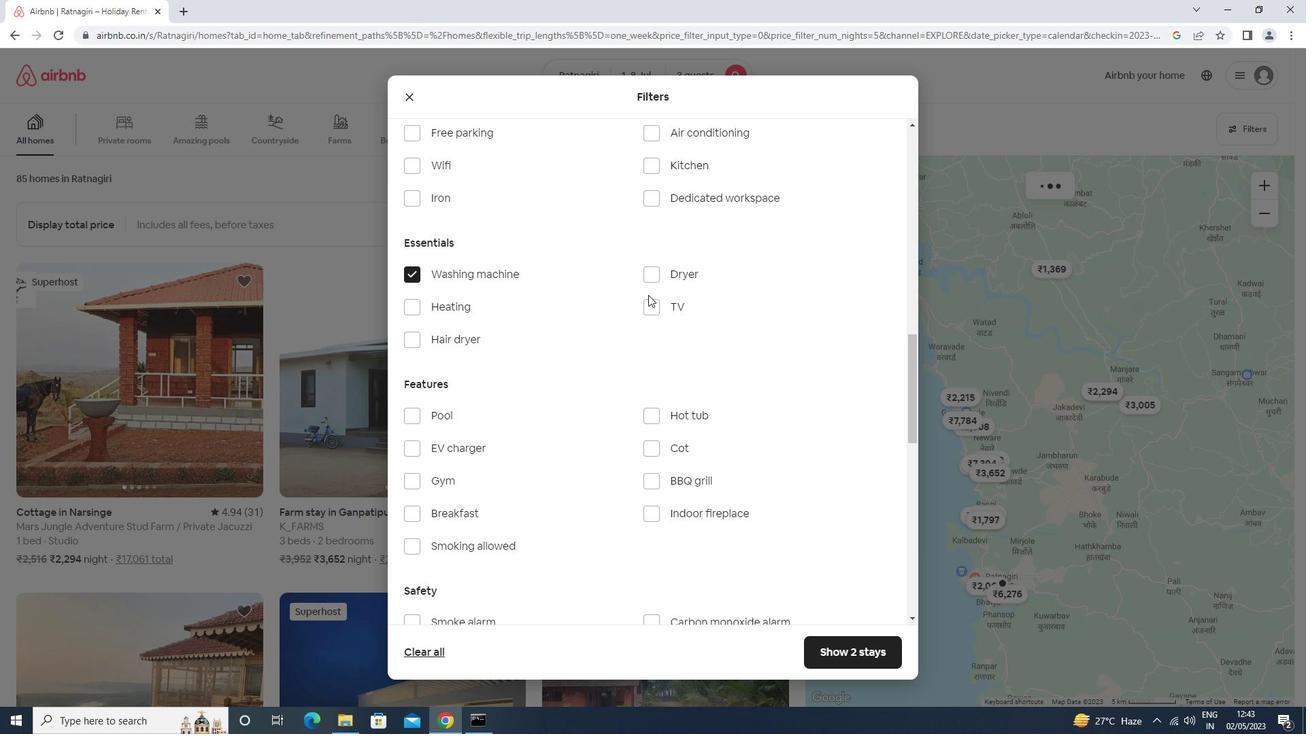 
Action: Mouse scrolled (649, 307) with delta (0, 0)
Screenshot: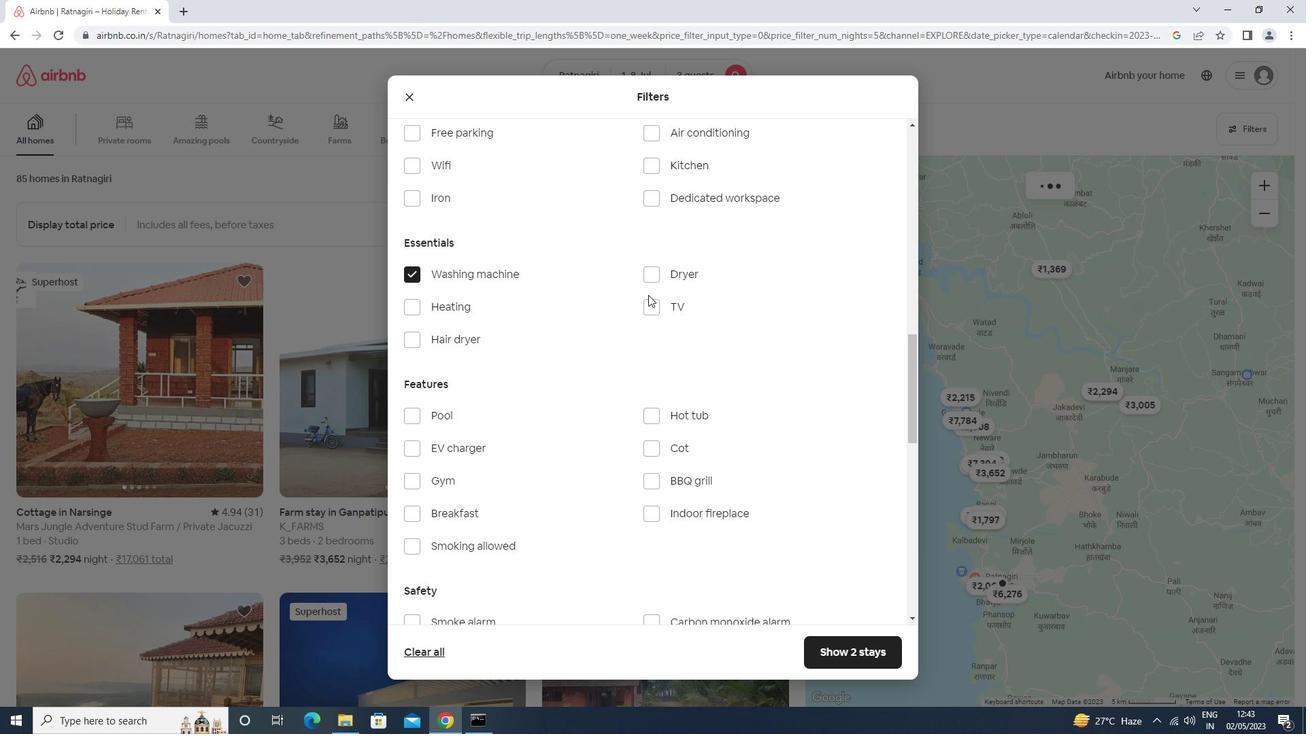 
Action: Mouse moved to (649, 310)
Screenshot: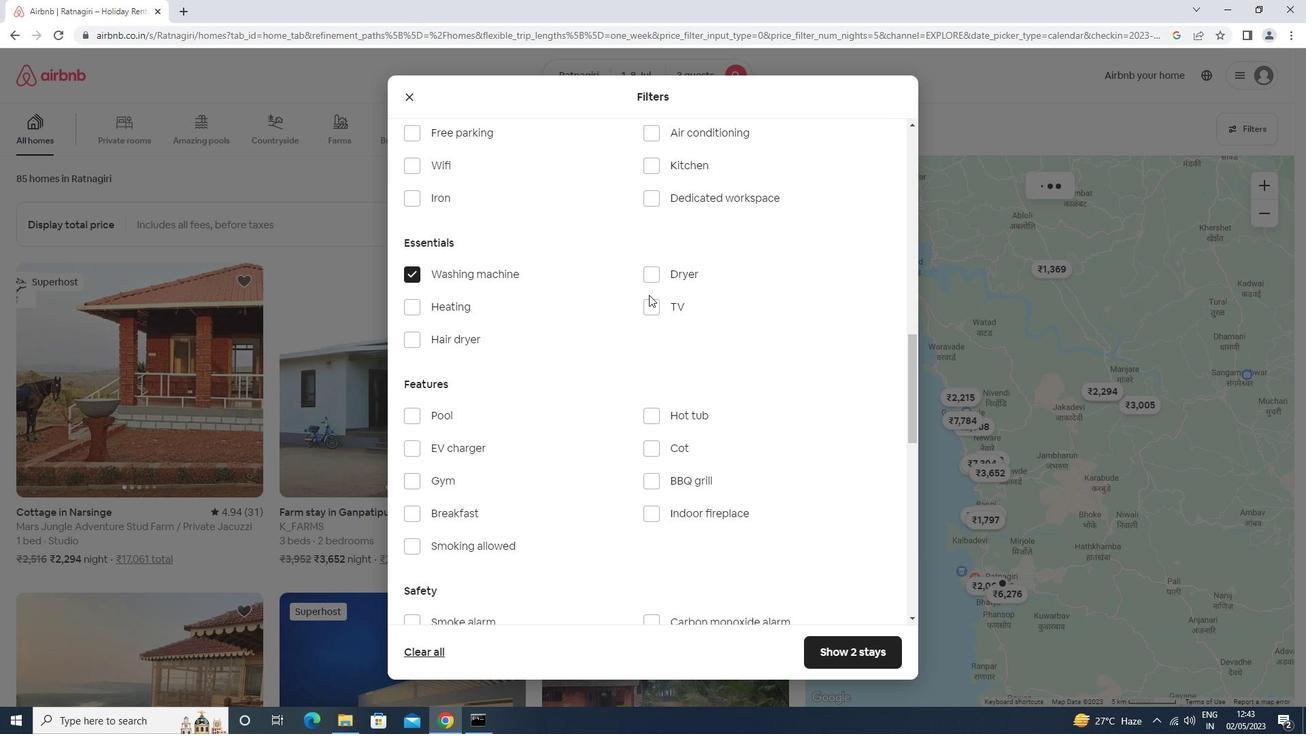 
Action: Mouse scrolled (649, 309) with delta (0, 0)
Screenshot: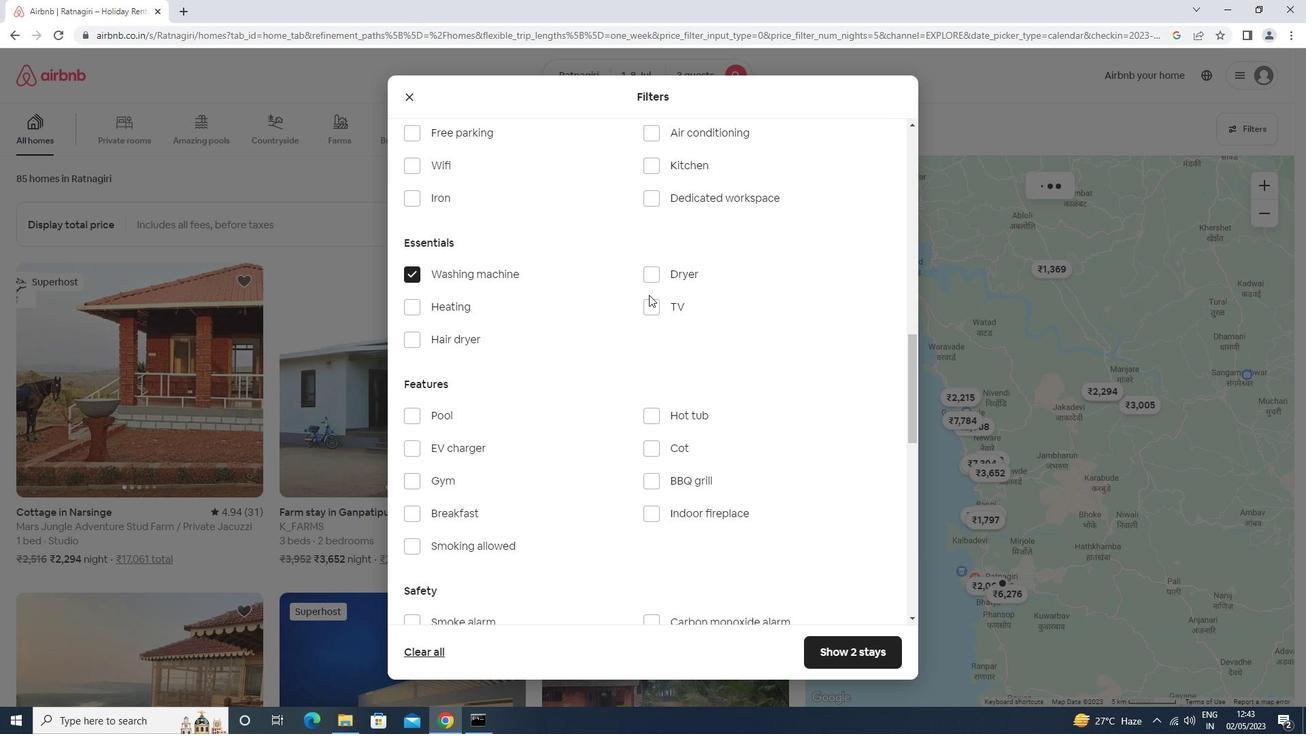 
Action: Mouse moved to (649, 312)
Screenshot: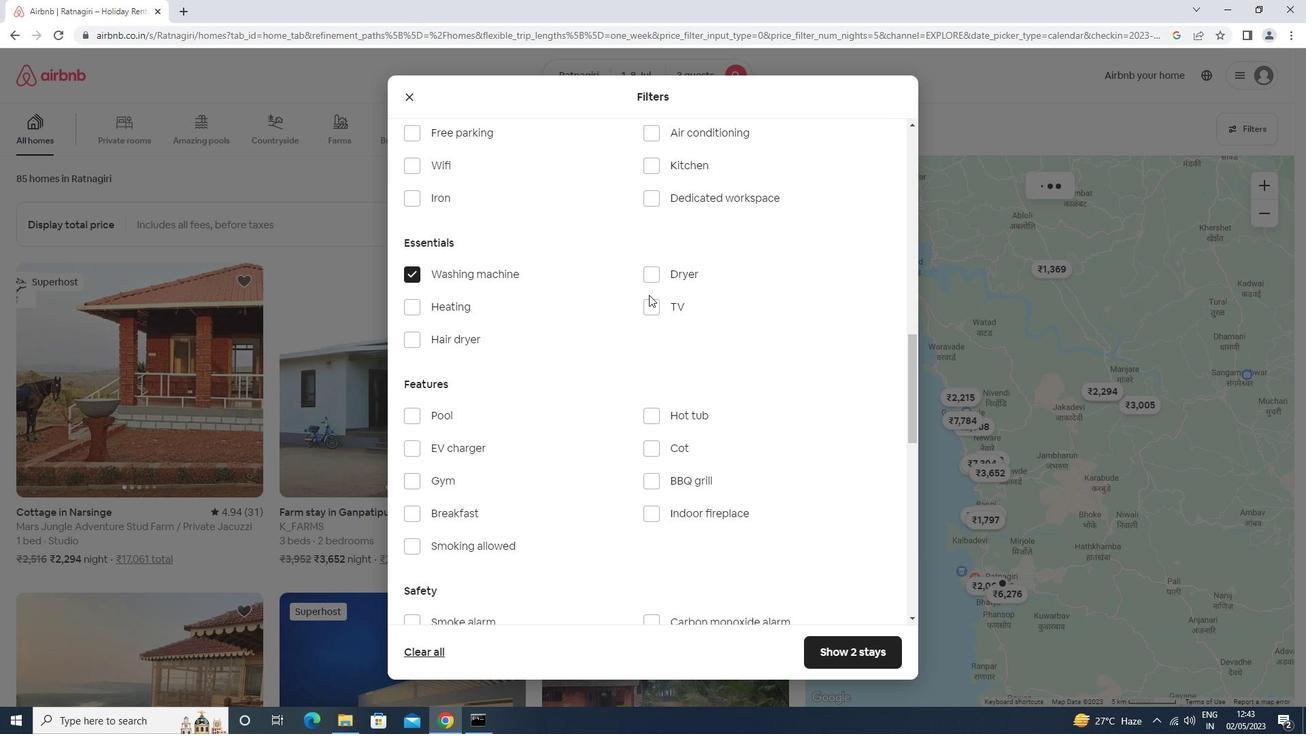 
Action: Mouse scrolled (649, 312) with delta (0, 0)
Screenshot: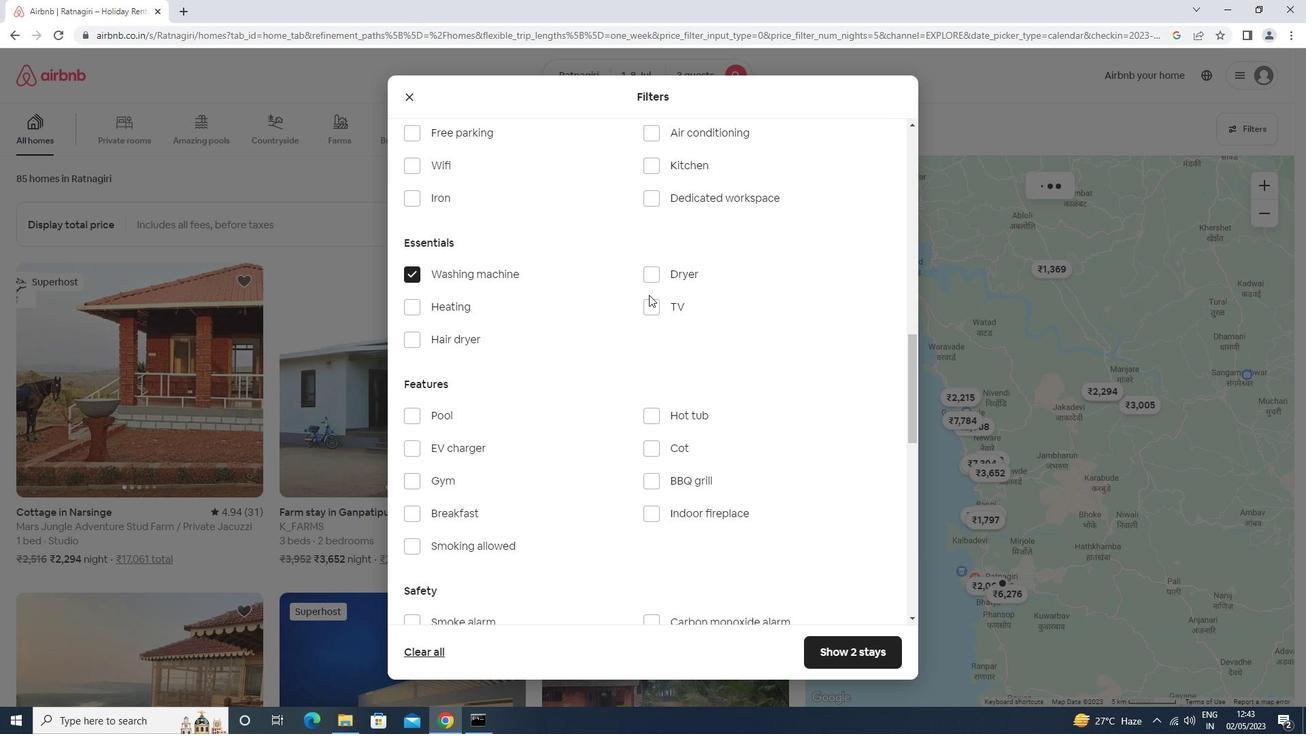
Action: Mouse moved to (663, 339)
Screenshot: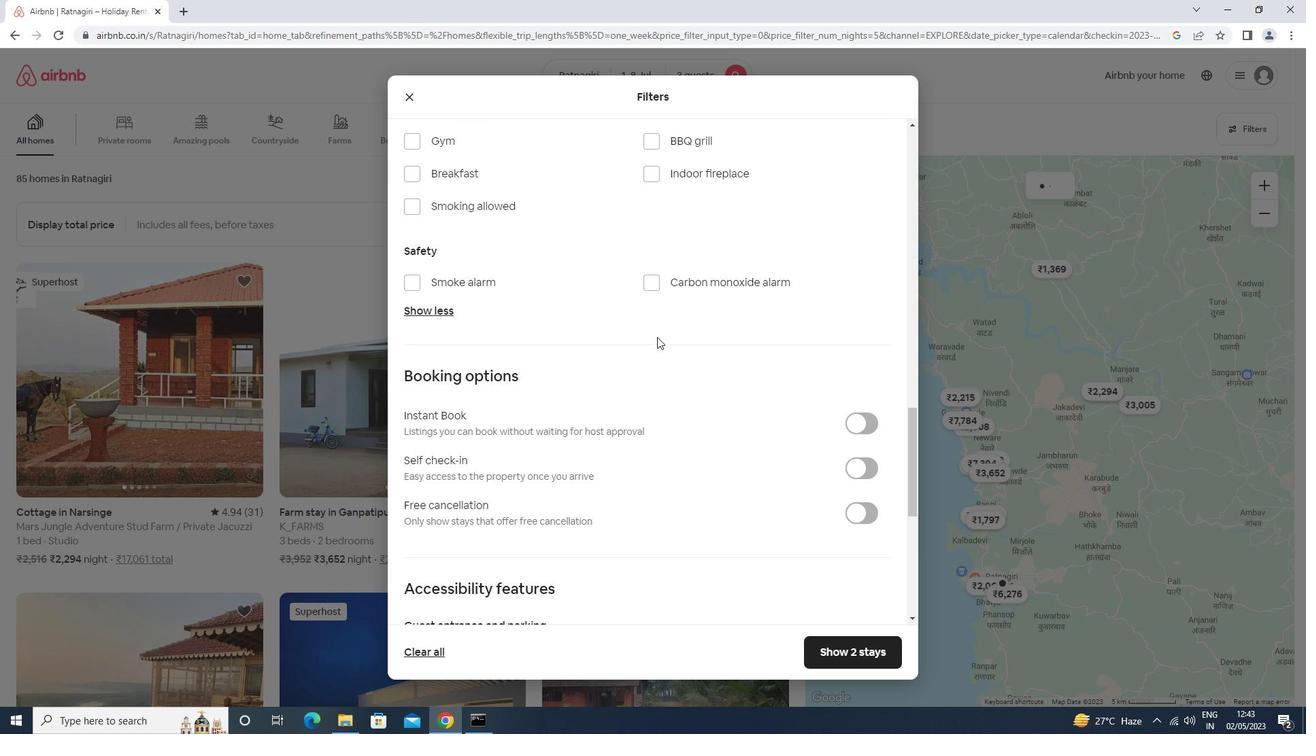 
Action: Mouse scrolled (663, 338) with delta (0, 0)
Screenshot: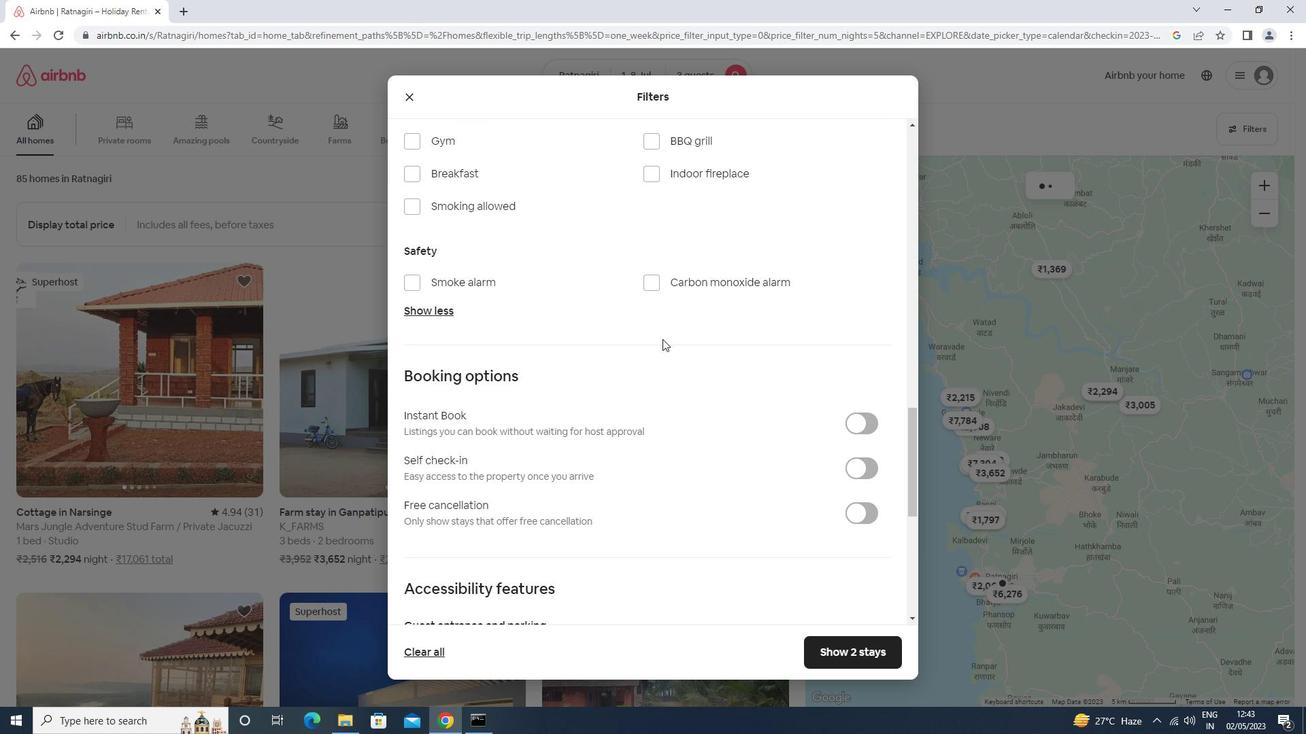 
Action: Mouse scrolled (663, 338) with delta (0, 0)
Screenshot: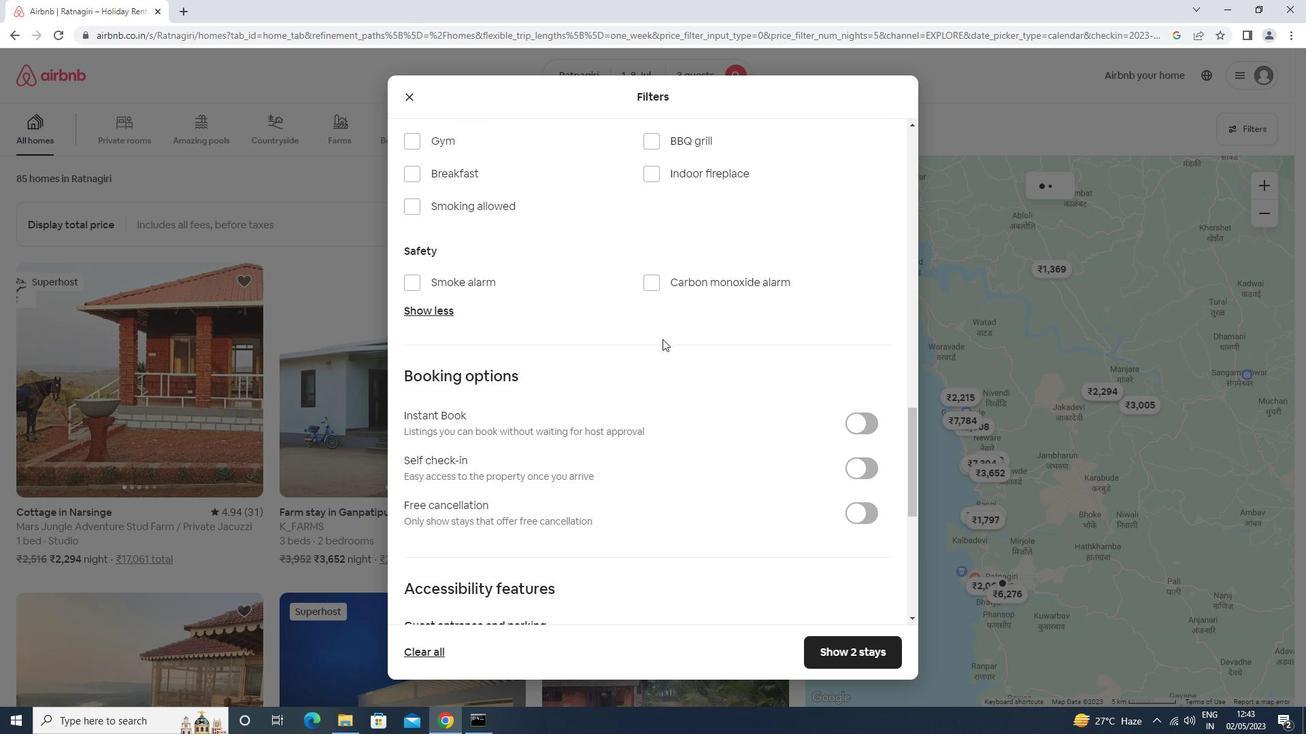 
Action: Mouse moved to (664, 339)
Screenshot: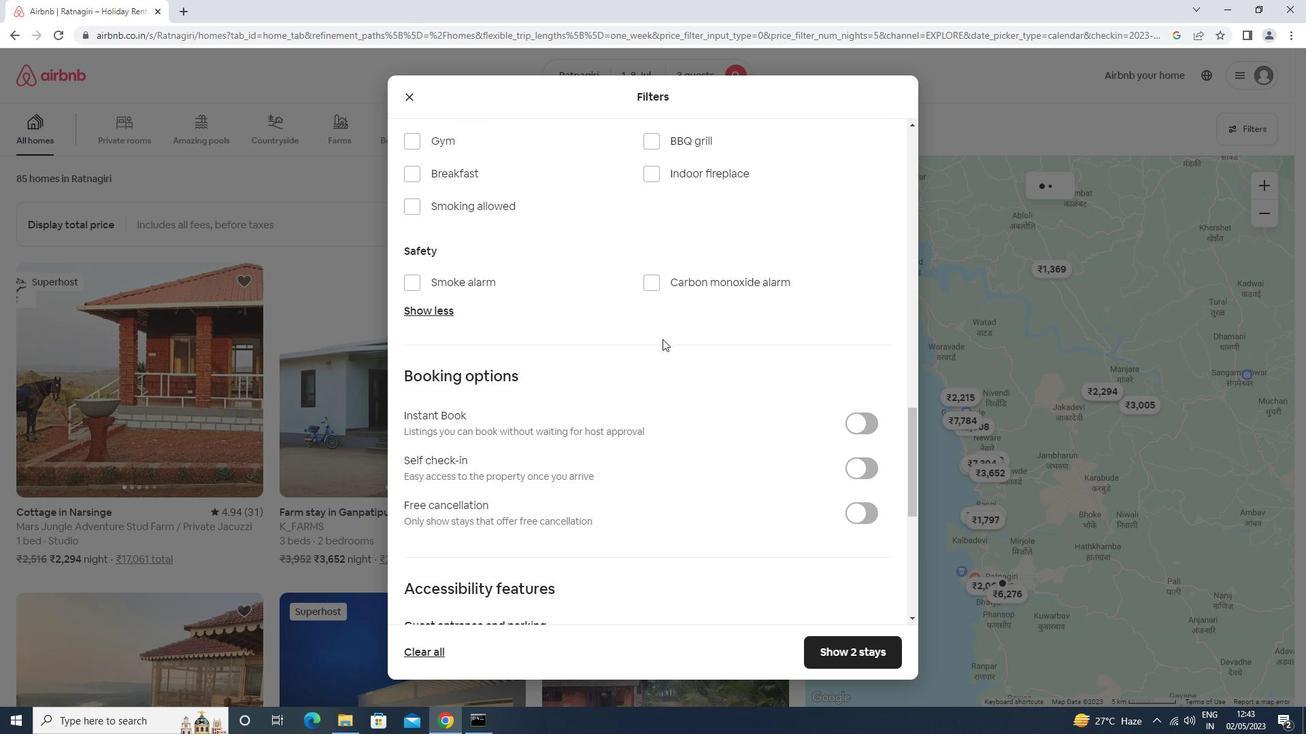 
Action: Mouse scrolled (664, 338) with delta (0, 0)
Screenshot: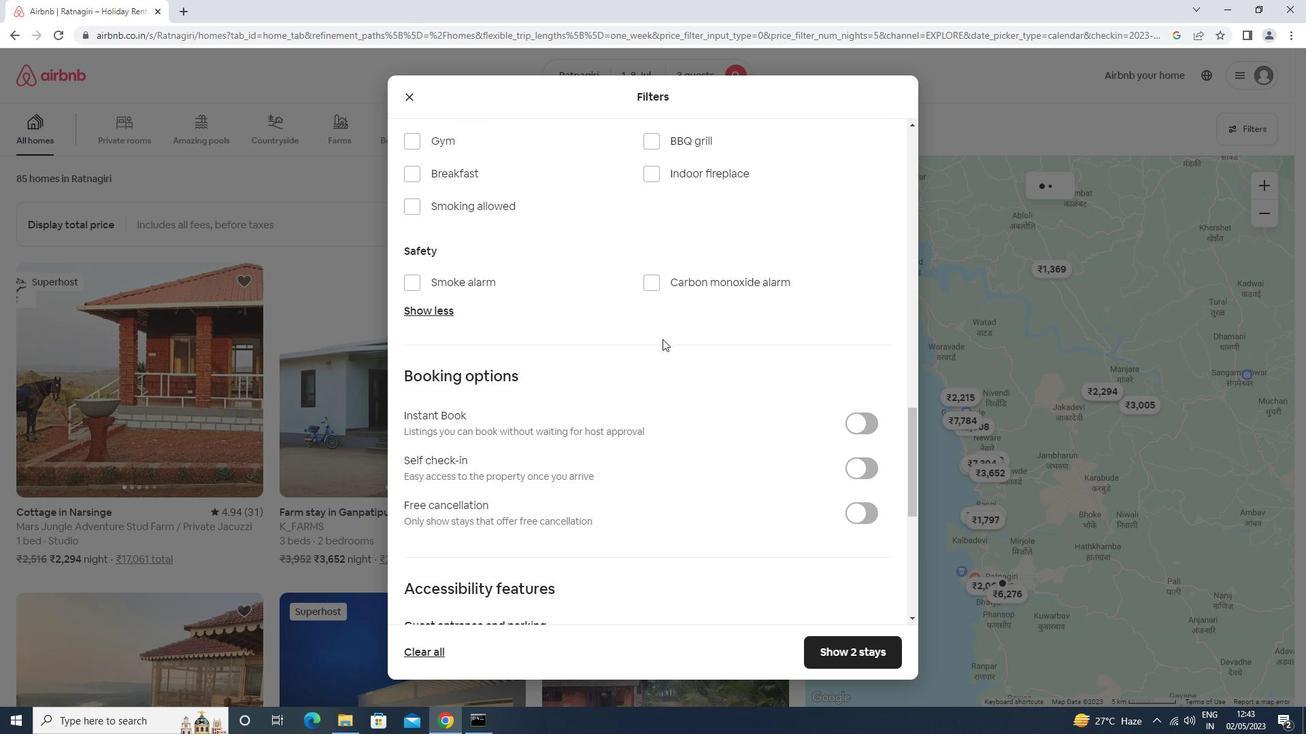 
Action: Mouse scrolled (664, 338) with delta (0, 0)
Screenshot: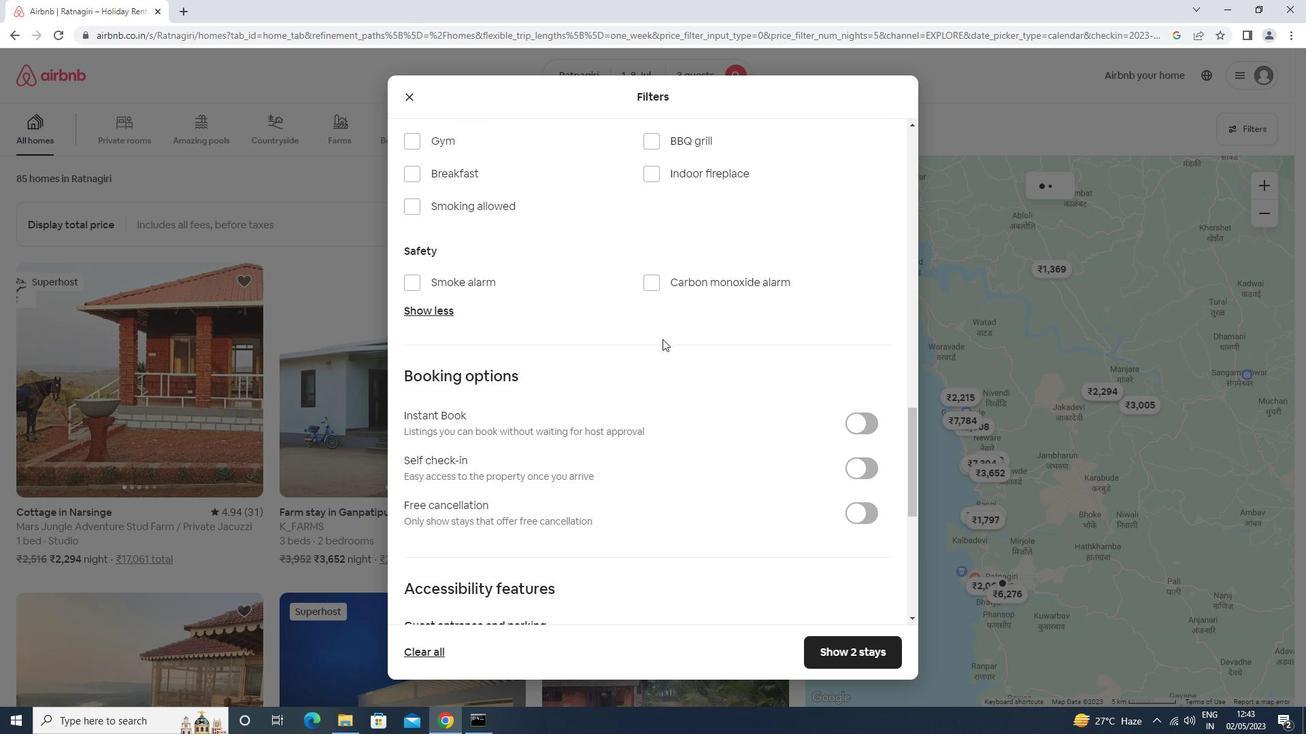 
Action: Mouse scrolled (664, 338) with delta (0, 0)
Screenshot: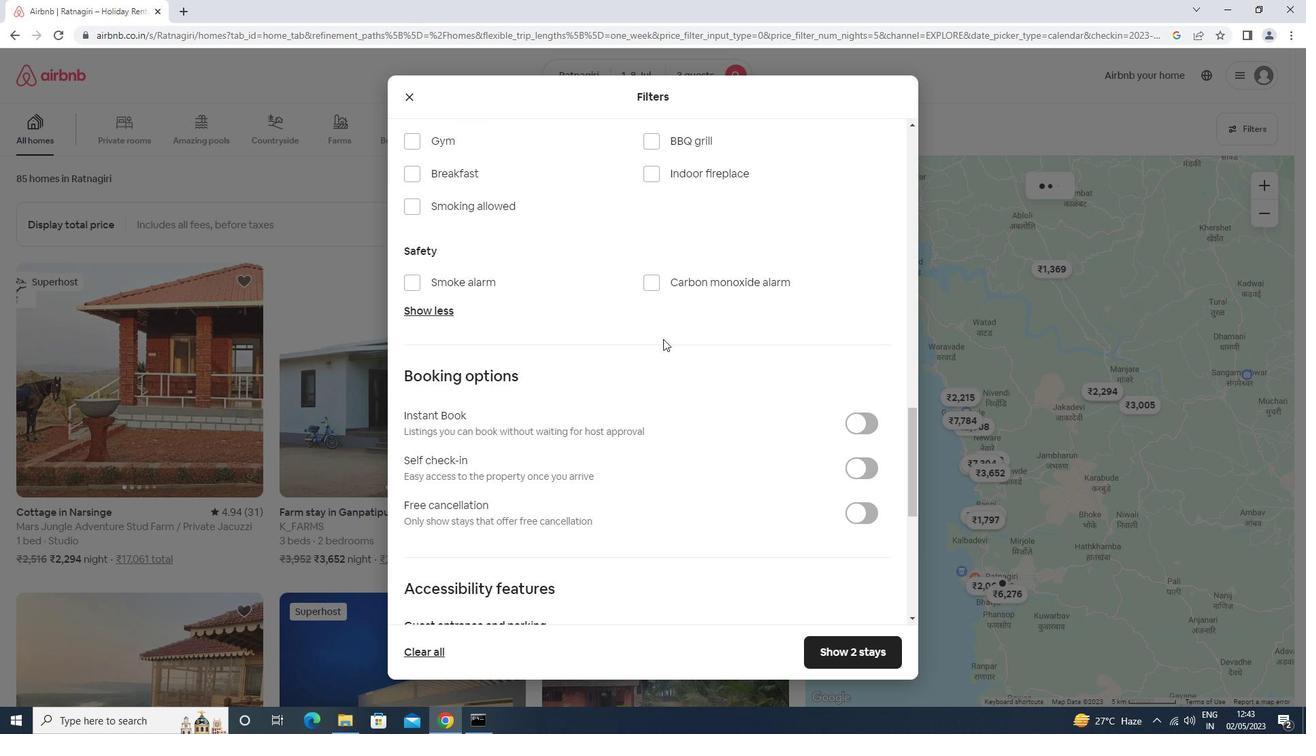 
Action: Mouse scrolled (664, 340) with delta (0, 0)
Screenshot: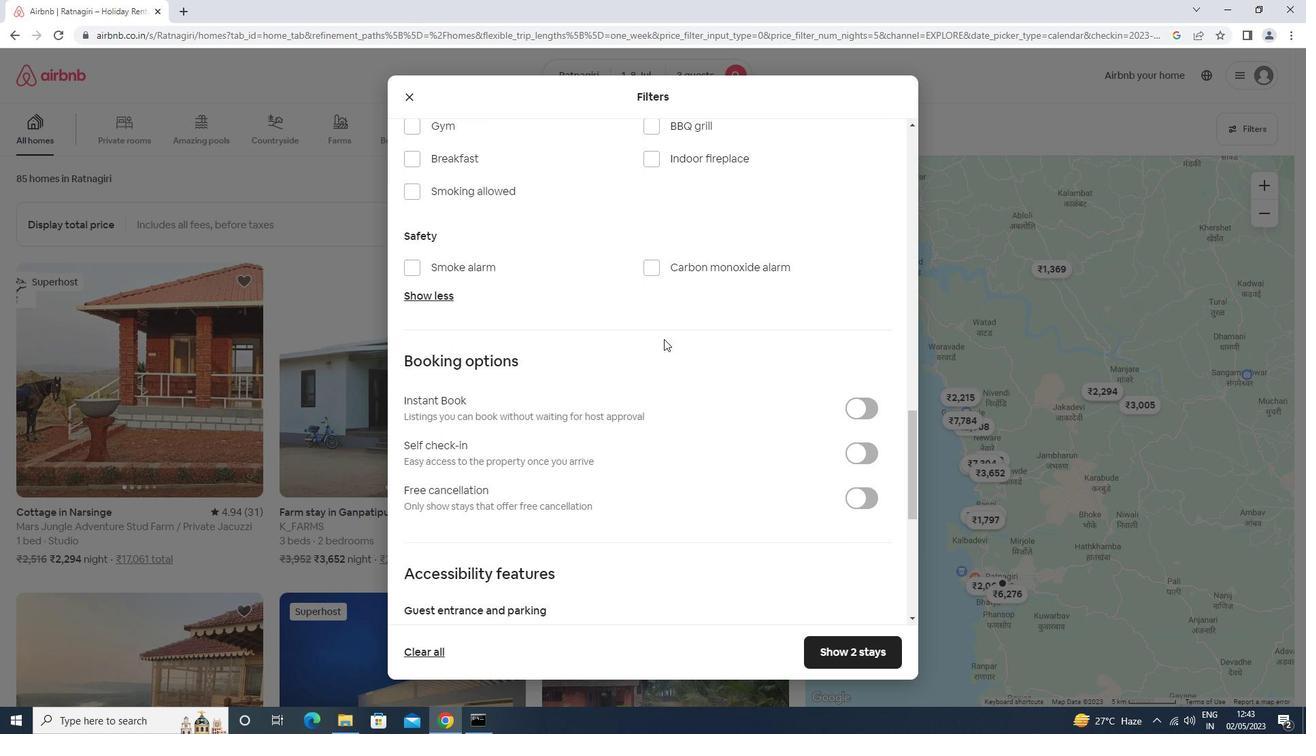 
Action: Mouse scrolled (664, 340) with delta (0, 0)
Screenshot: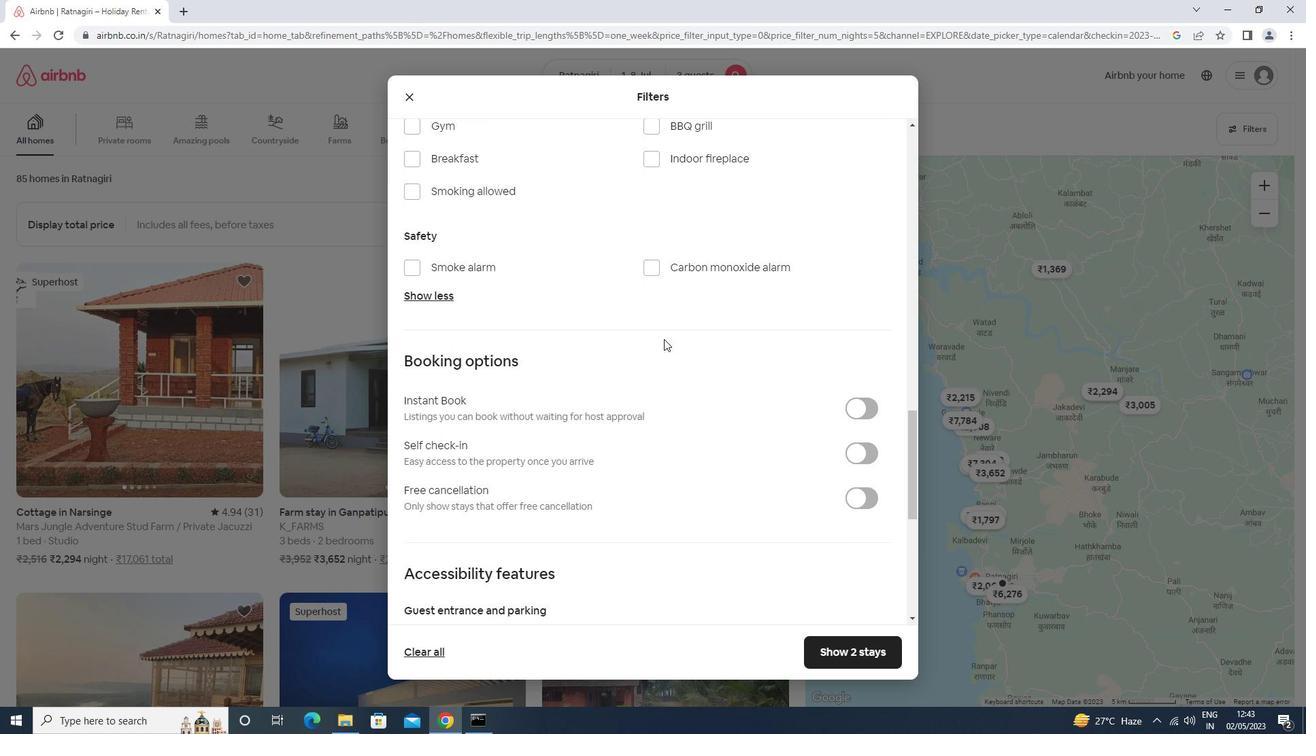 
Action: Mouse scrolled (664, 340) with delta (0, 0)
Screenshot: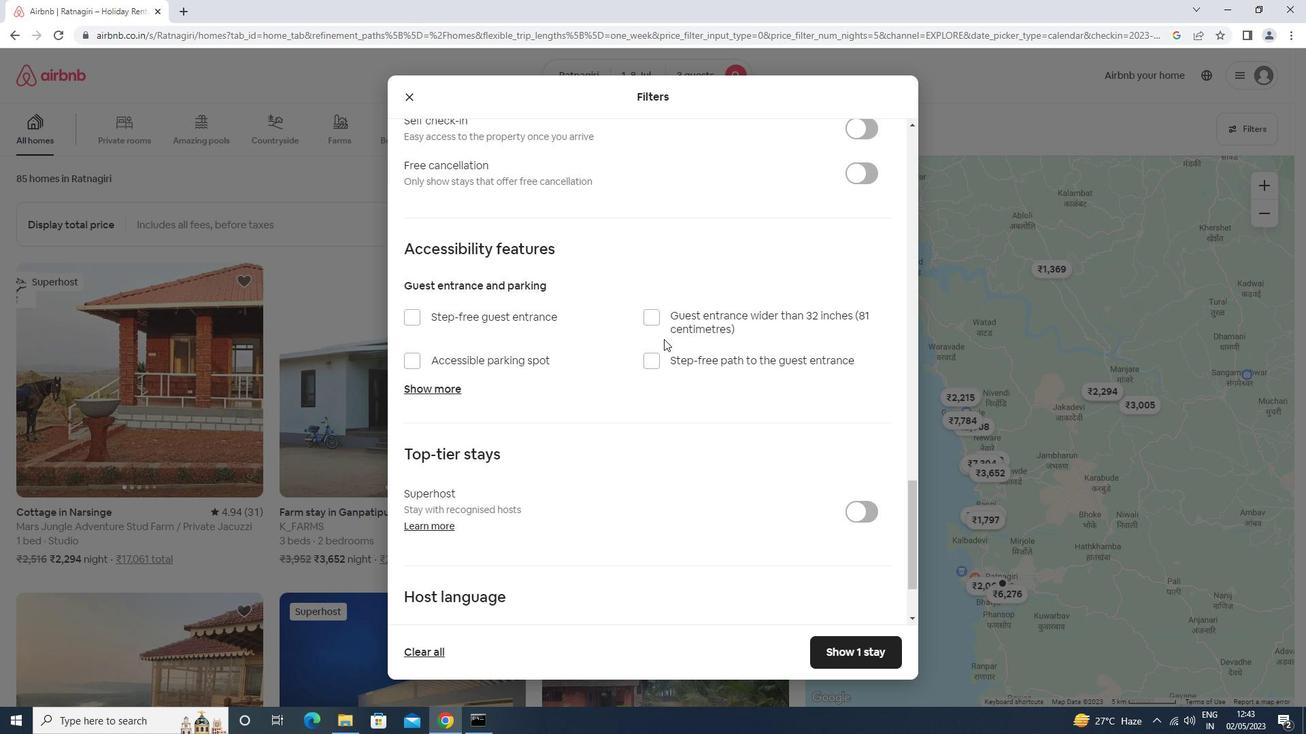 
Action: Mouse moved to (866, 341)
Screenshot: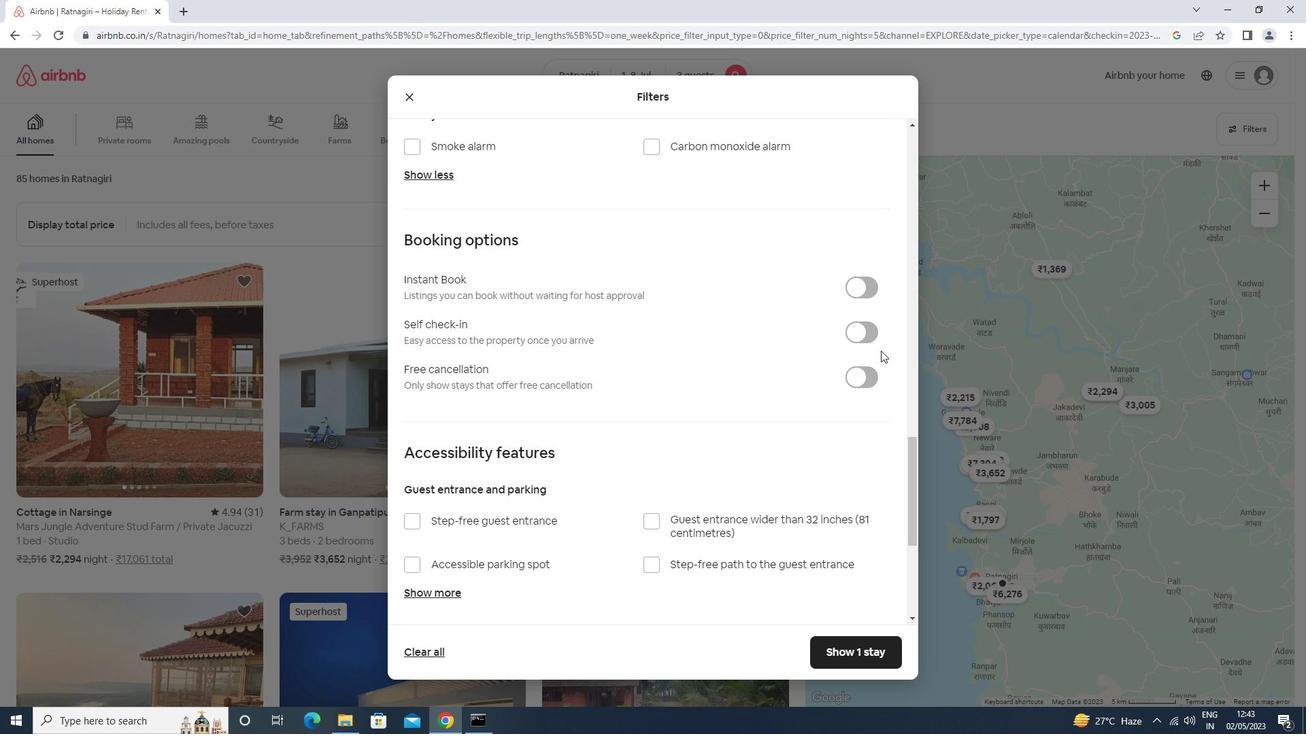 
Action: Mouse pressed left at (866, 341)
Screenshot: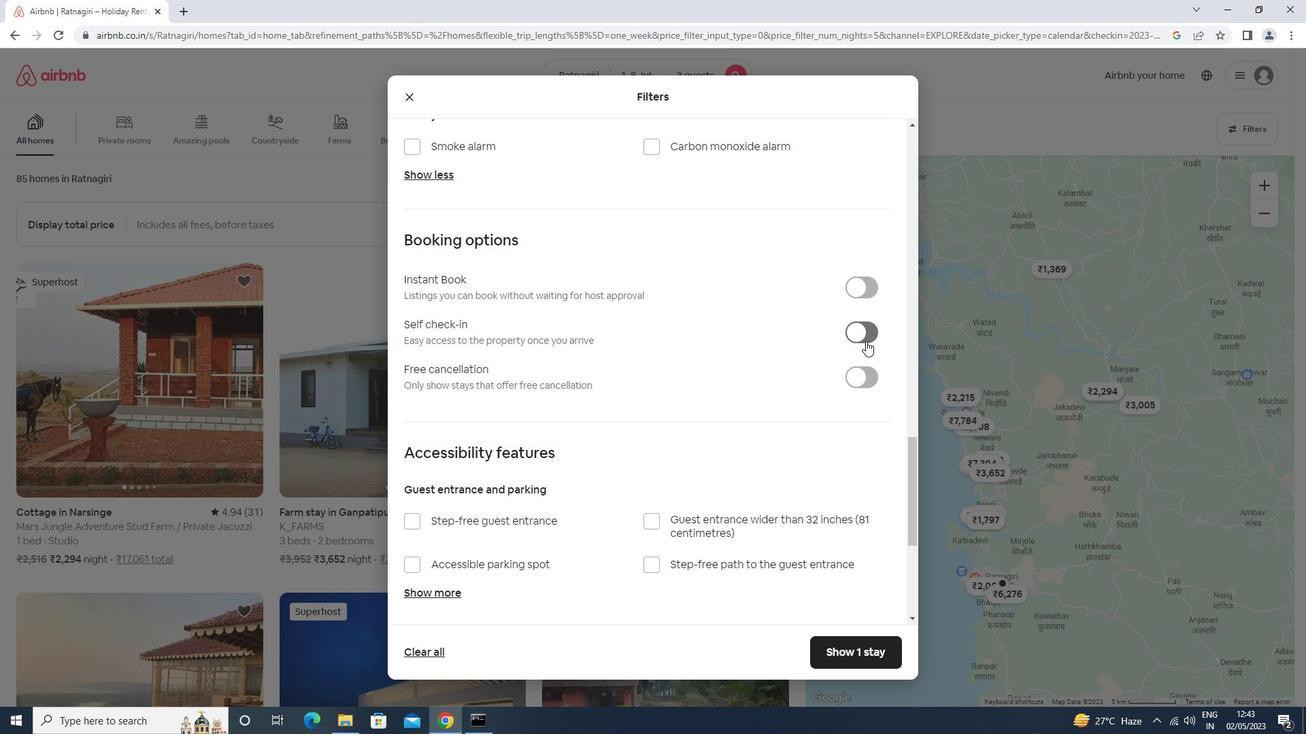 
Action: Mouse moved to (864, 340)
Screenshot: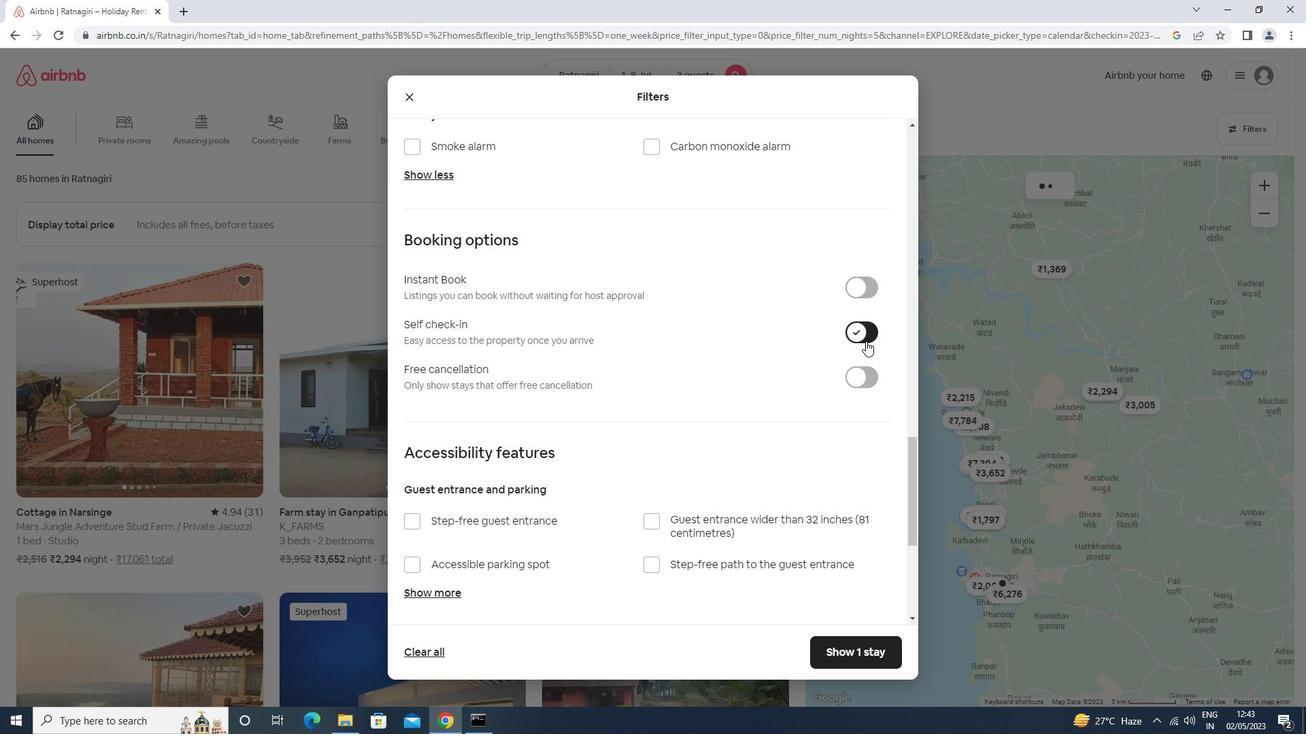 
Action: Mouse scrolled (864, 340) with delta (0, 0)
Screenshot: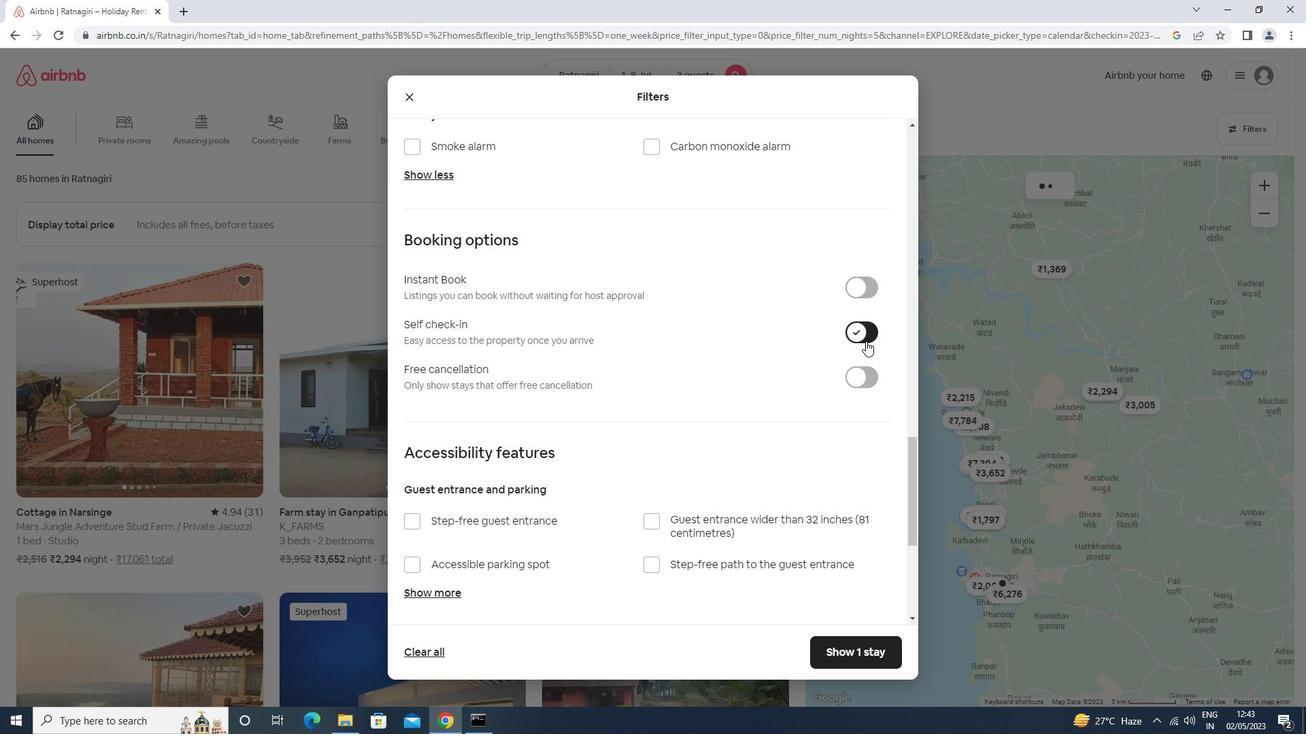 
Action: Mouse moved to (864, 340)
Screenshot: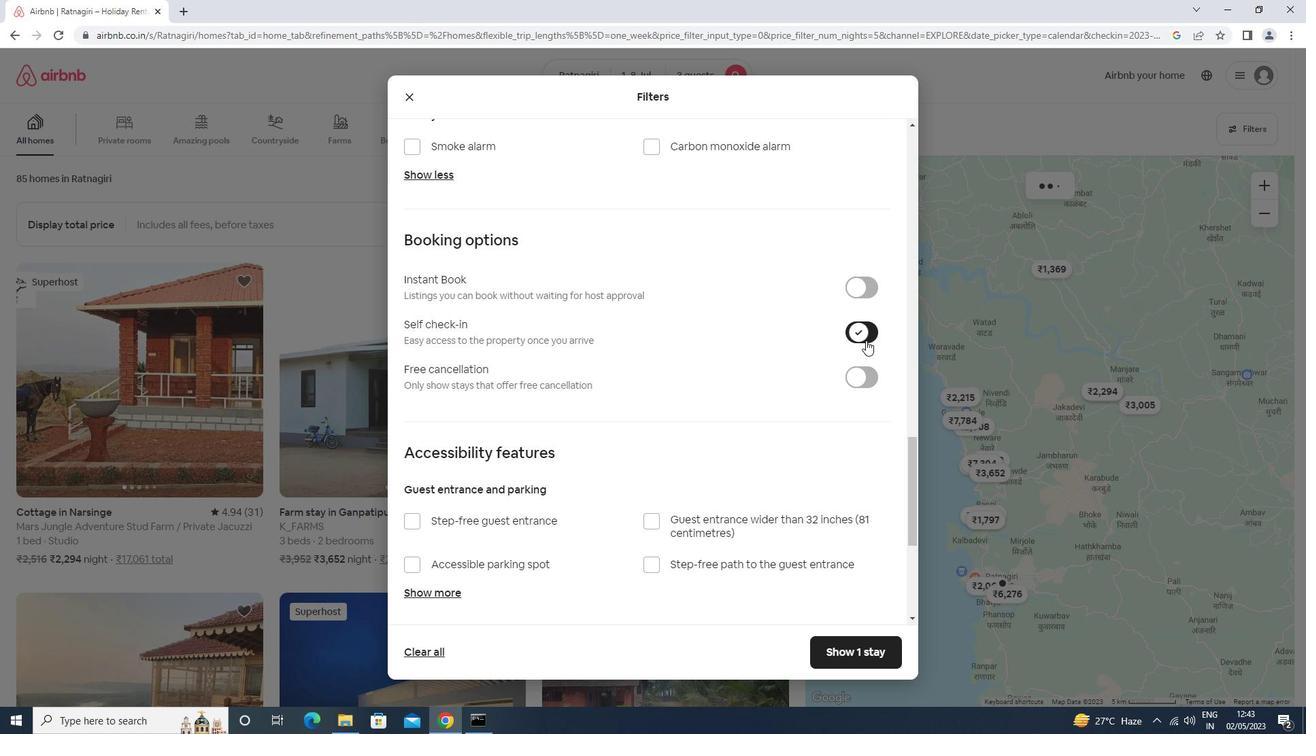
Action: Mouse scrolled (864, 340) with delta (0, 0)
Screenshot: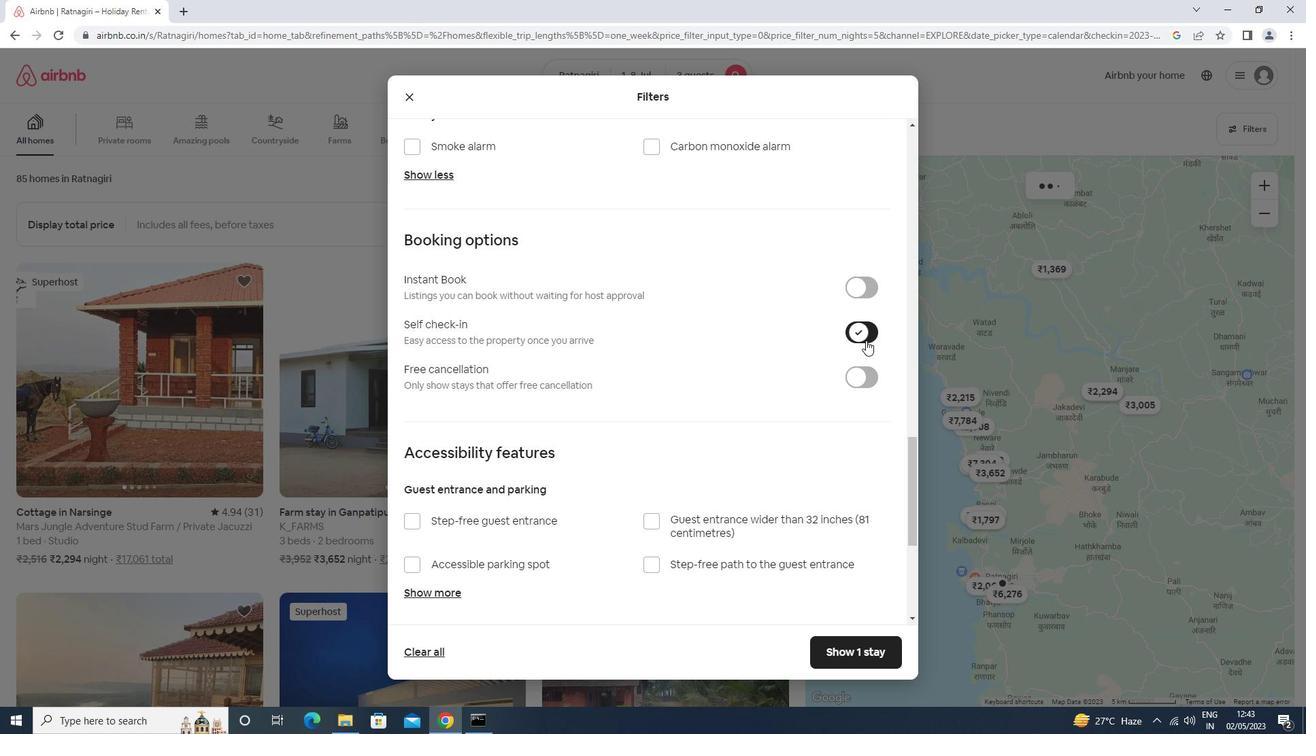 
Action: Mouse scrolled (864, 340) with delta (0, 0)
Screenshot: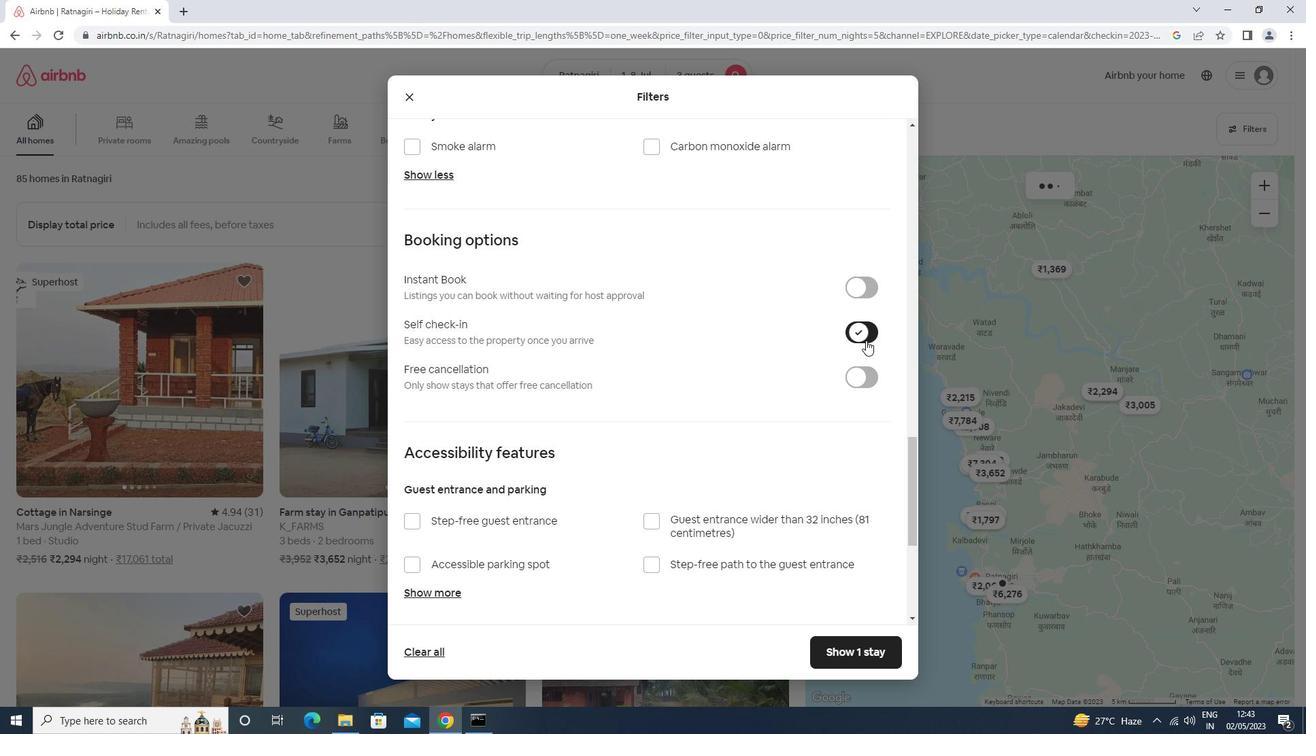 
Action: Mouse scrolled (864, 340) with delta (0, 0)
Screenshot: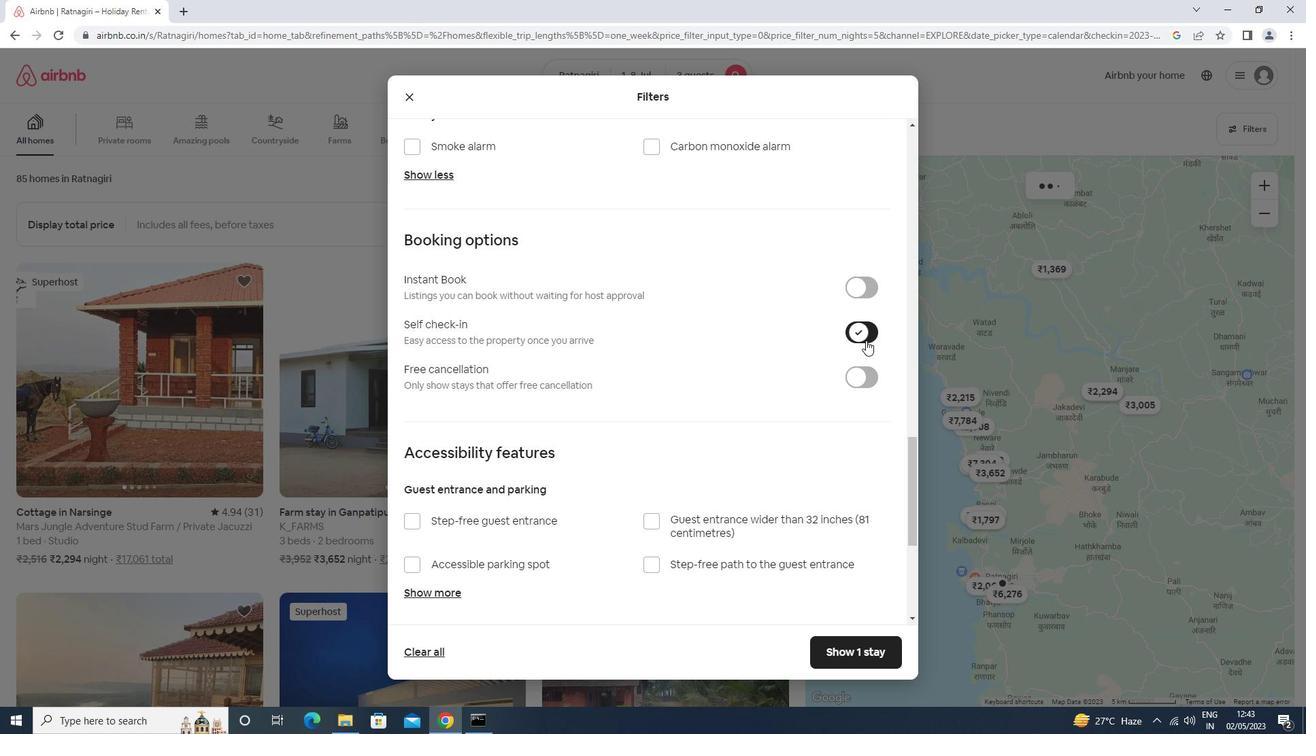 
Action: Mouse scrolled (864, 340) with delta (0, 0)
Screenshot: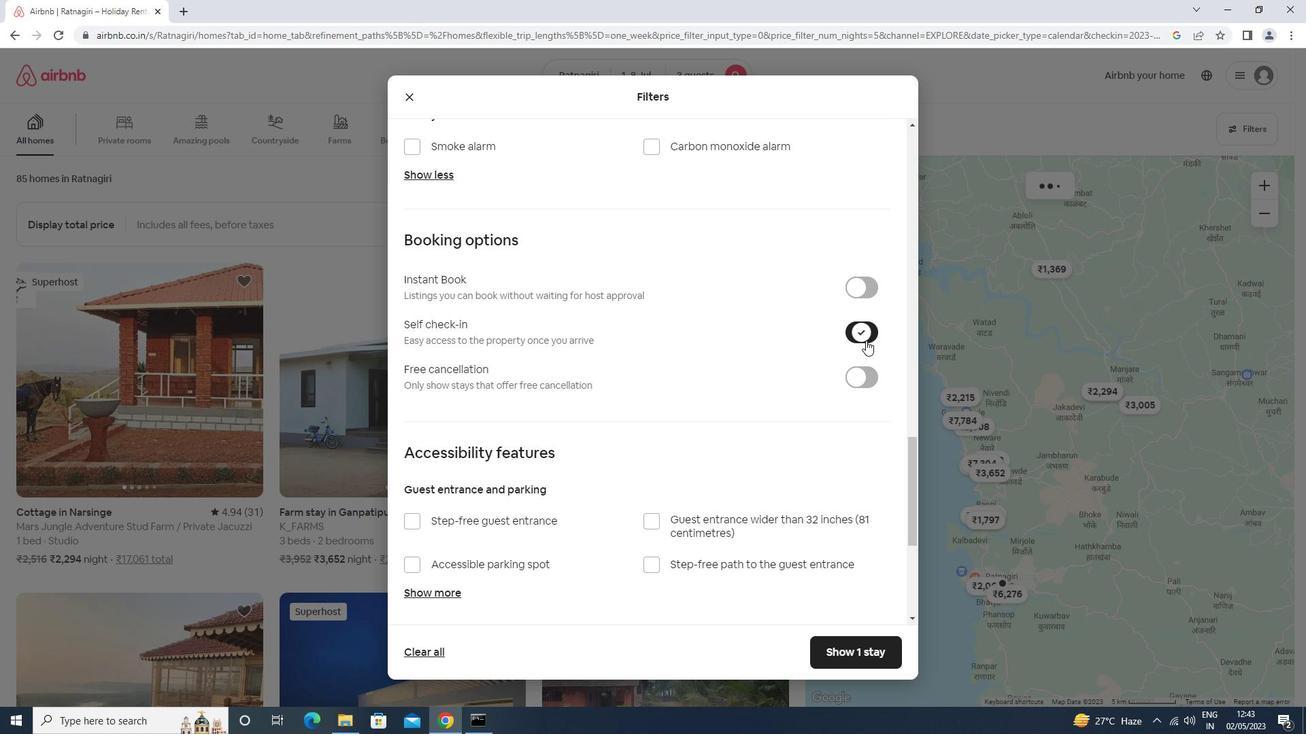 
Action: Mouse scrolled (864, 340) with delta (0, 0)
Screenshot: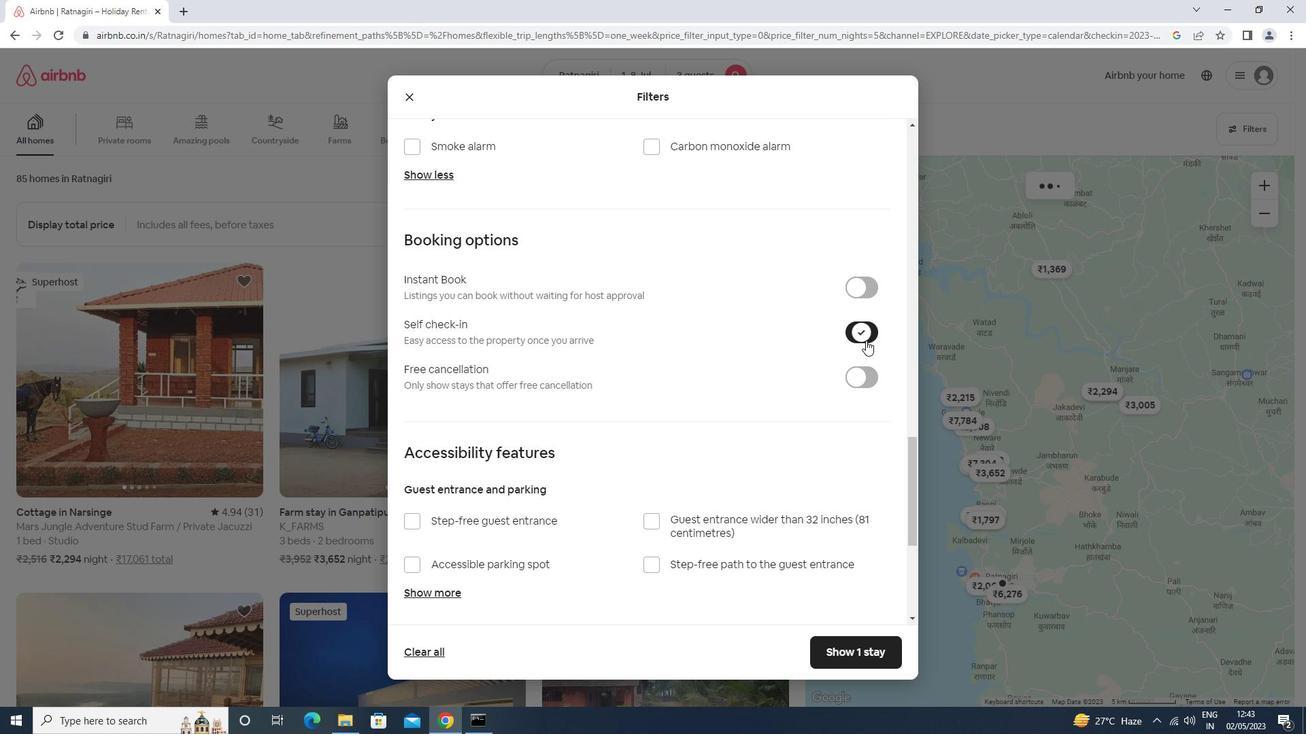
Action: Mouse moved to (861, 342)
Screenshot: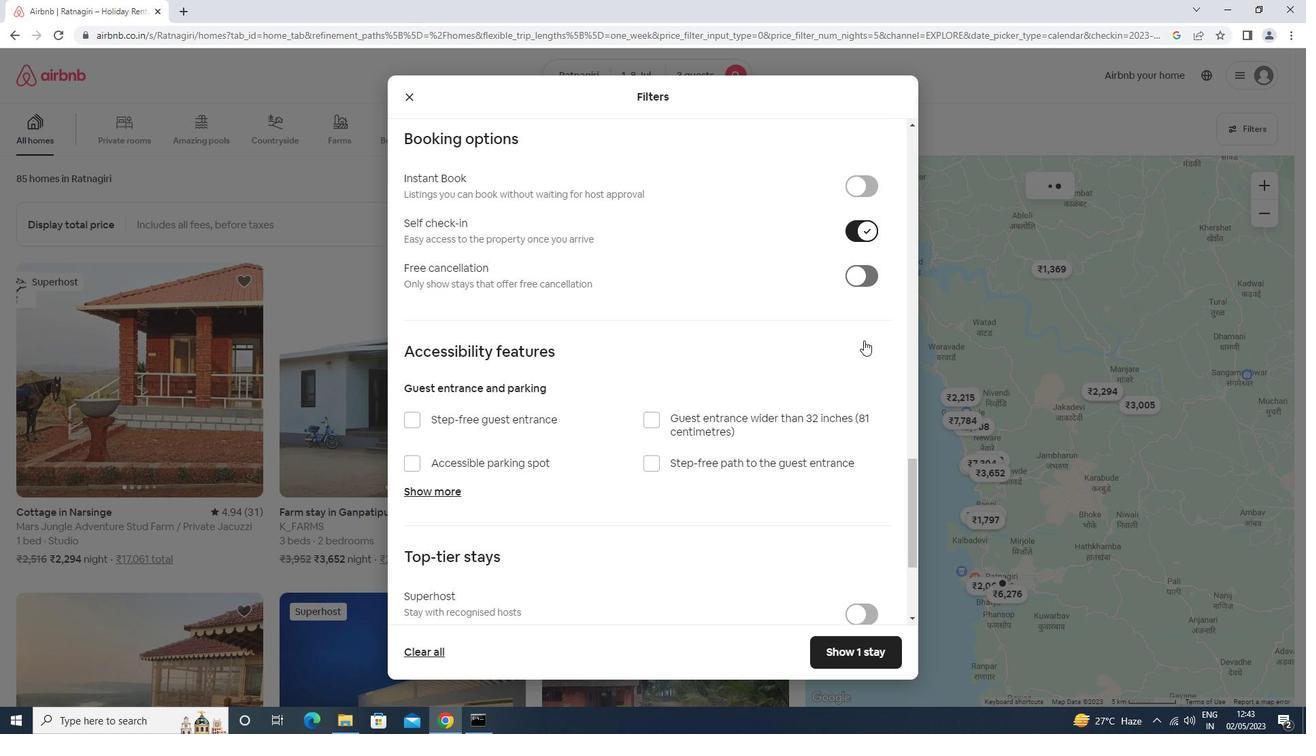 
Action: Mouse scrolled (861, 341) with delta (0, 0)
Screenshot: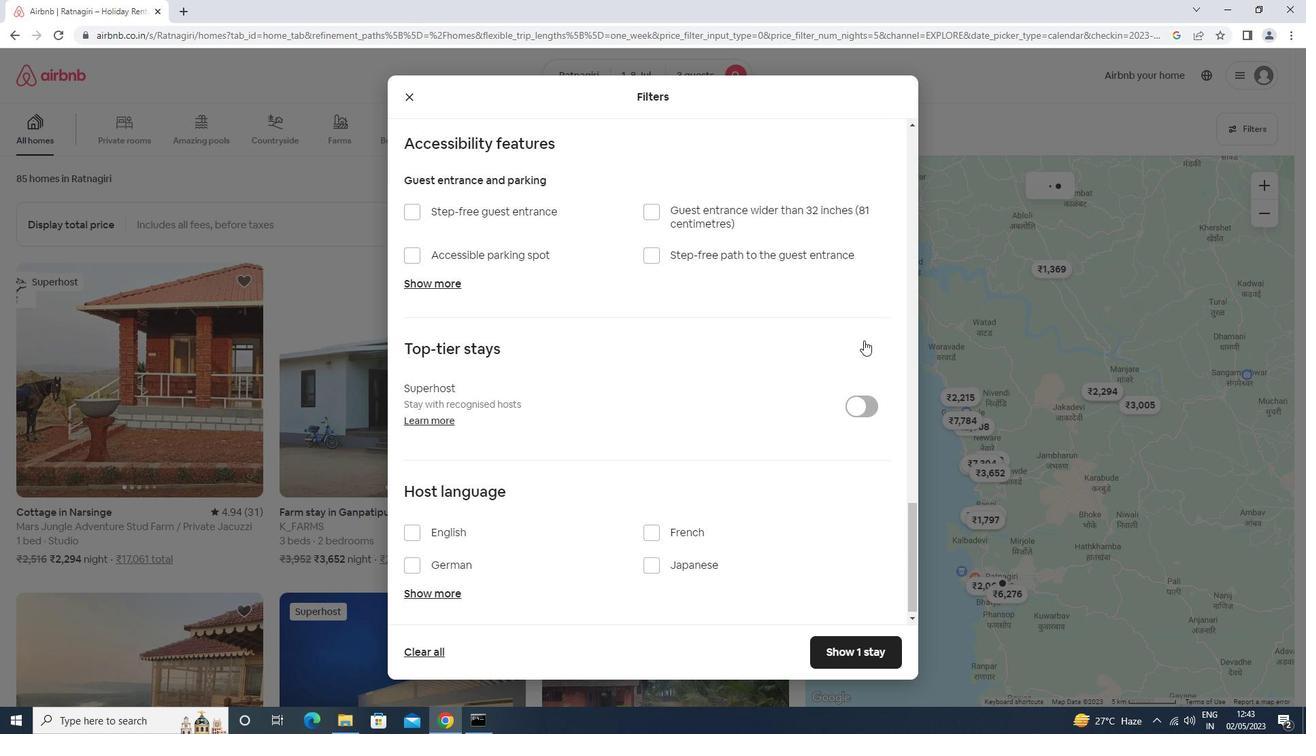
Action: Mouse moved to (859, 342)
Screenshot: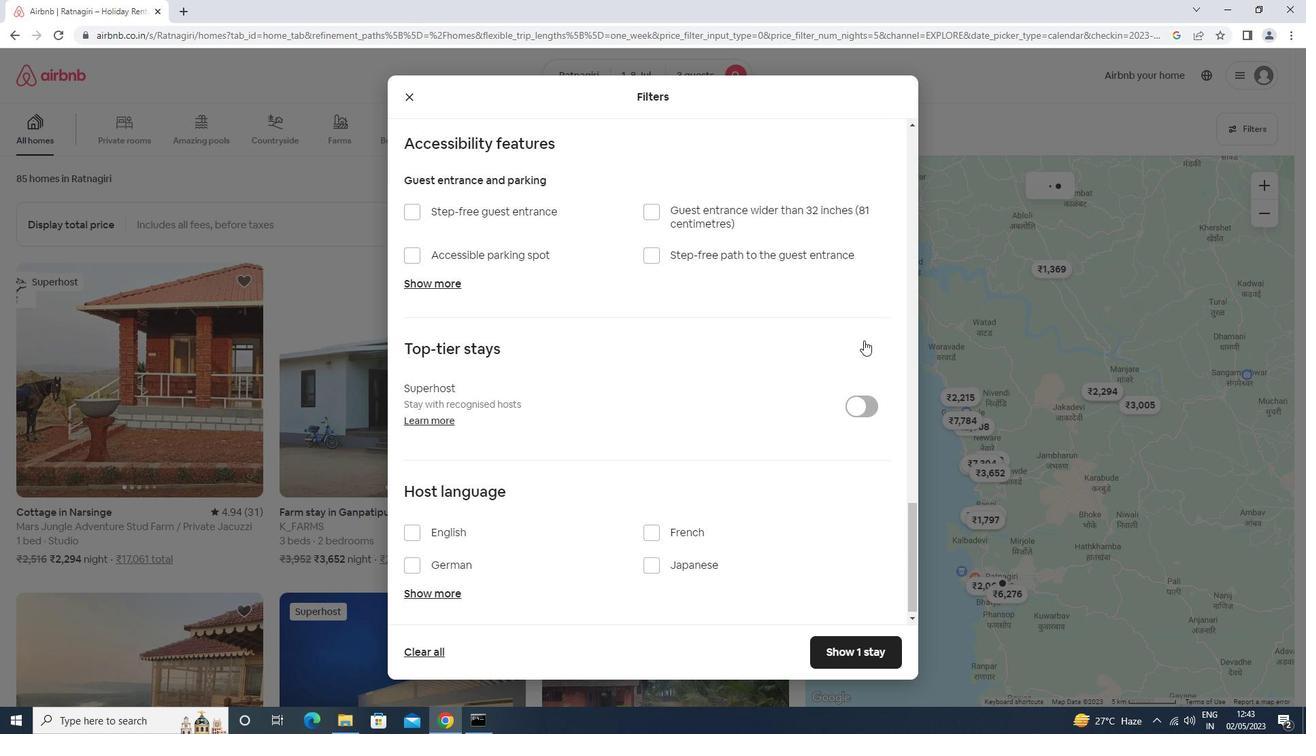 
Action: Mouse scrolled (859, 342) with delta (0, 0)
Screenshot: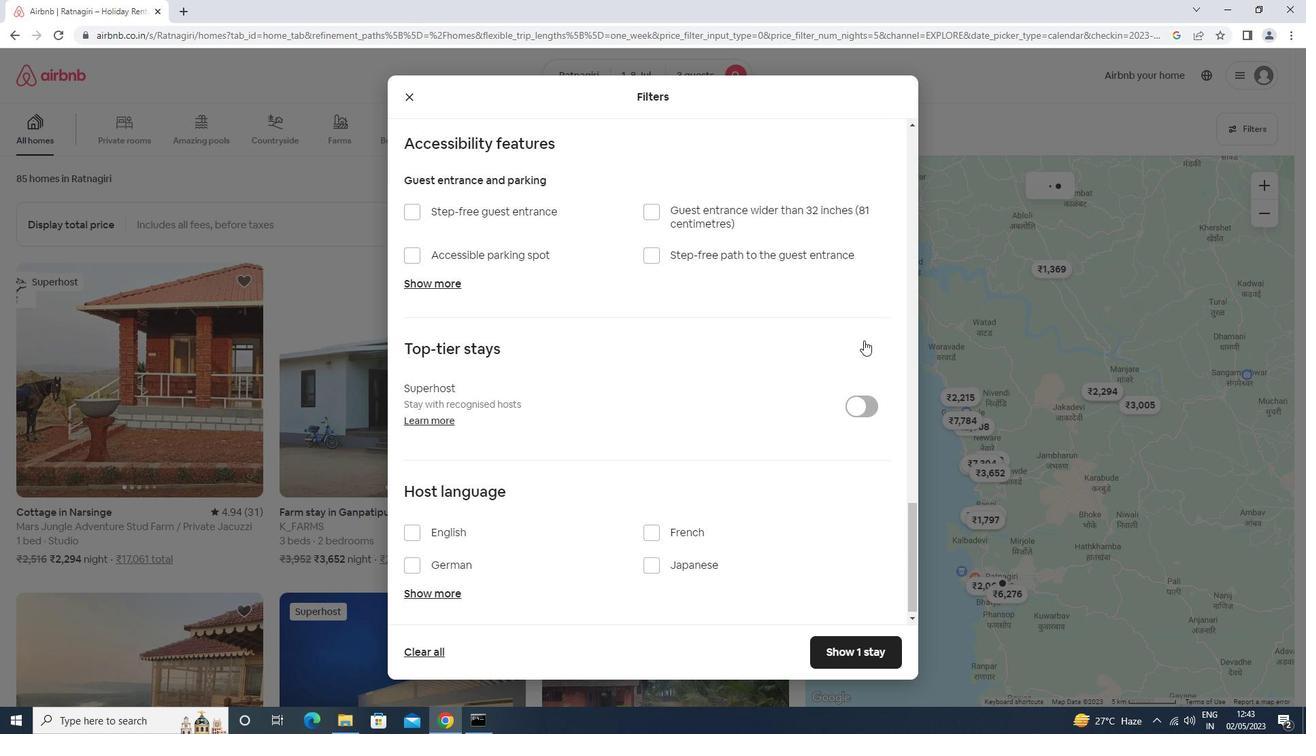 
Action: Mouse moved to (858, 343)
Screenshot: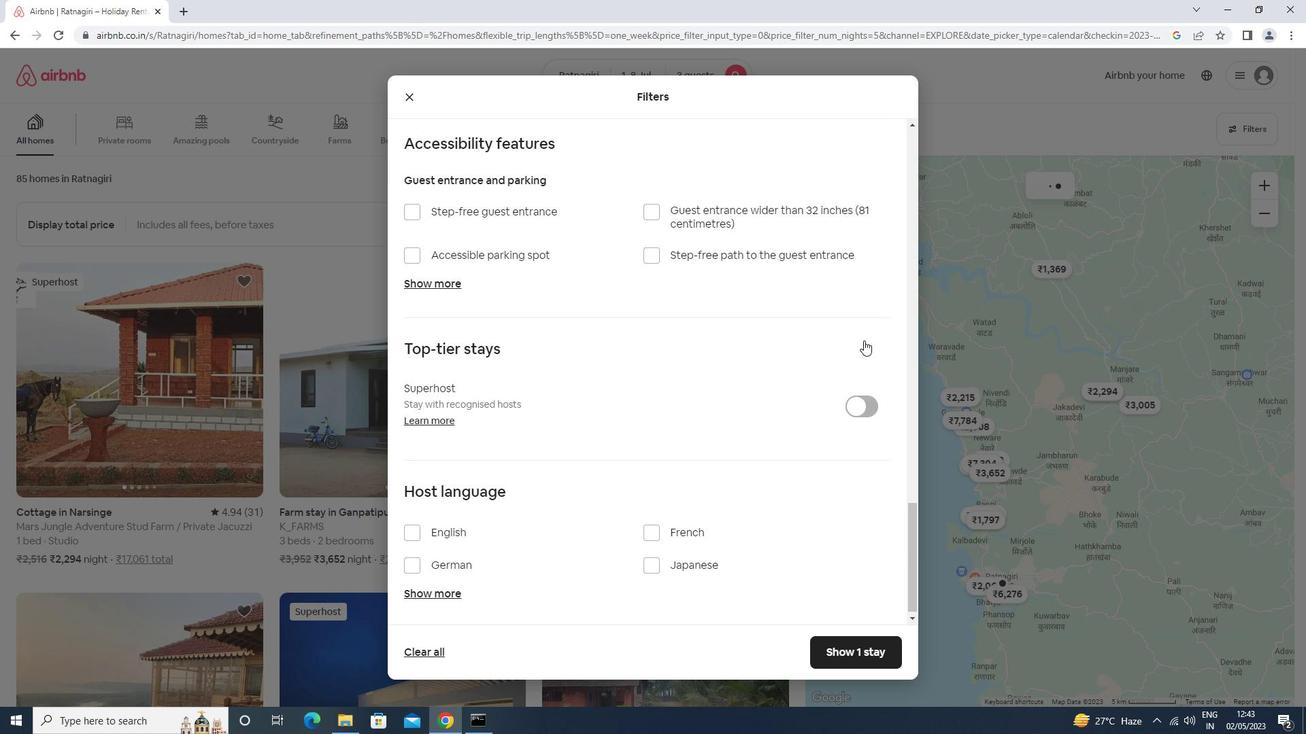 
Action: Mouse scrolled (858, 342) with delta (0, 0)
Screenshot: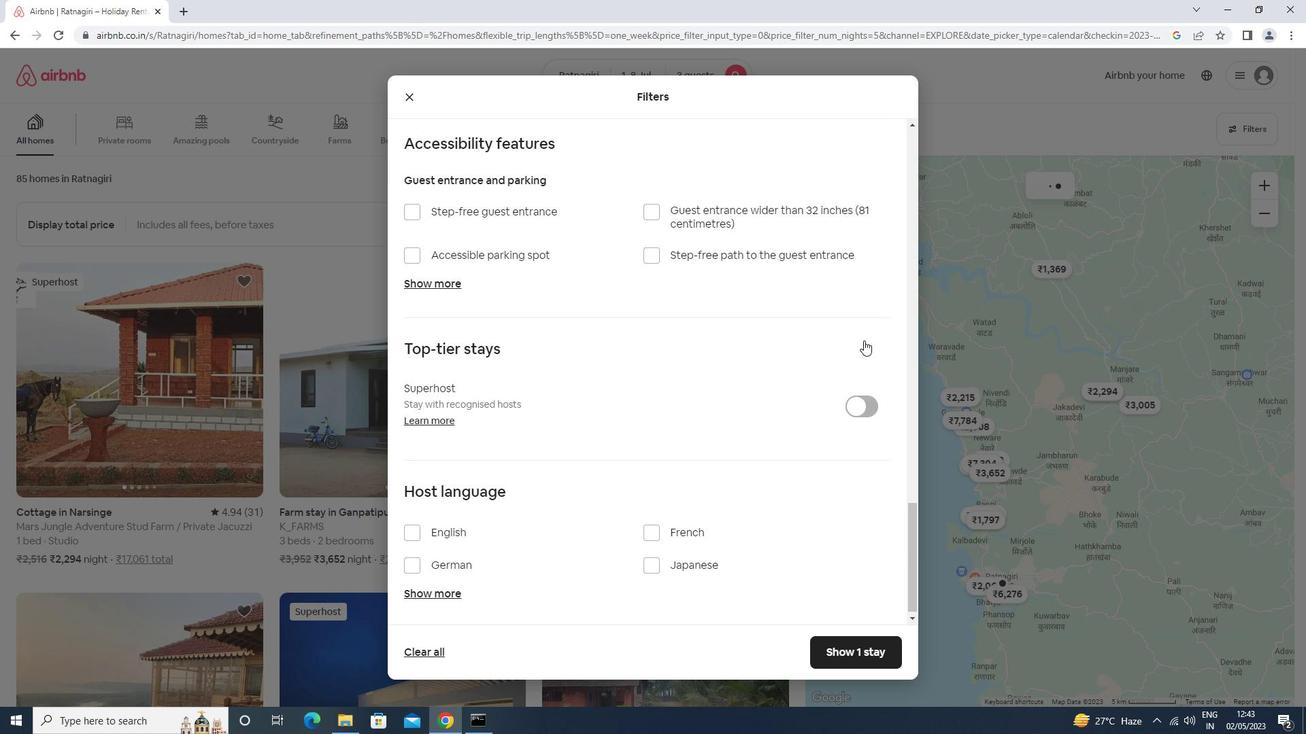 
Action: Mouse scrolled (858, 342) with delta (0, 0)
Screenshot: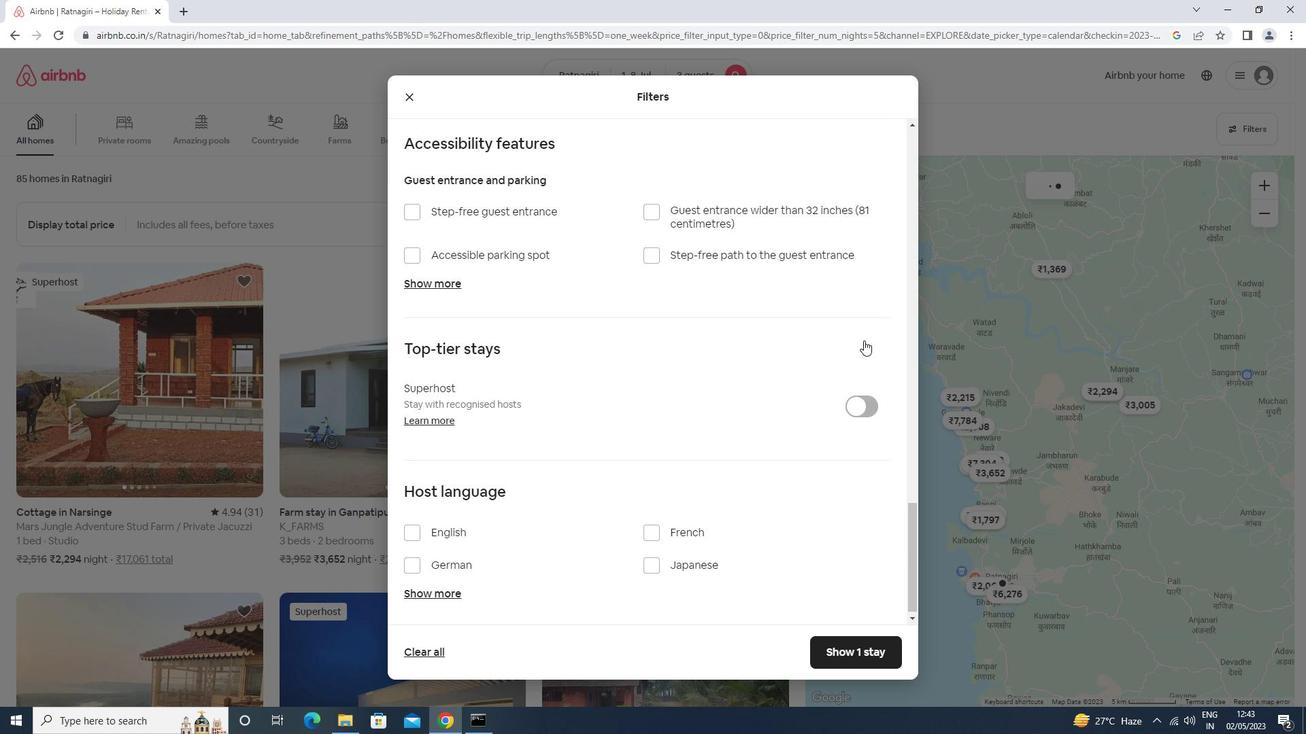 
Action: Mouse moved to (857, 343)
Screenshot: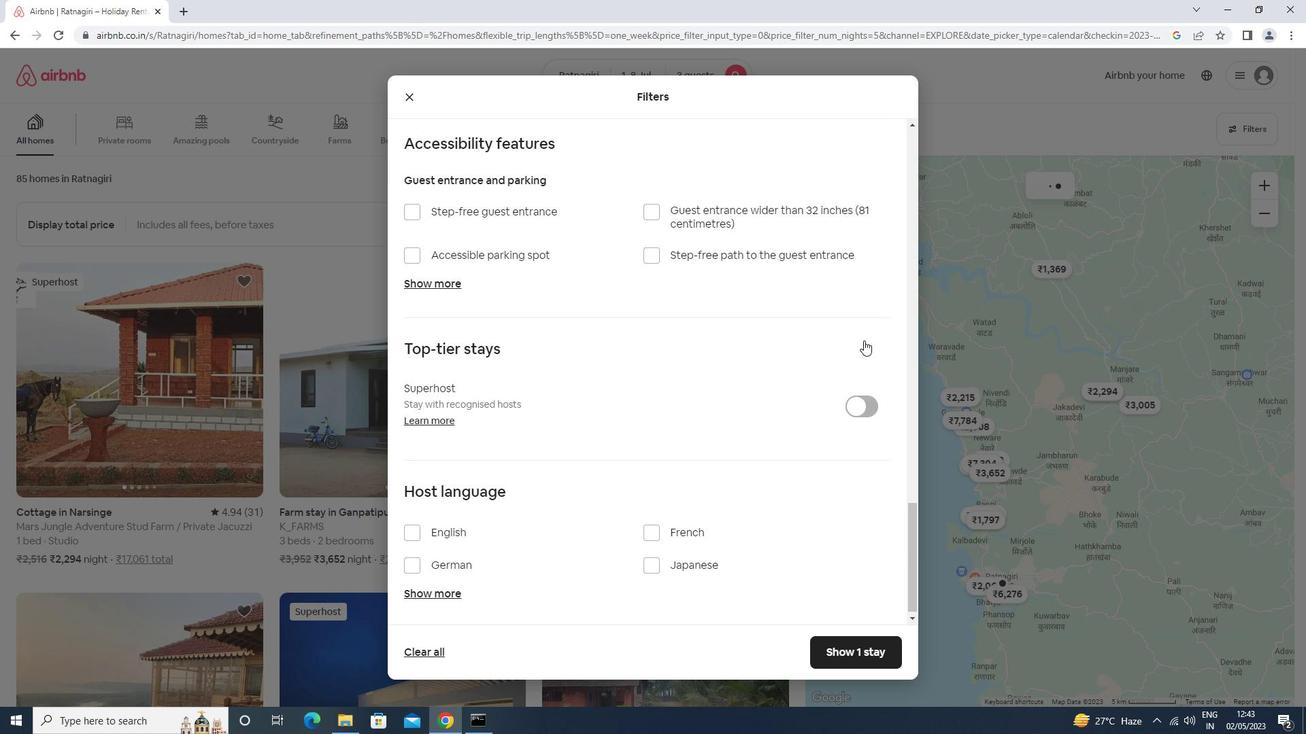 
Action: Mouse scrolled (857, 342) with delta (0, 0)
Screenshot: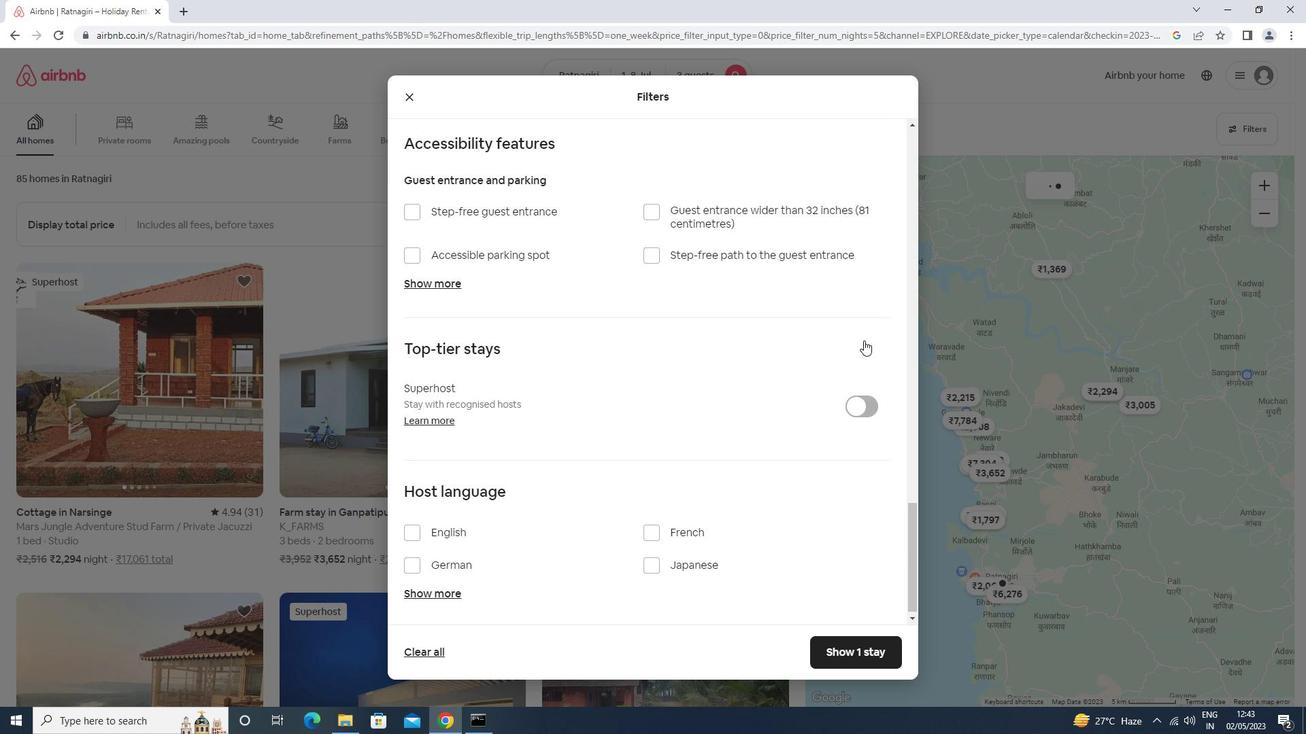 
Action: Mouse moved to (419, 527)
Screenshot: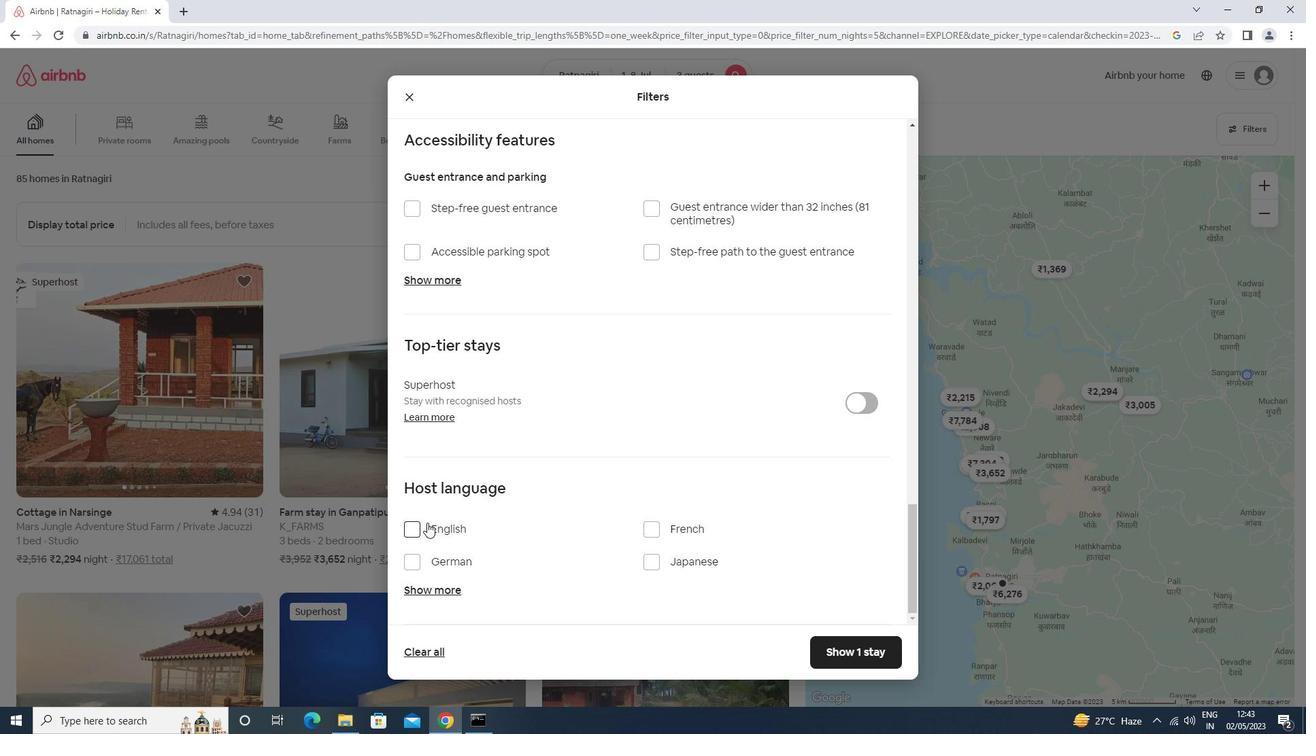 
Action: Mouse pressed left at (419, 527)
Screenshot: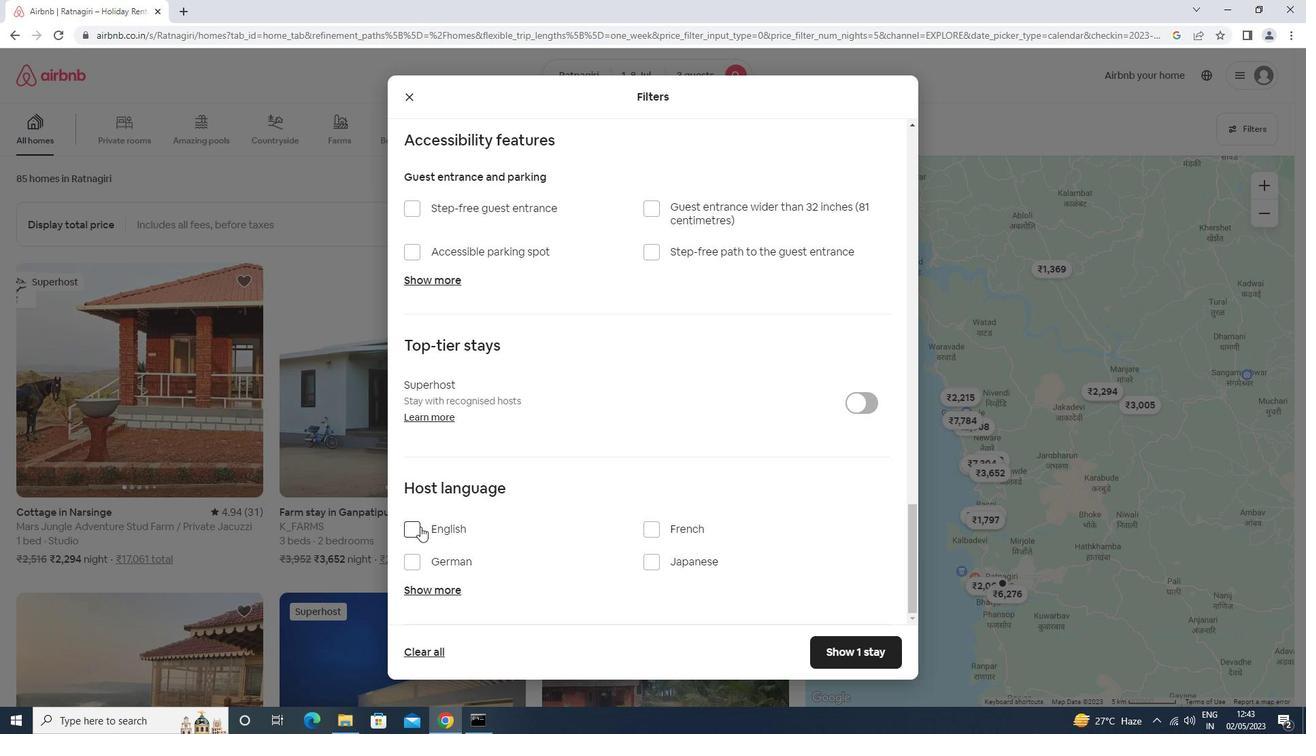 
Action: Mouse moved to (875, 649)
Screenshot: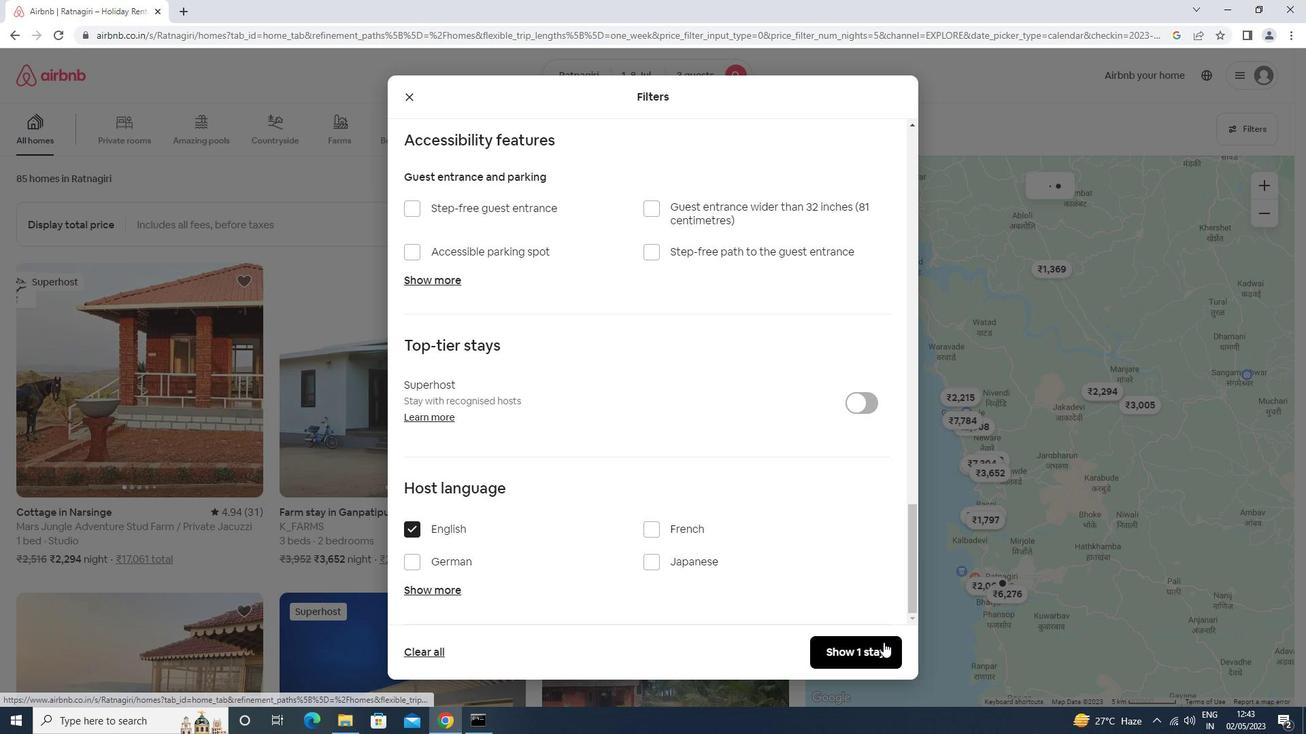 
Action: Mouse pressed left at (875, 649)
Screenshot: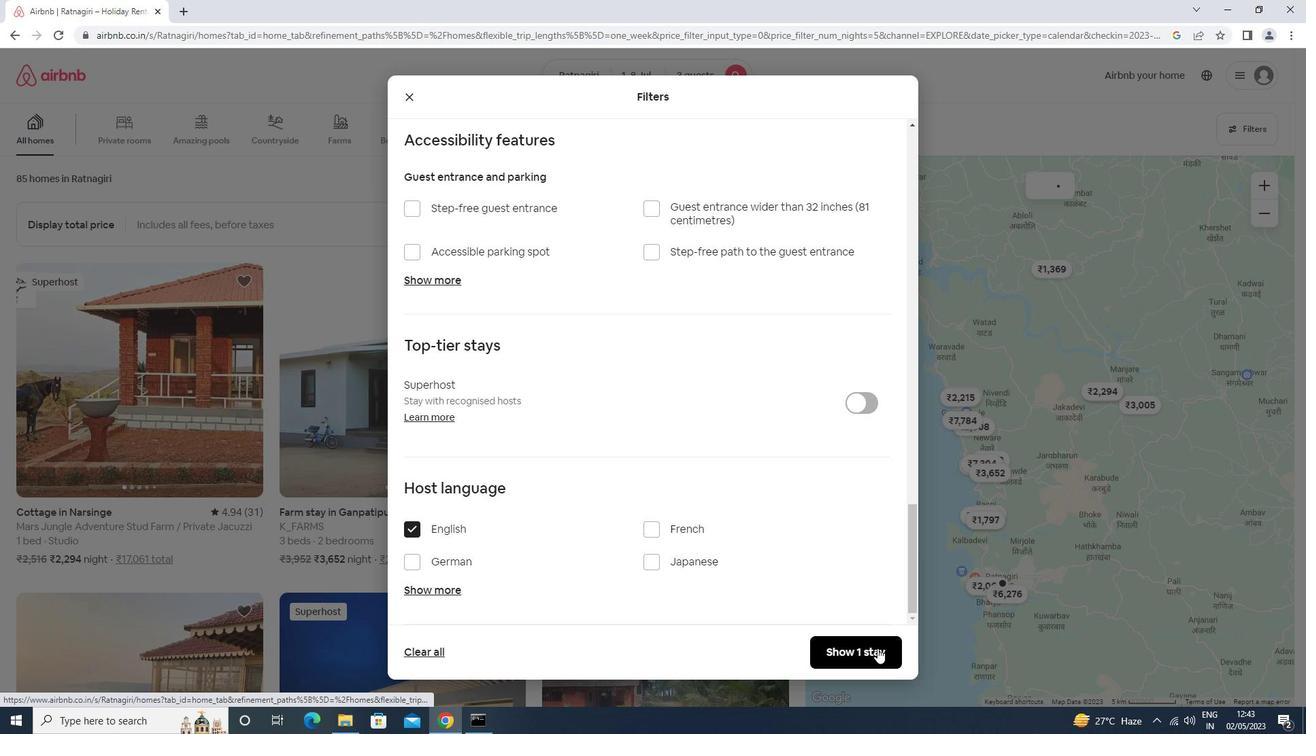 
Action: Mouse moved to (877, 647)
Screenshot: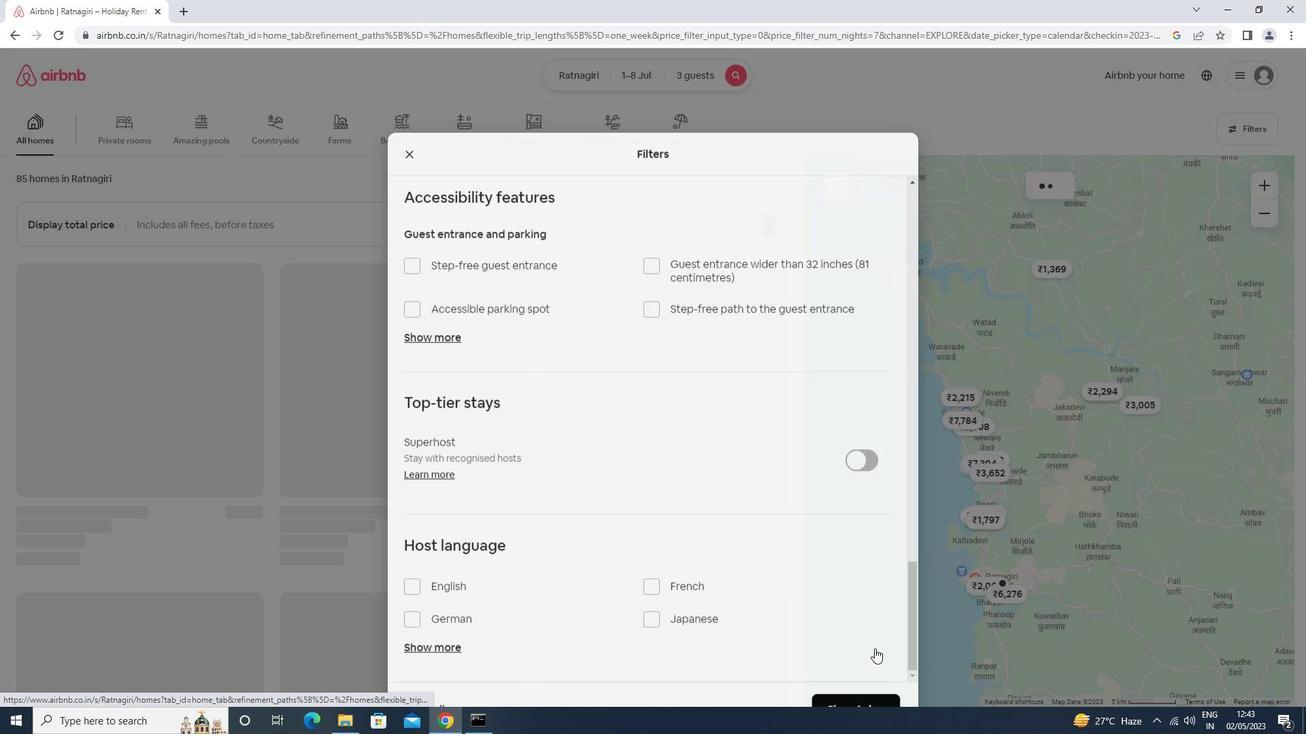 
